 Task: Find connections with filter location Valledupar with filter topic #Mobileapplicationswith filter profile language Spanish with filter current company Norgren with filter school KERALA Jobs with filter industry Freight and Package Transportation with filter service category Property Management with filter keywords title Safety Engineer
Action: Mouse moved to (560, 73)
Screenshot: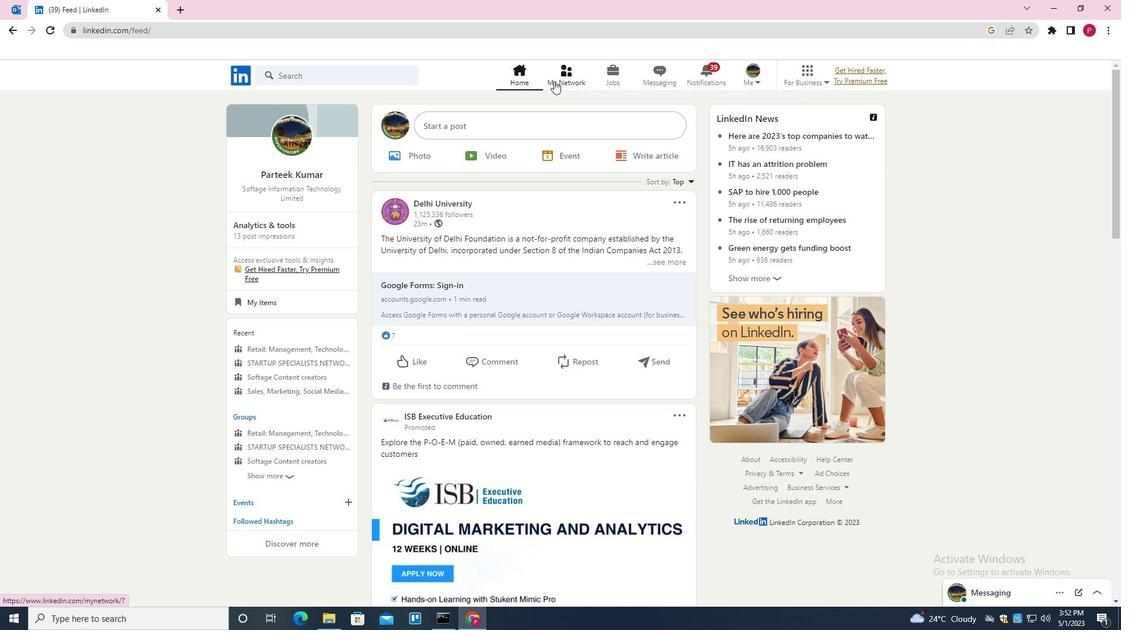 
Action: Mouse pressed left at (560, 73)
Screenshot: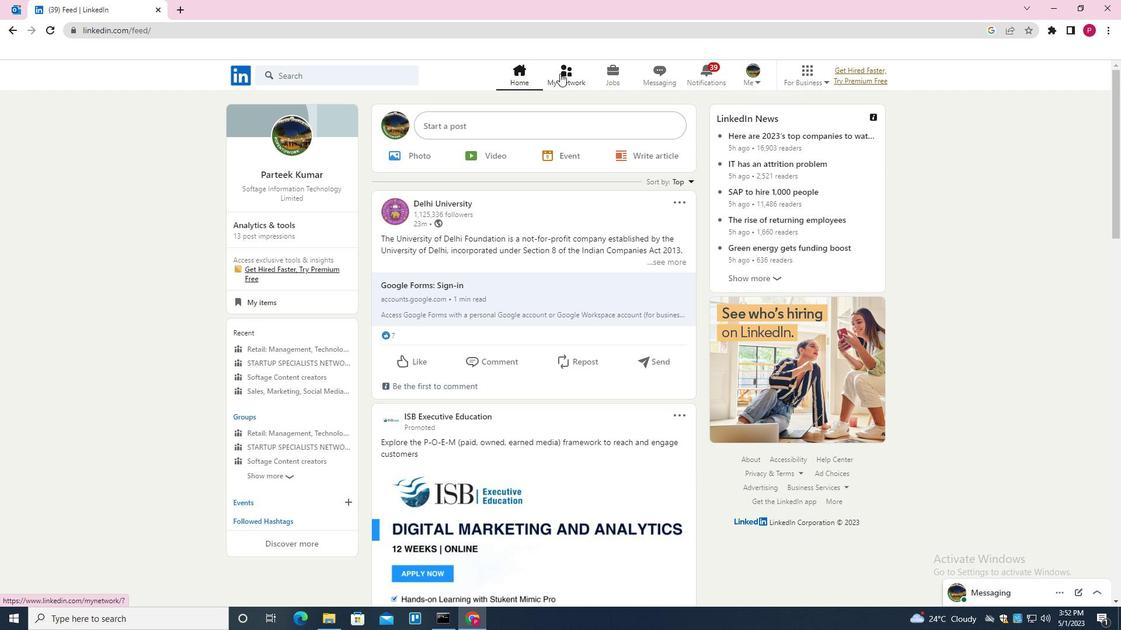 
Action: Mouse moved to (356, 143)
Screenshot: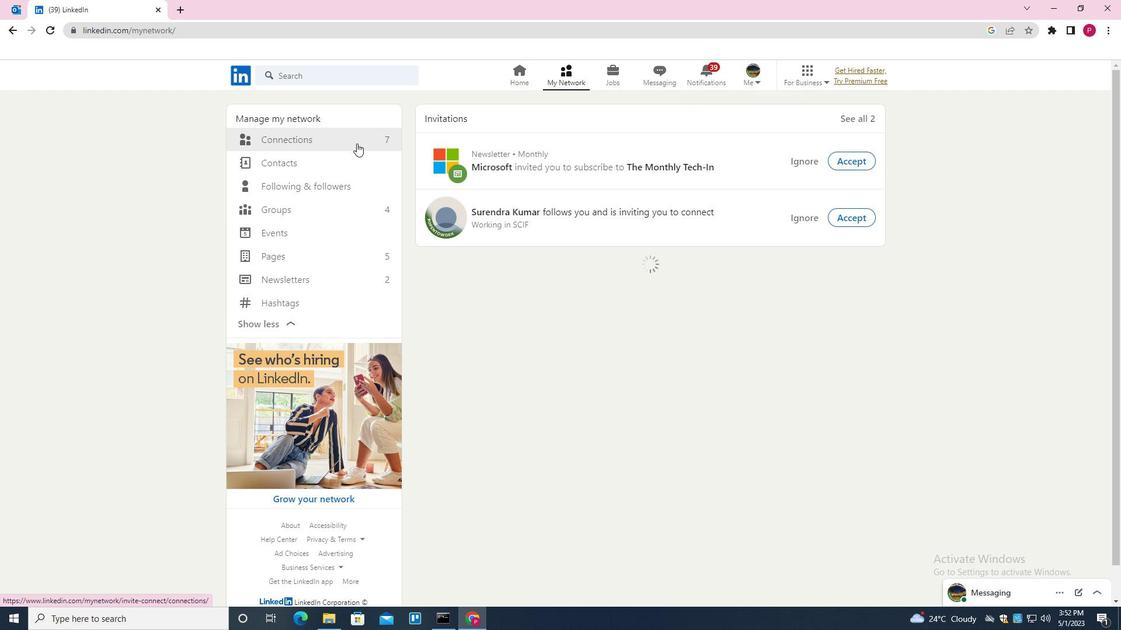
Action: Mouse pressed left at (356, 143)
Screenshot: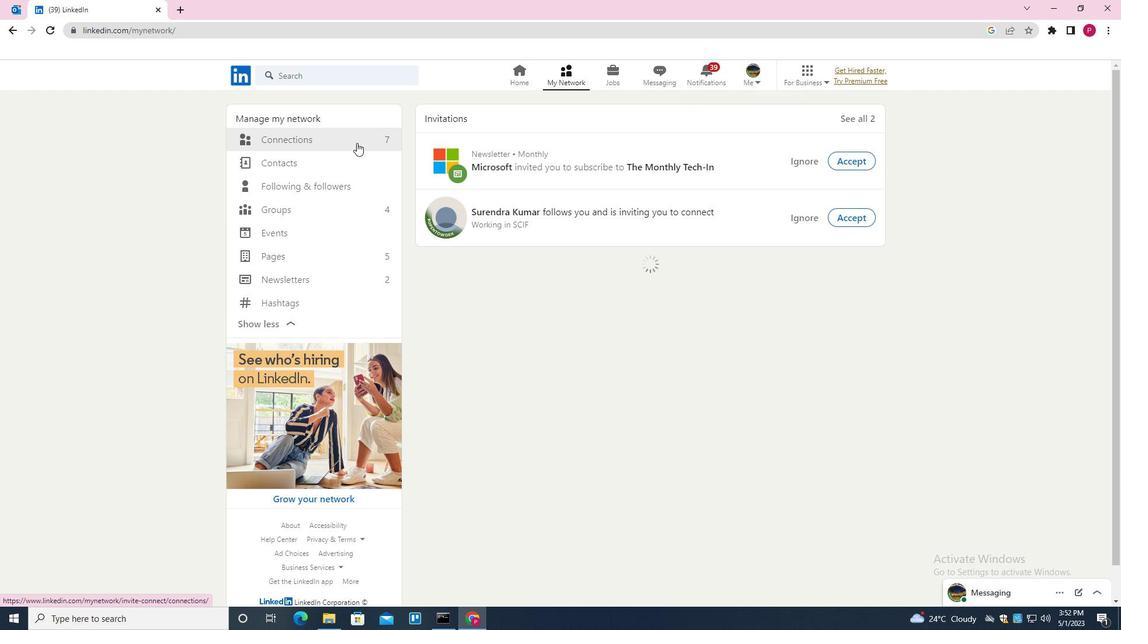 
Action: Mouse moved to (639, 141)
Screenshot: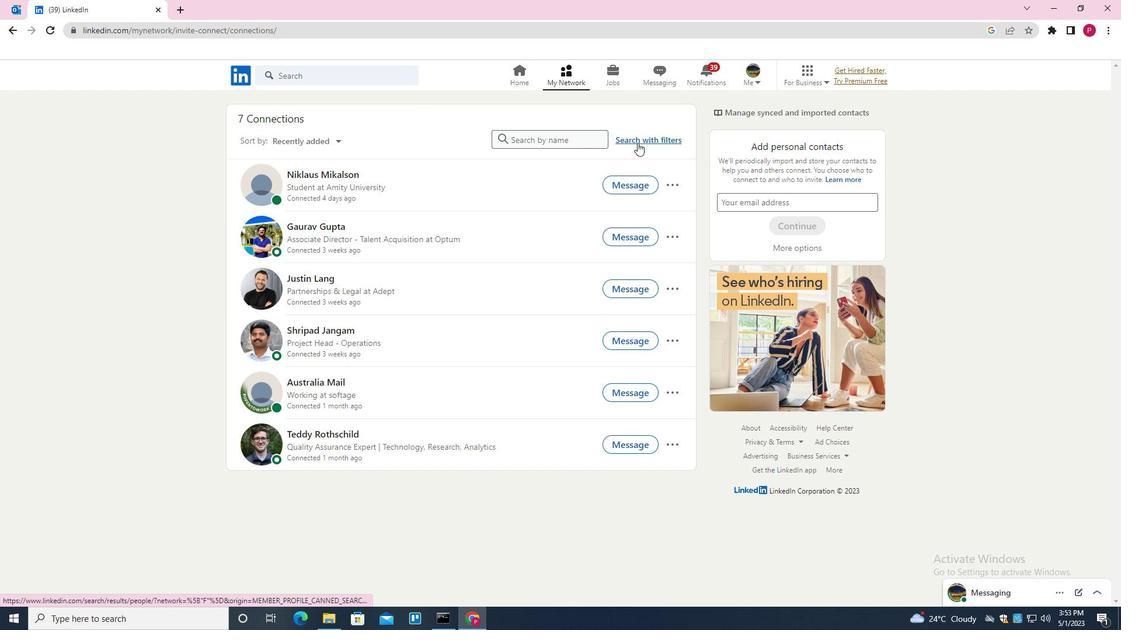 
Action: Mouse pressed left at (639, 141)
Screenshot: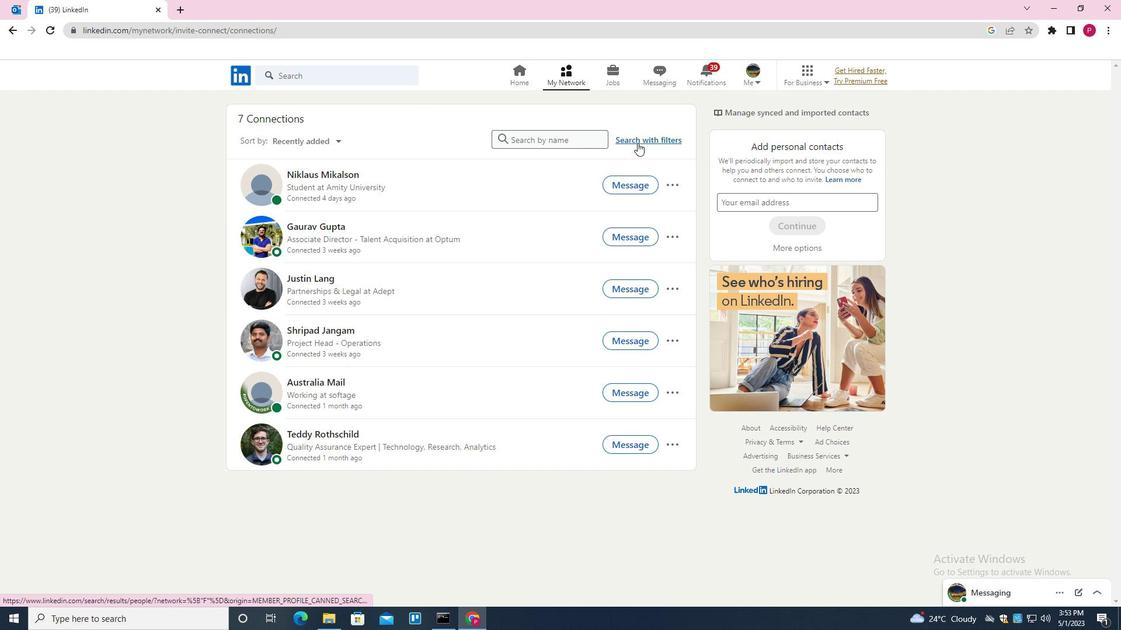 
Action: Mouse moved to (597, 108)
Screenshot: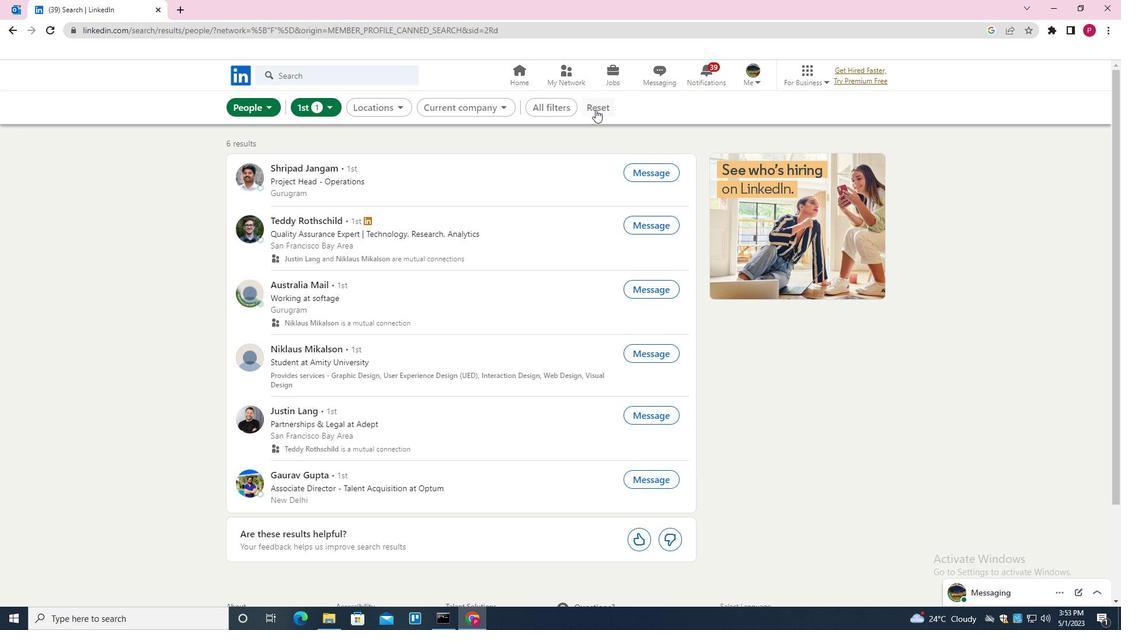 
Action: Mouse pressed left at (597, 108)
Screenshot: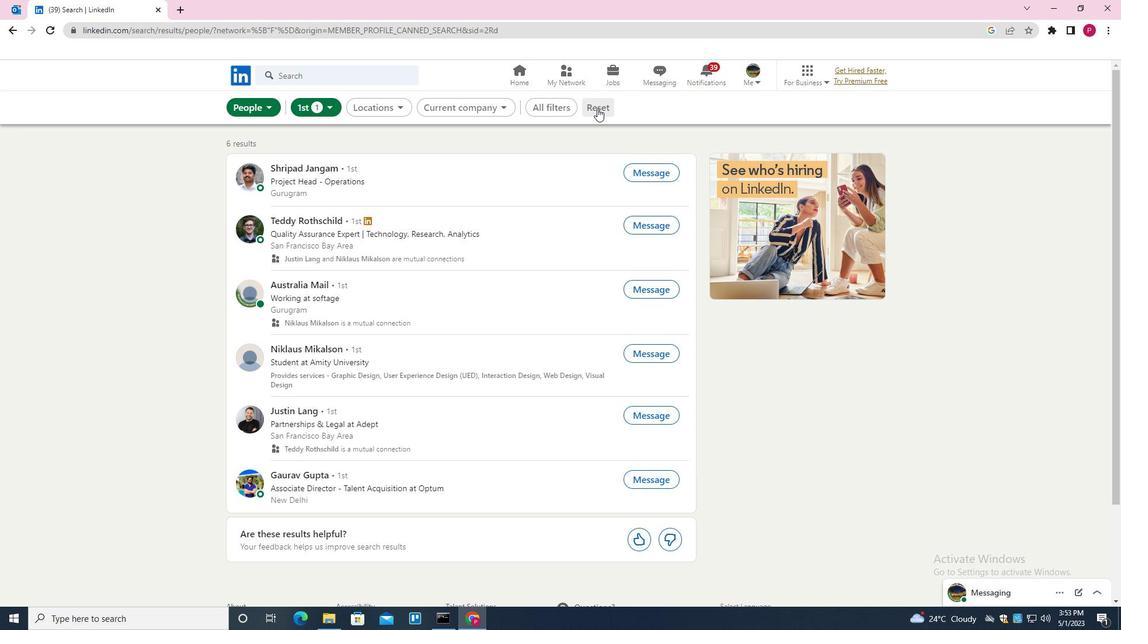 
Action: Mouse moved to (590, 108)
Screenshot: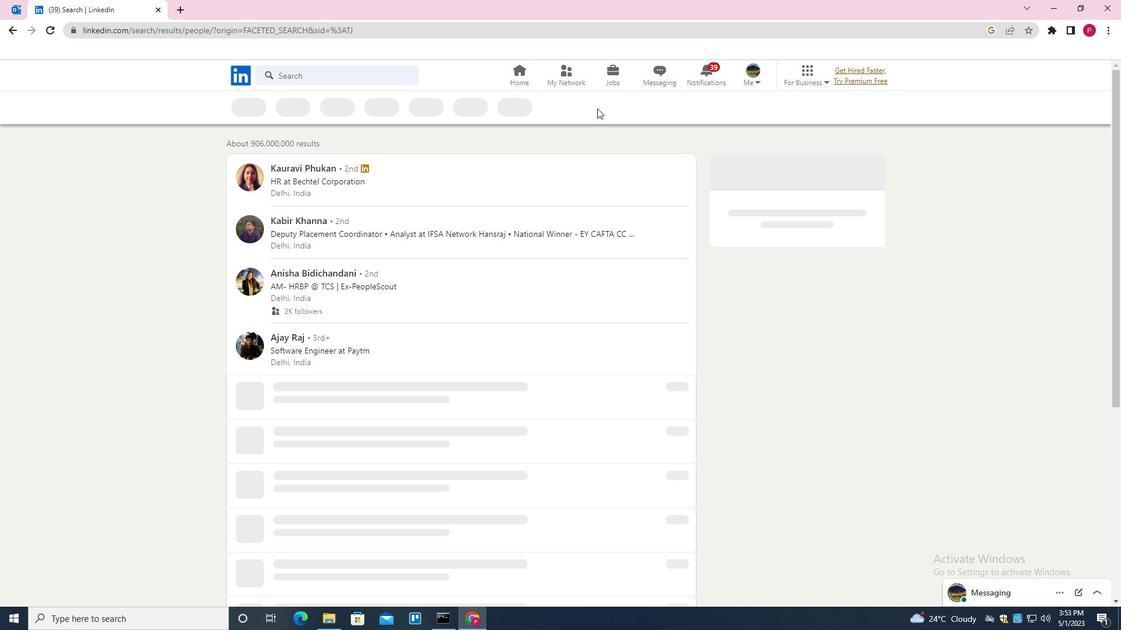 
Action: Mouse pressed left at (590, 108)
Screenshot: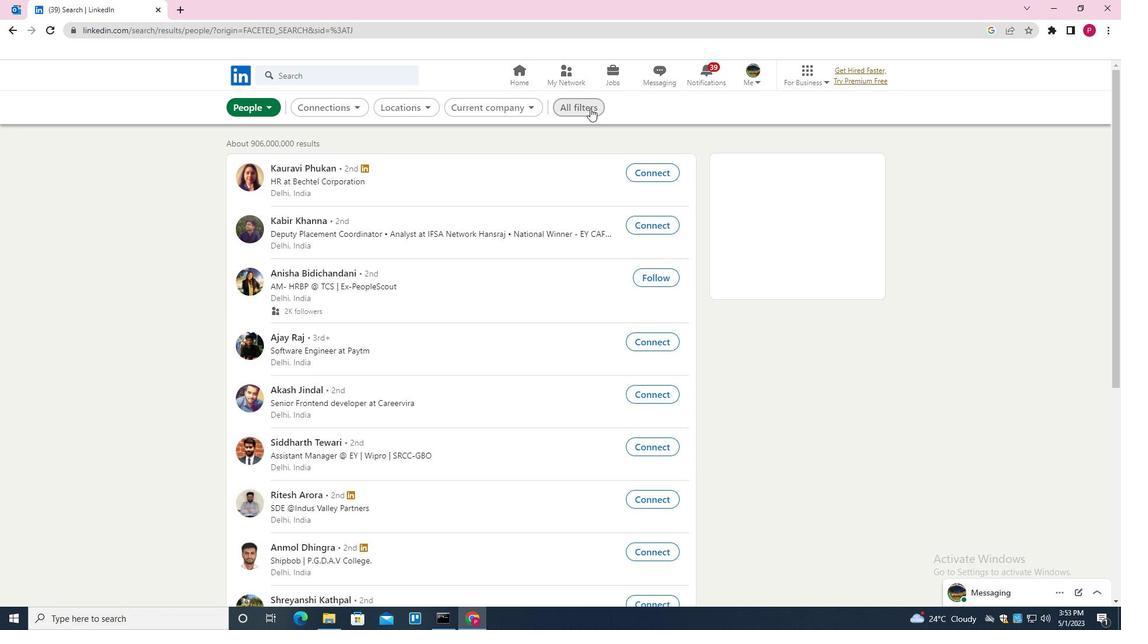 
Action: Mouse moved to (950, 341)
Screenshot: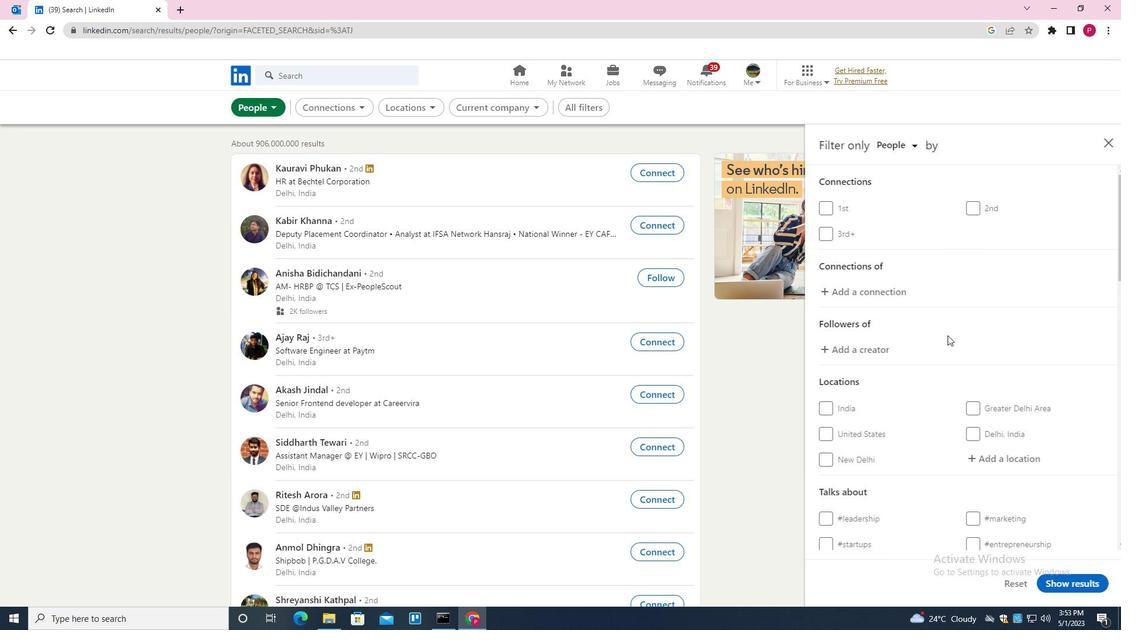 
Action: Mouse scrolled (950, 340) with delta (0, 0)
Screenshot: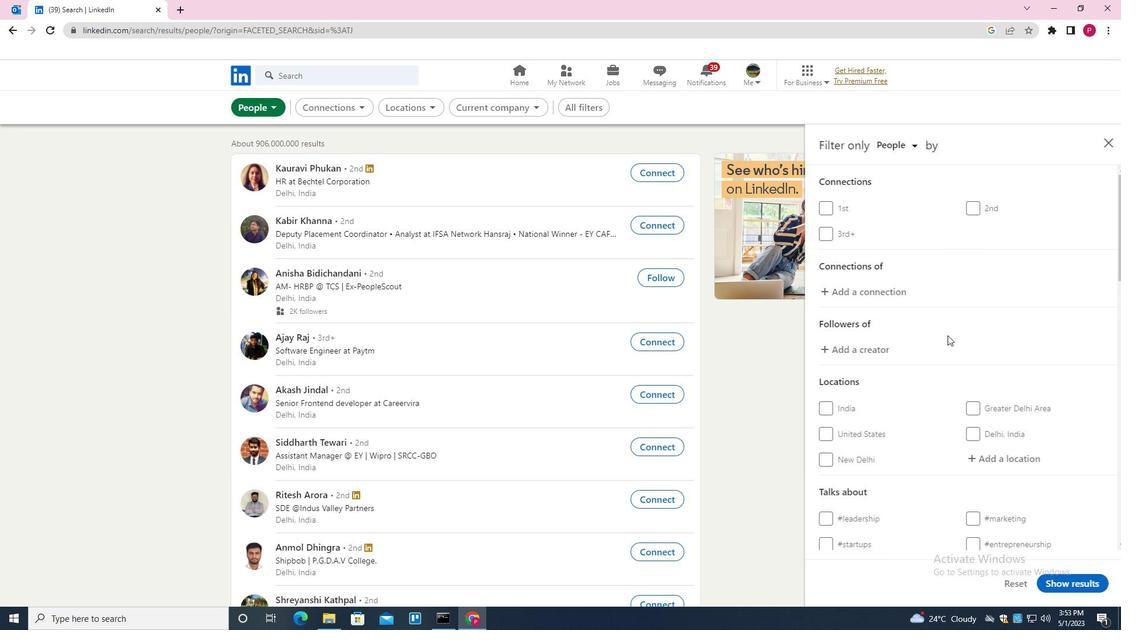 
Action: Mouse moved to (951, 342)
Screenshot: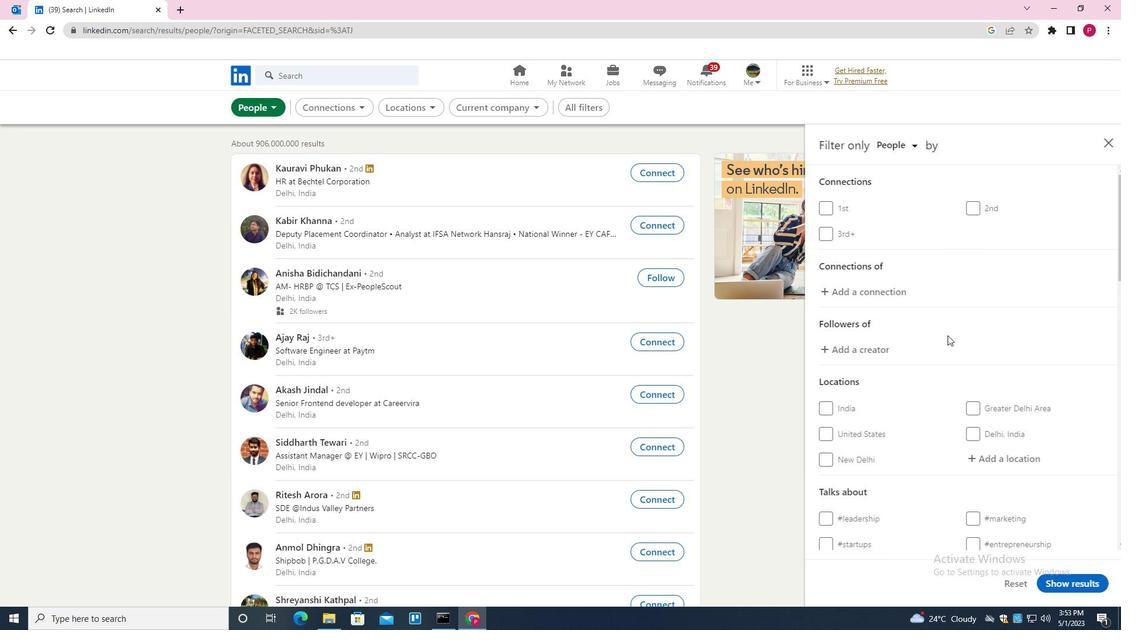 
Action: Mouse scrolled (951, 341) with delta (0, 0)
Screenshot: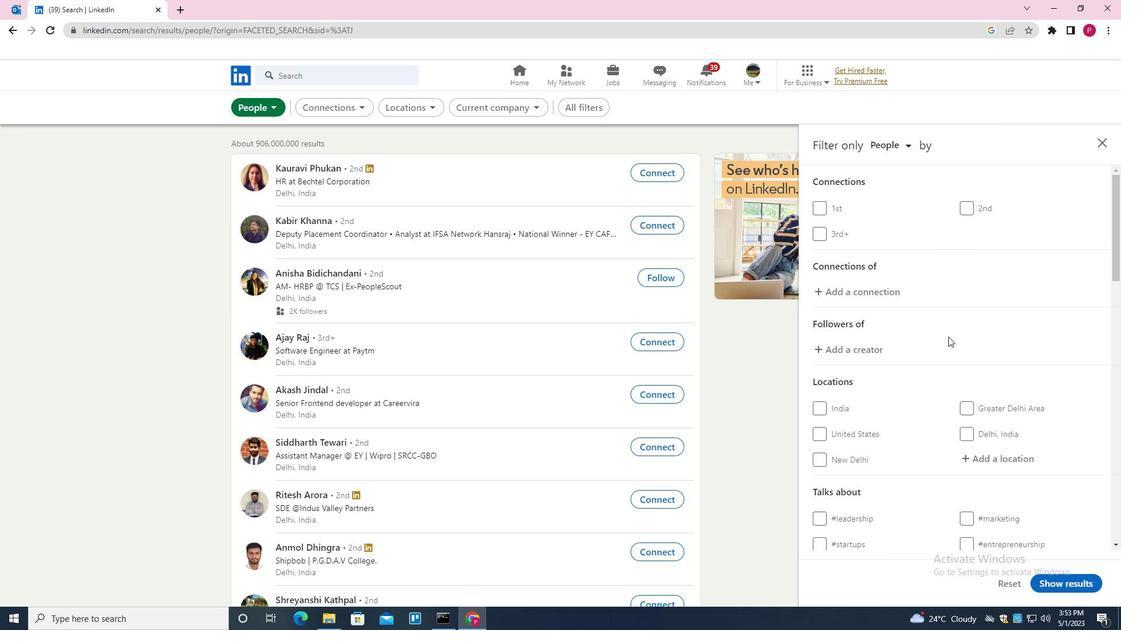 
Action: Mouse moved to (988, 338)
Screenshot: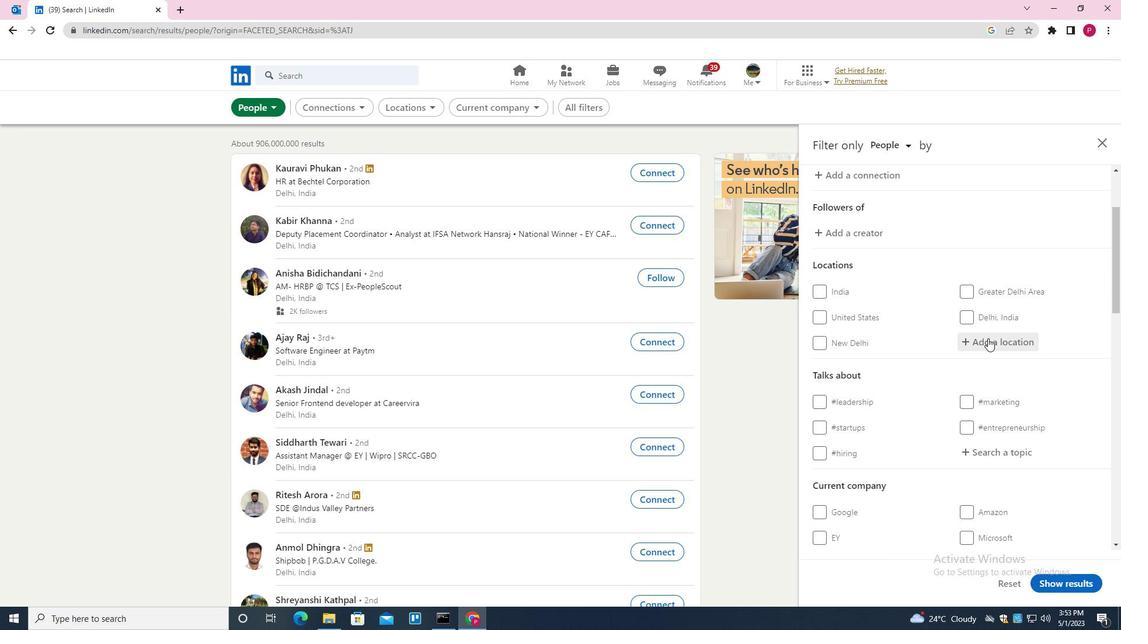
Action: Mouse pressed left at (988, 338)
Screenshot: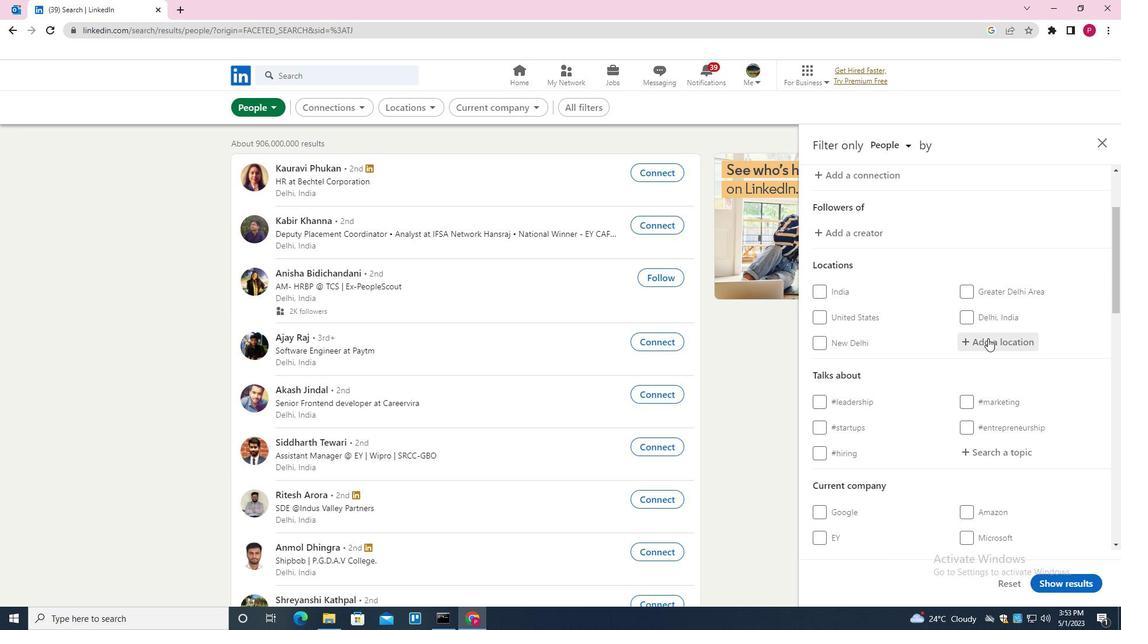 
Action: Mouse moved to (985, 339)
Screenshot: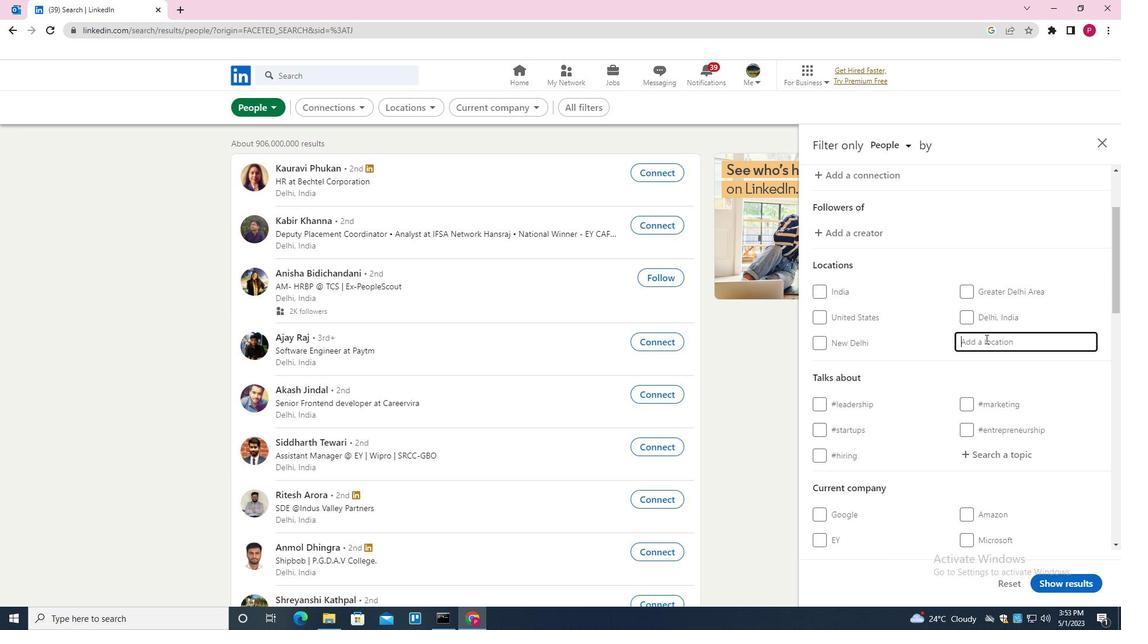 
Action: Key pressed <Key.shift>VALLEDUPAR<Key.down><Key.enter>
Screenshot: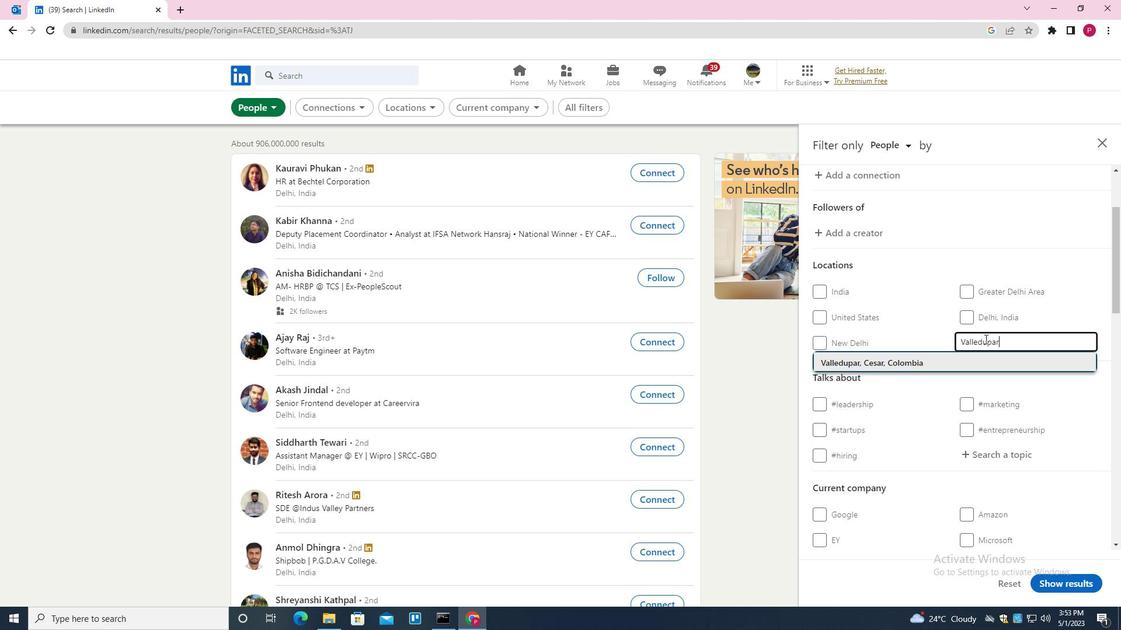 
Action: Mouse moved to (964, 353)
Screenshot: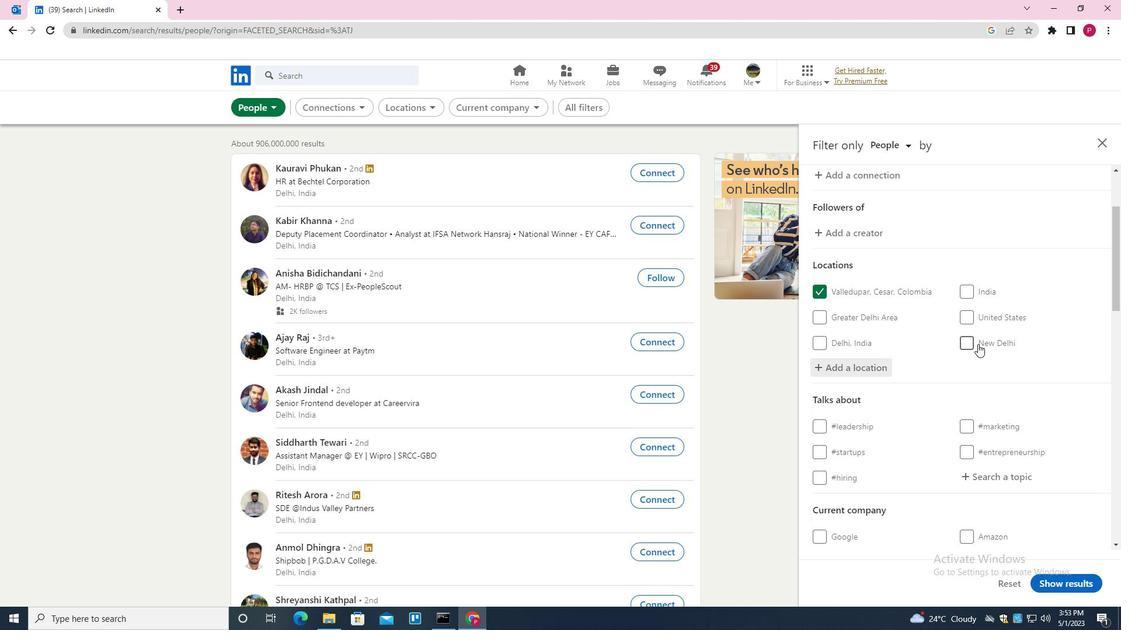 
Action: Mouse scrolled (964, 352) with delta (0, 0)
Screenshot: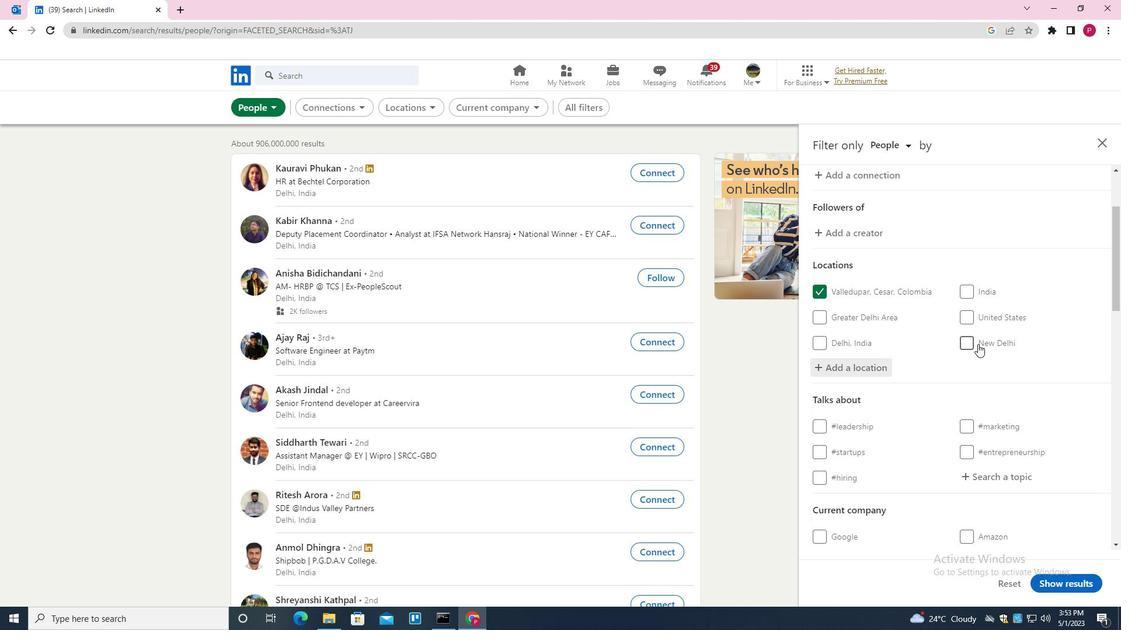 
Action: Mouse moved to (964, 354)
Screenshot: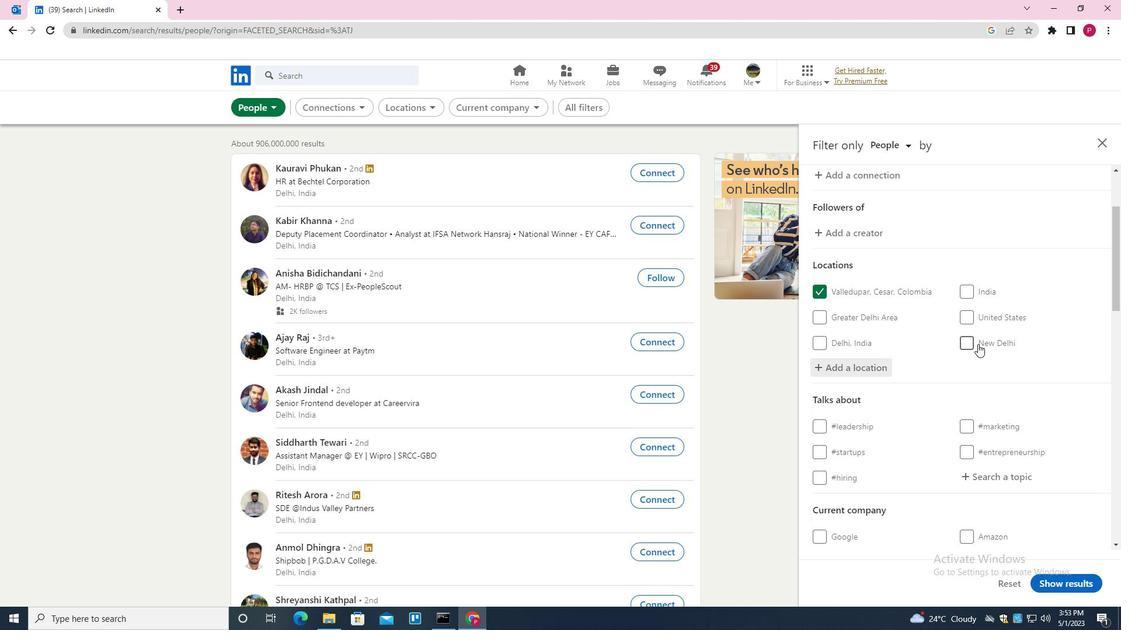 
Action: Mouse scrolled (964, 353) with delta (0, 0)
Screenshot: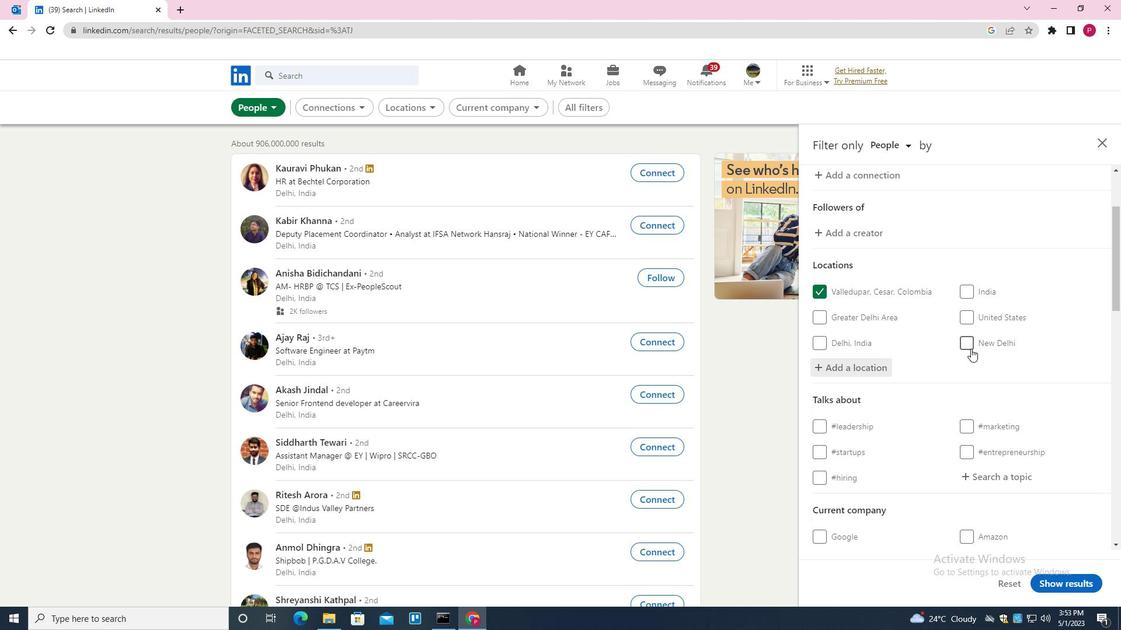 
Action: Mouse moved to (962, 356)
Screenshot: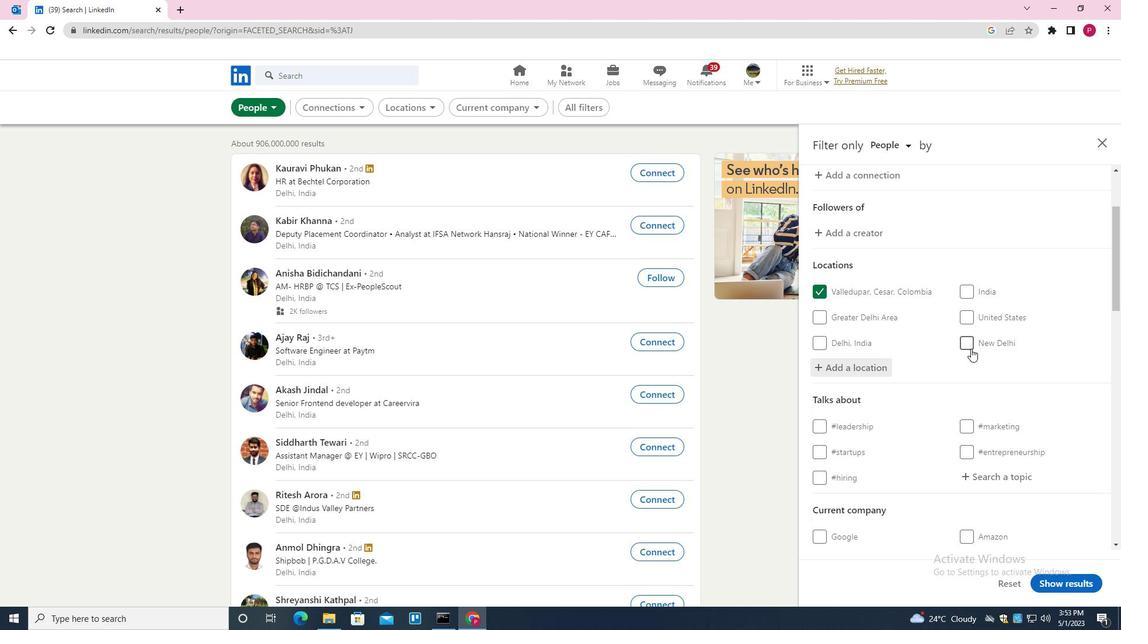 
Action: Mouse scrolled (962, 355) with delta (0, 0)
Screenshot: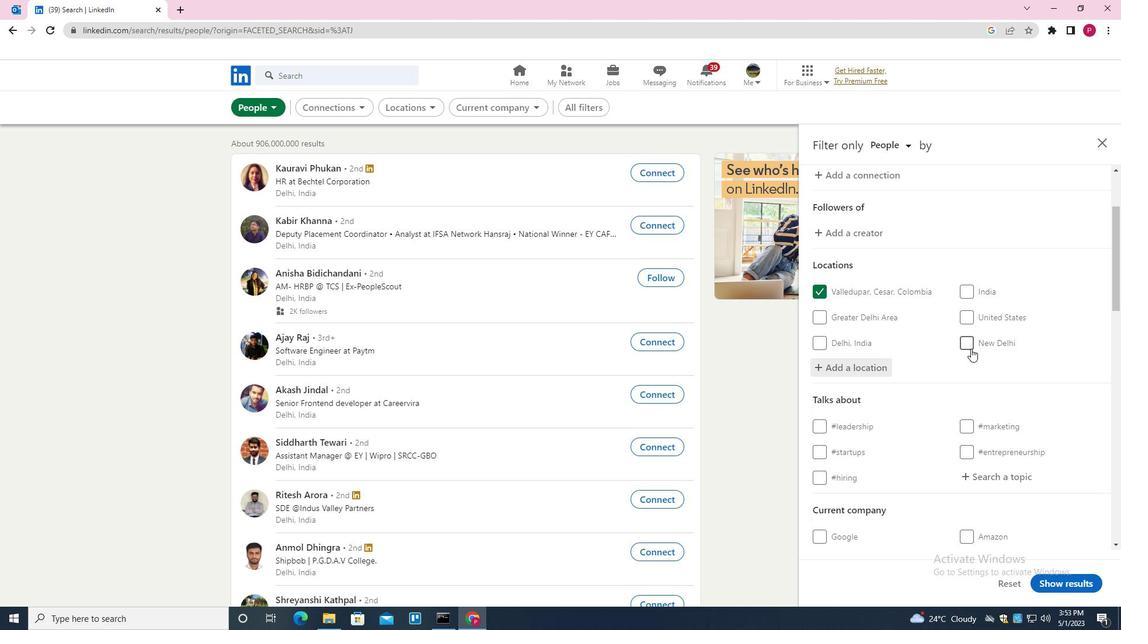 
Action: Mouse moved to (979, 300)
Screenshot: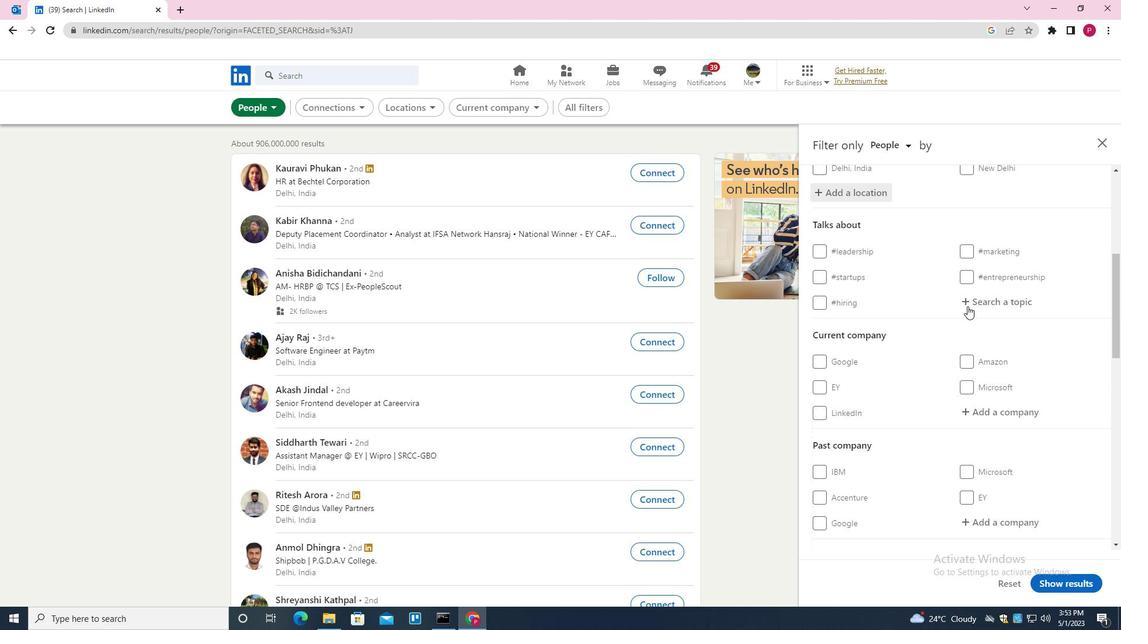 
Action: Mouse pressed left at (979, 300)
Screenshot: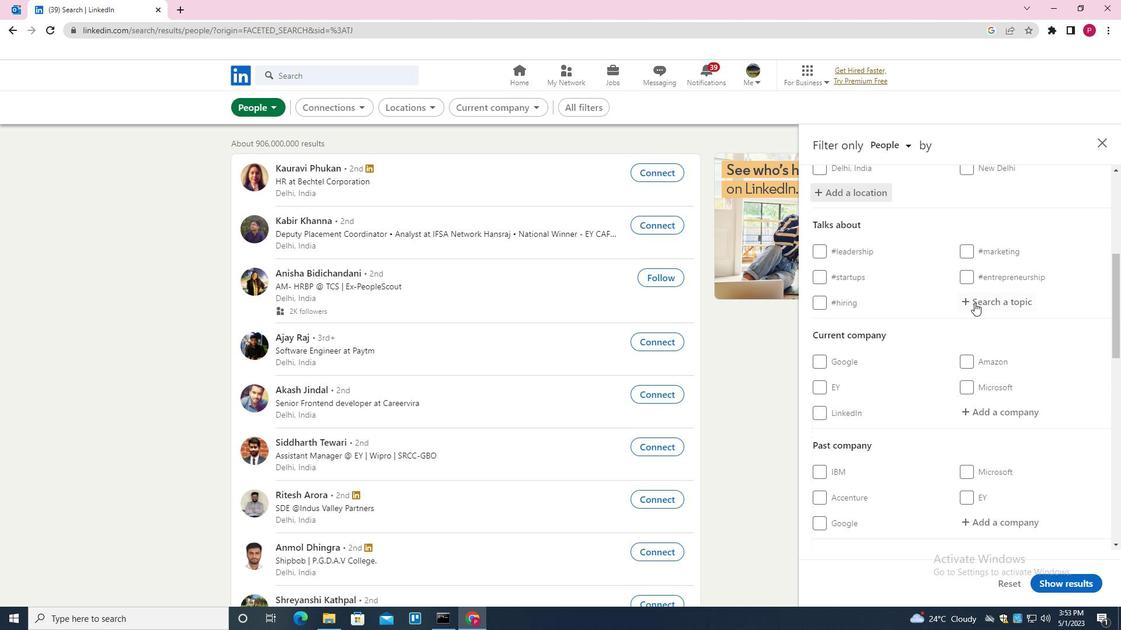 
Action: Mouse moved to (979, 300)
Screenshot: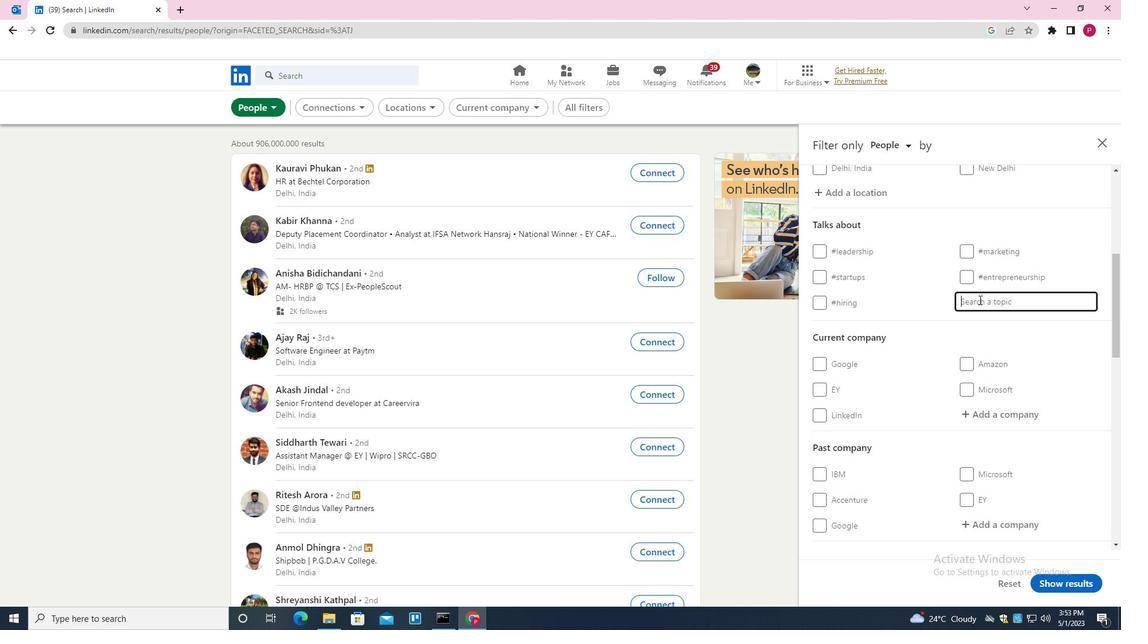 
Action: Key pressed MOBILEAPPLI<Key.down><Key.enter>
Screenshot: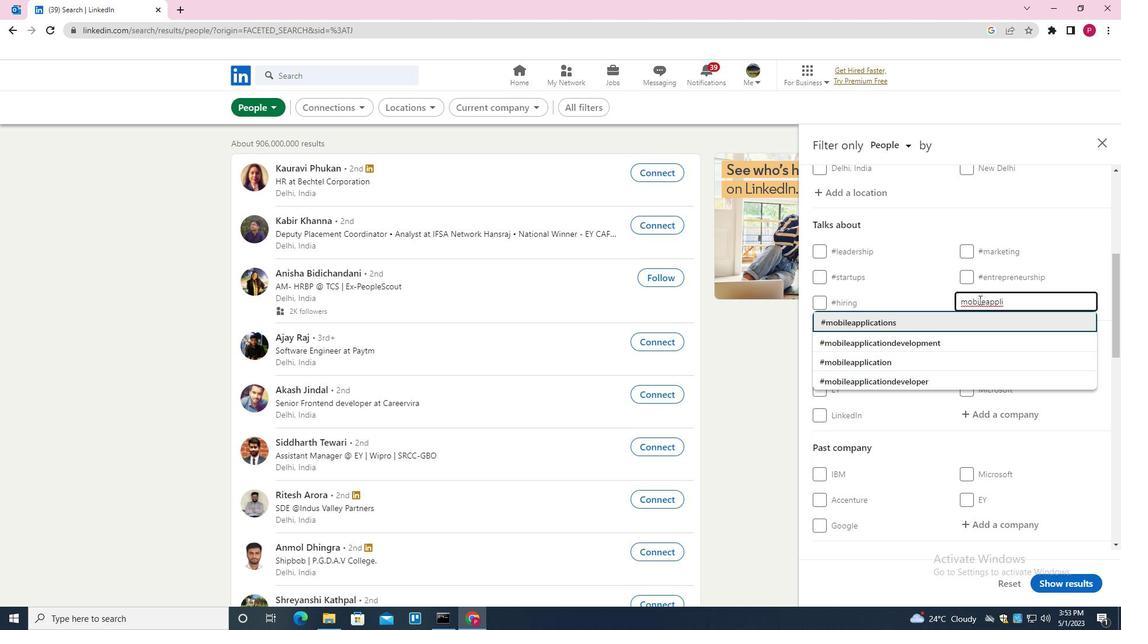 
Action: Mouse moved to (880, 369)
Screenshot: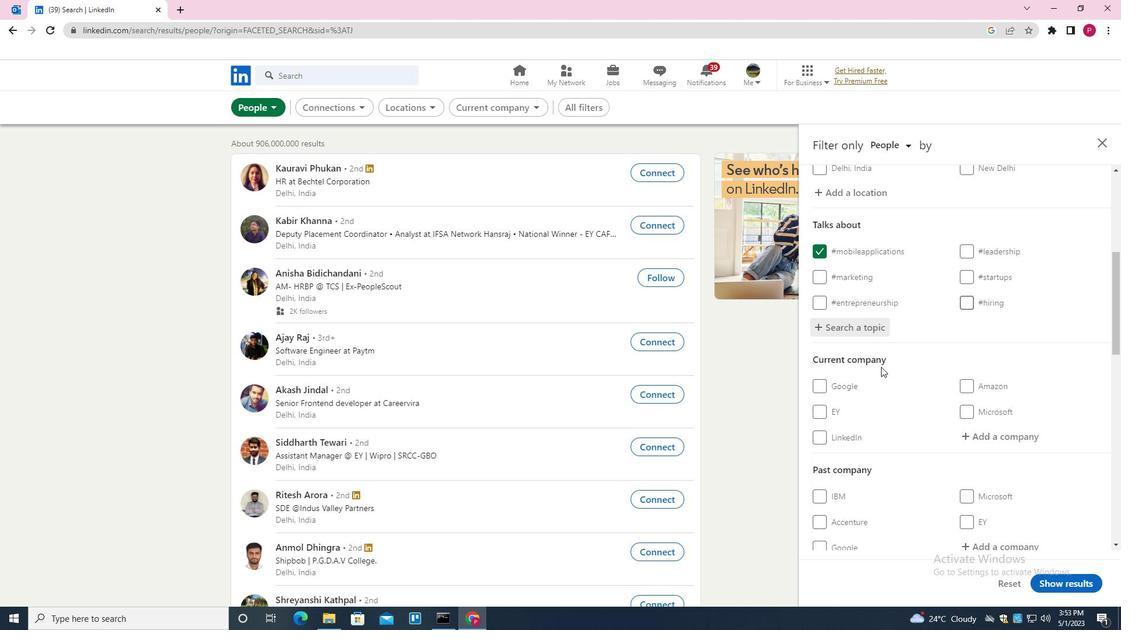 
Action: Mouse scrolled (880, 368) with delta (0, 0)
Screenshot: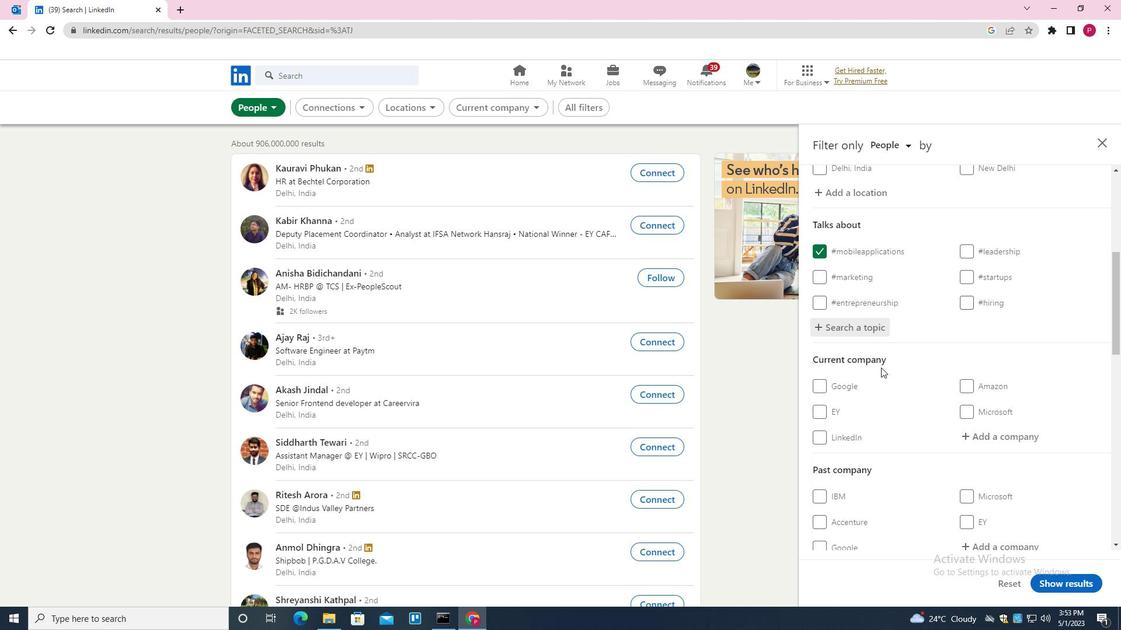 
Action: Mouse scrolled (880, 368) with delta (0, 0)
Screenshot: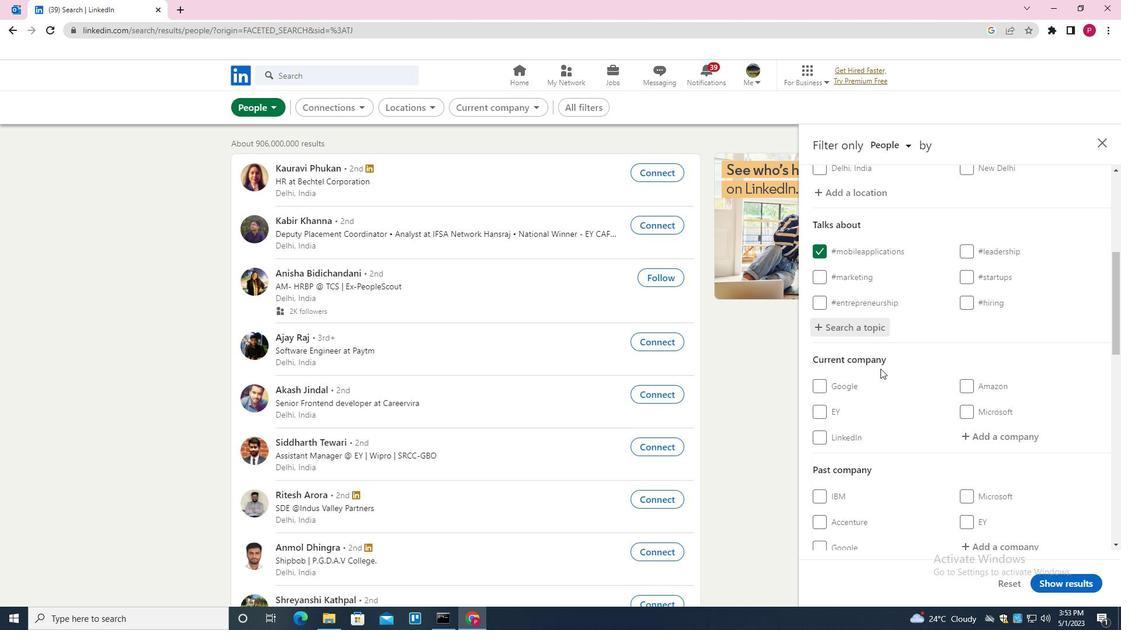 
Action: Mouse scrolled (880, 368) with delta (0, 0)
Screenshot: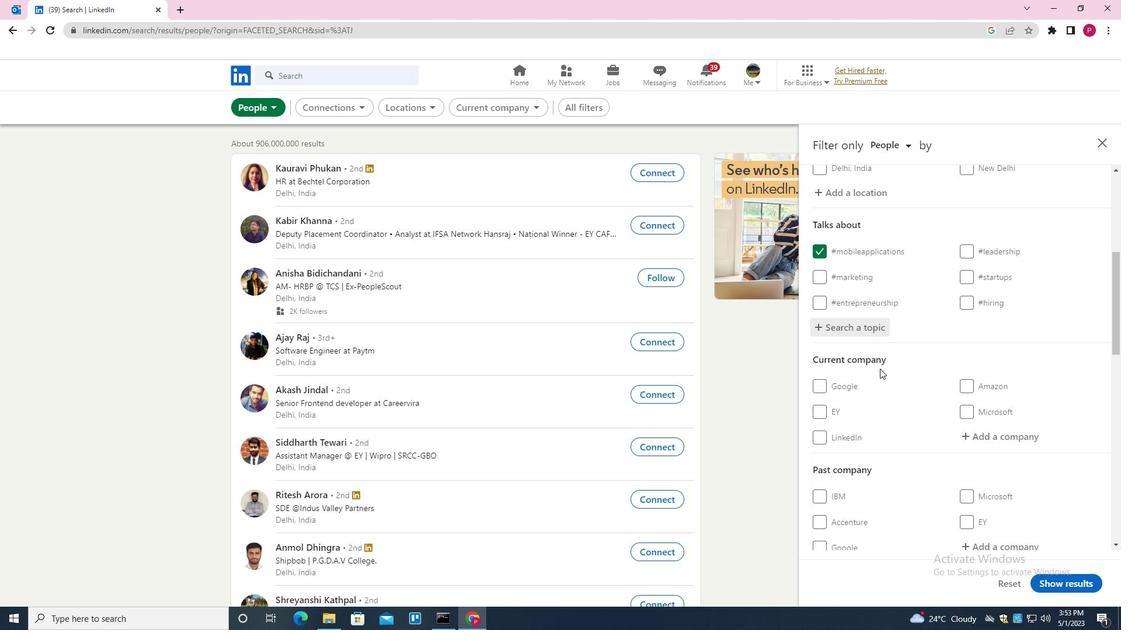
Action: Mouse scrolled (880, 368) with delta (0, 0)
Screenshot: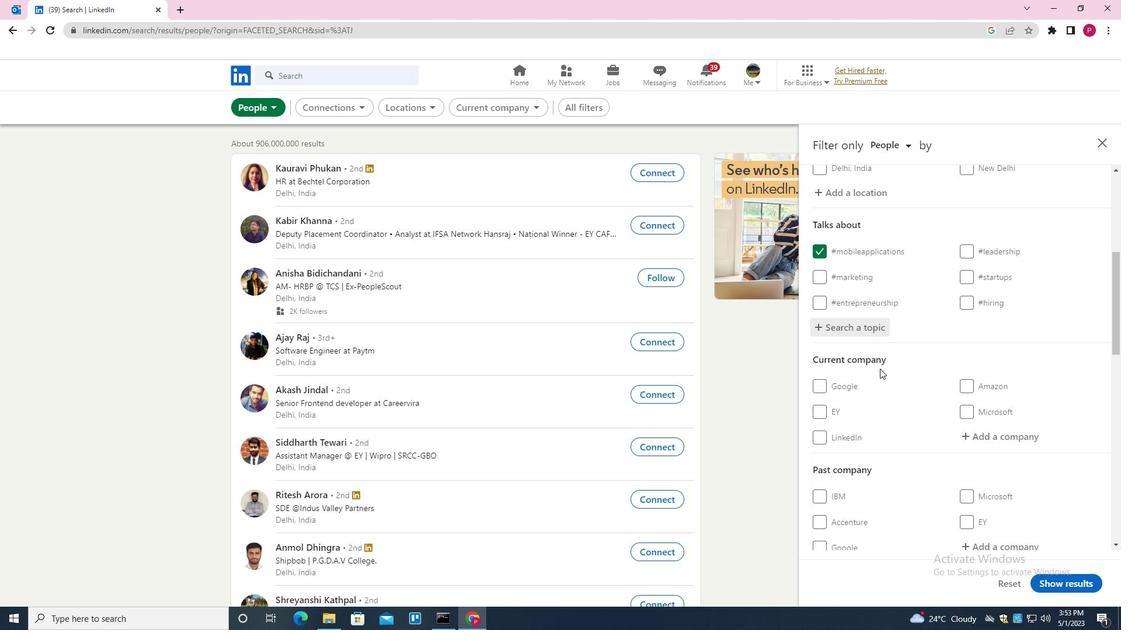 
Action: Mouse moved to (885, 369)
Screenshot: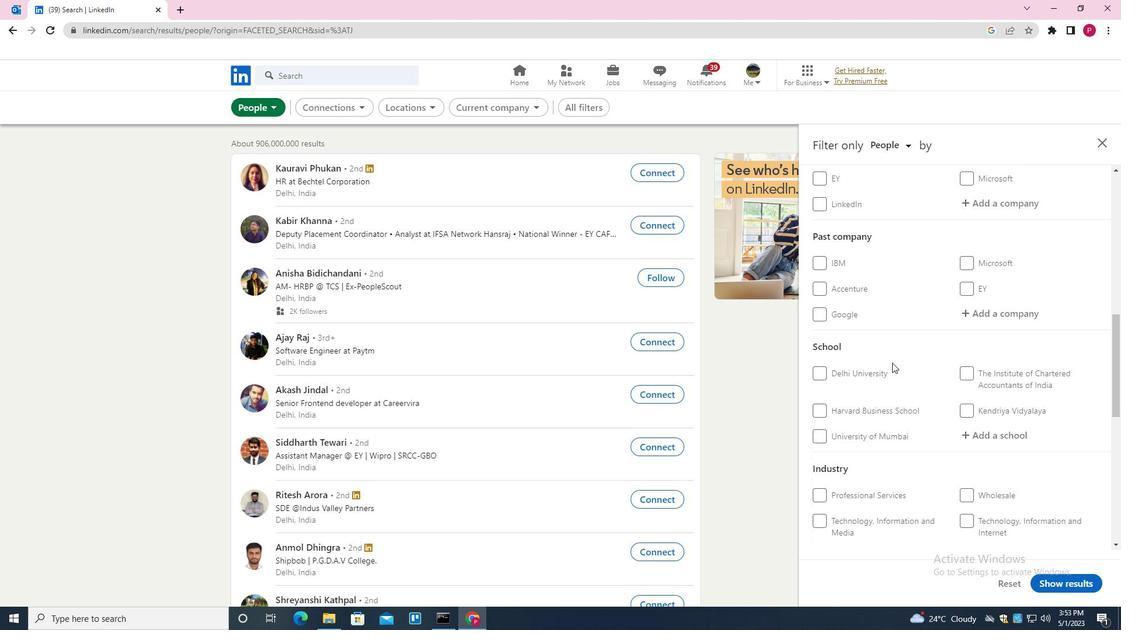 
Action: Mouse scrolled (885, 369) with delta (0, 0)
Screenshot: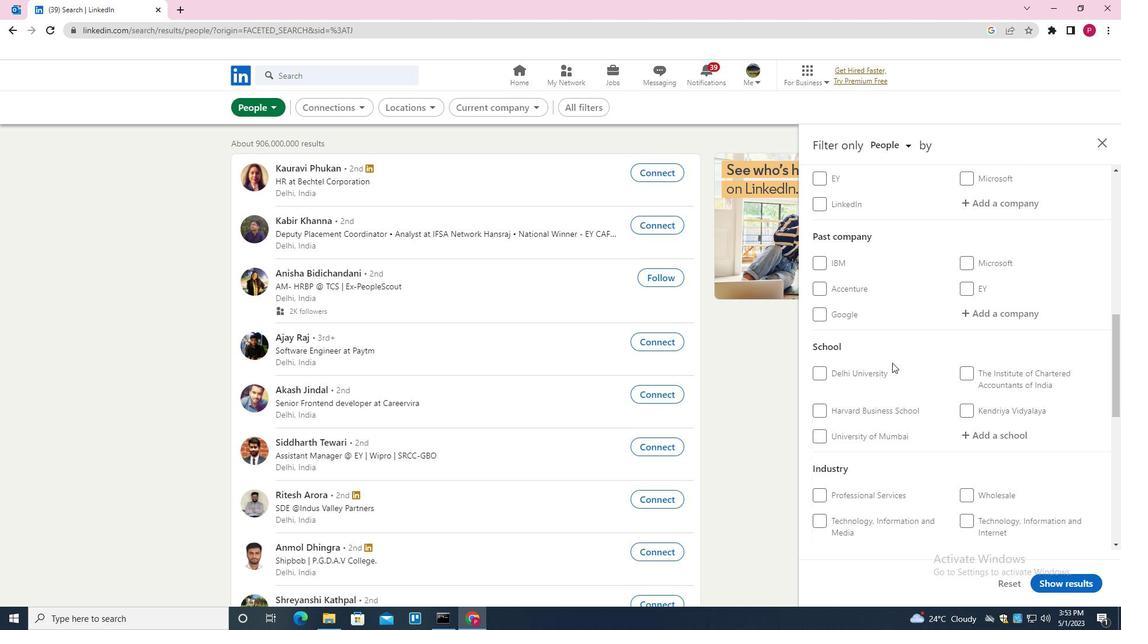 
Action: Mouse scrolled (885, 369) with delta (0, 0)
Screenshot: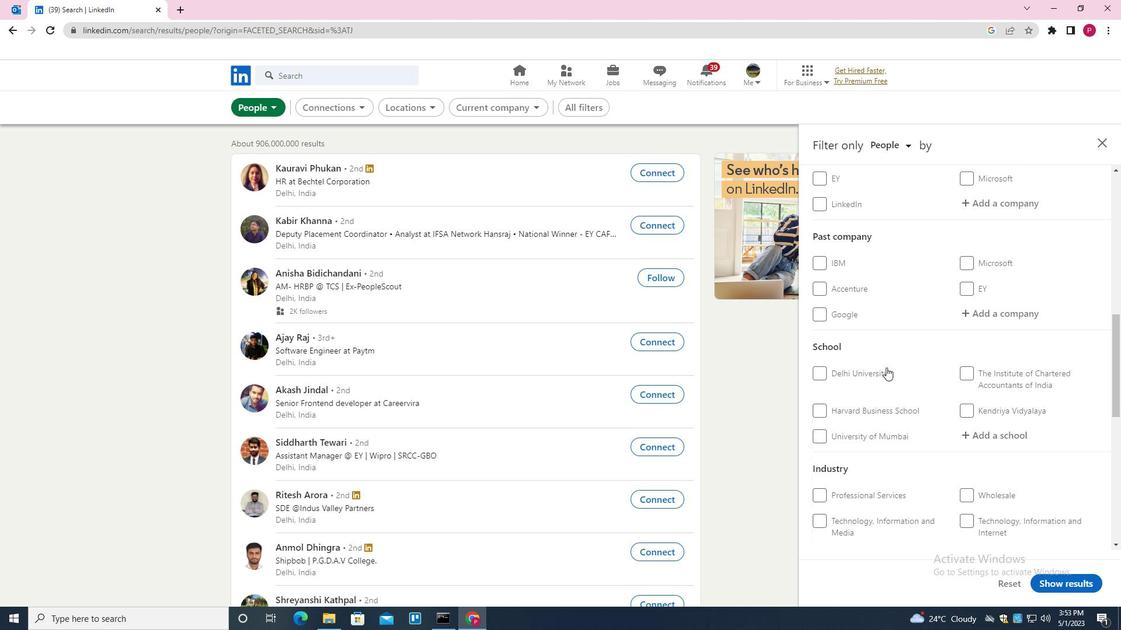 
Action: Mouse scrolled (885, 369) with delta (0, 0)
Screenshot: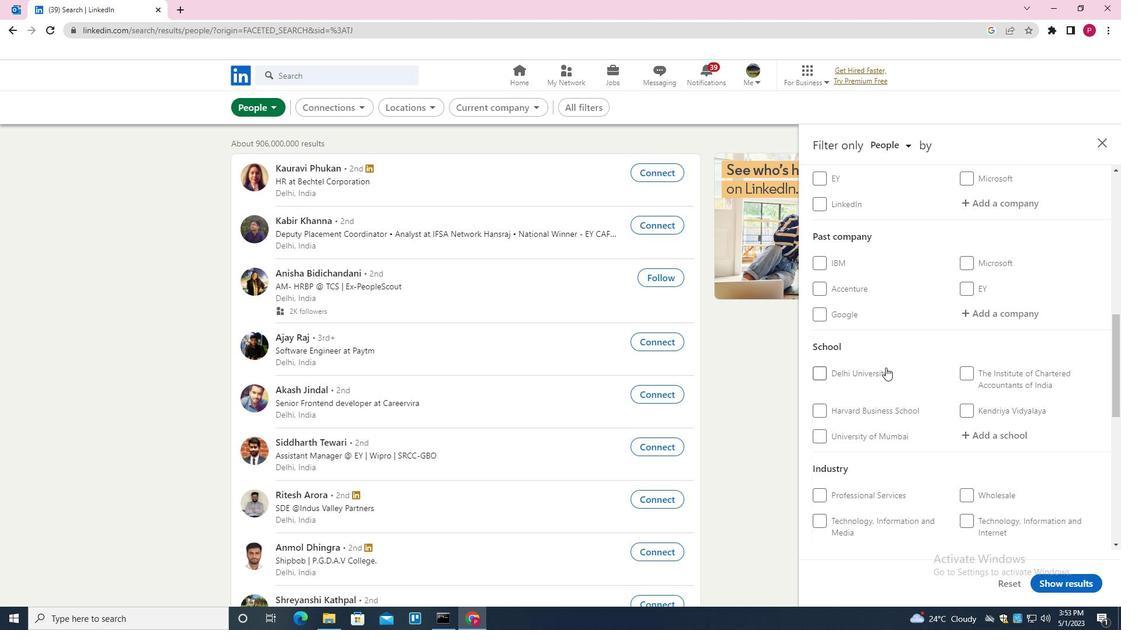 
Action: Mouse moved to (882, 371)
Screenshot: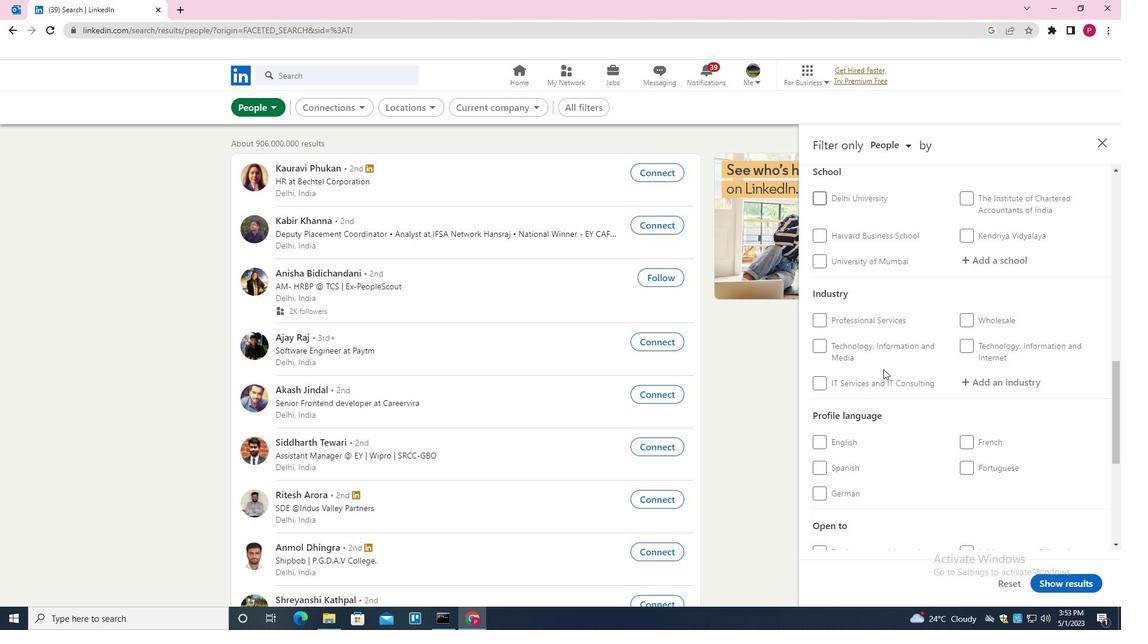
Action: Mouse scrolled (882, 370) with delta (0, 0)
Screenshot: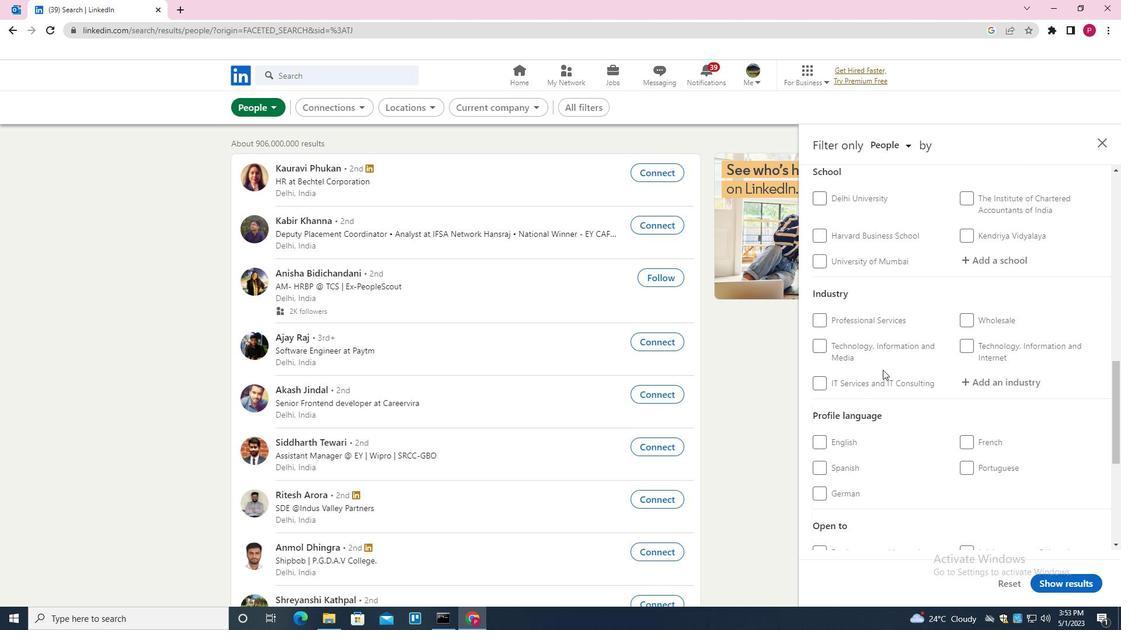 
Action: Mouse moved to (881, 371)
Screenshot: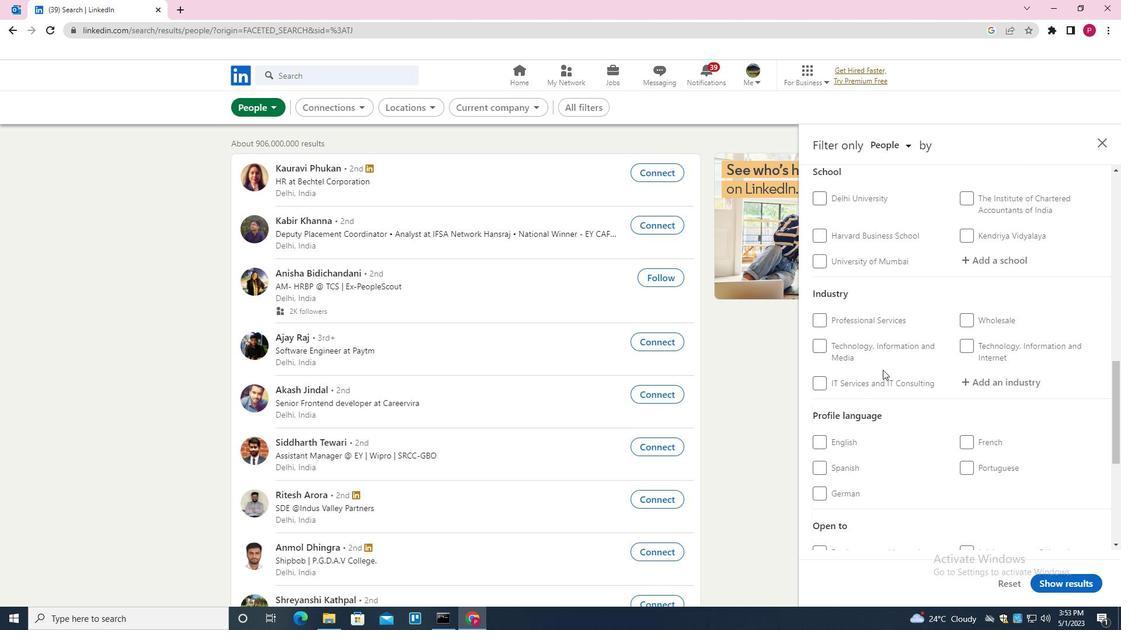 
Action: Mouse scrolled (881, 370) with delta (0, 0)
Screenshot: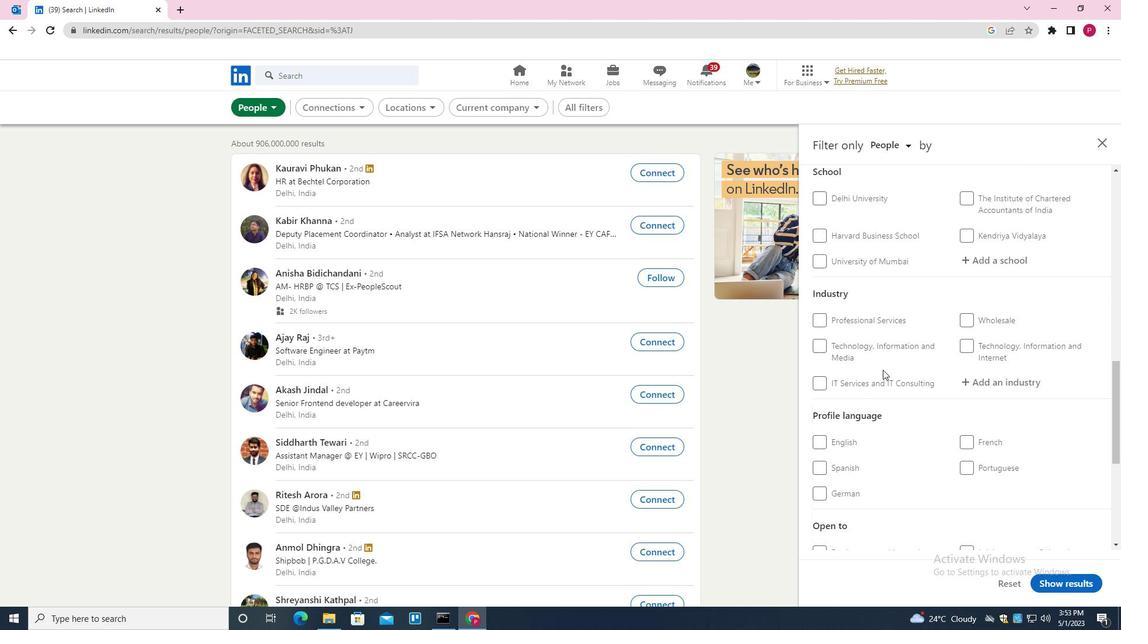 
Action: Mouse scrolled (881, 370) with delta (0, 0)
Screenshot: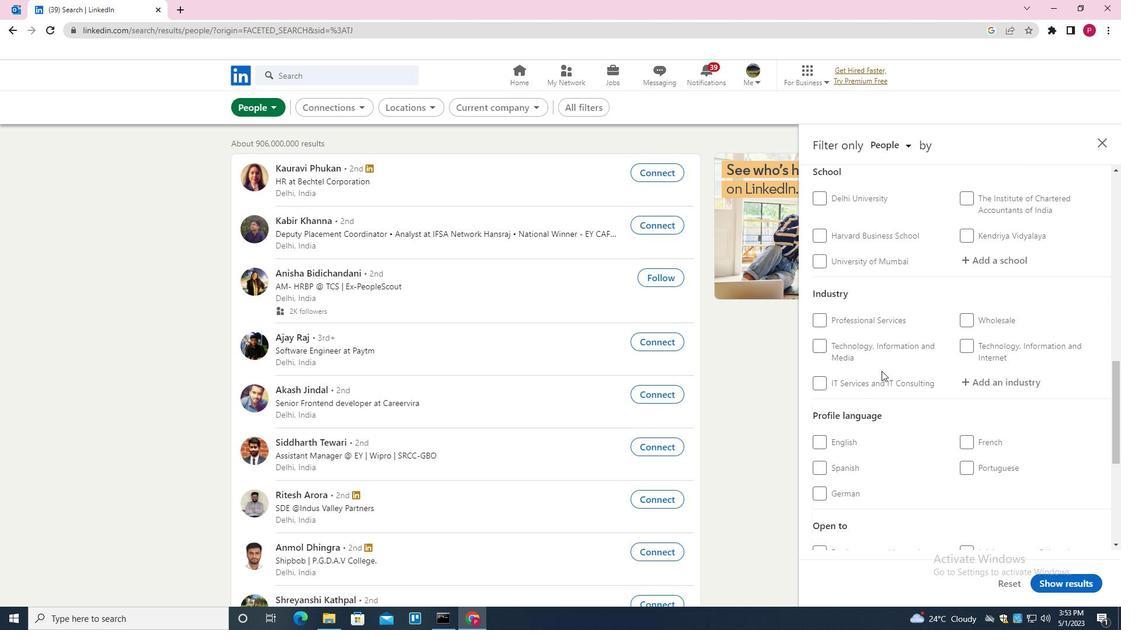 
Action: Mouse scrolled (881, 370) with delta (0, 0)
Screenshot: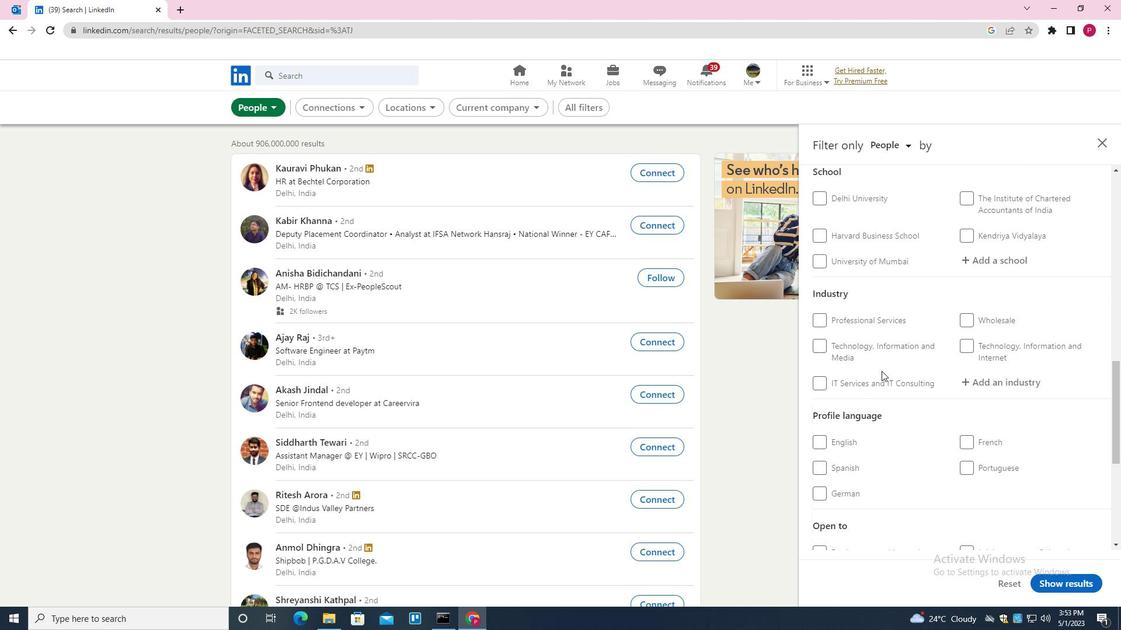 
Action: Mouse moved to (844, 244)
Screenshot: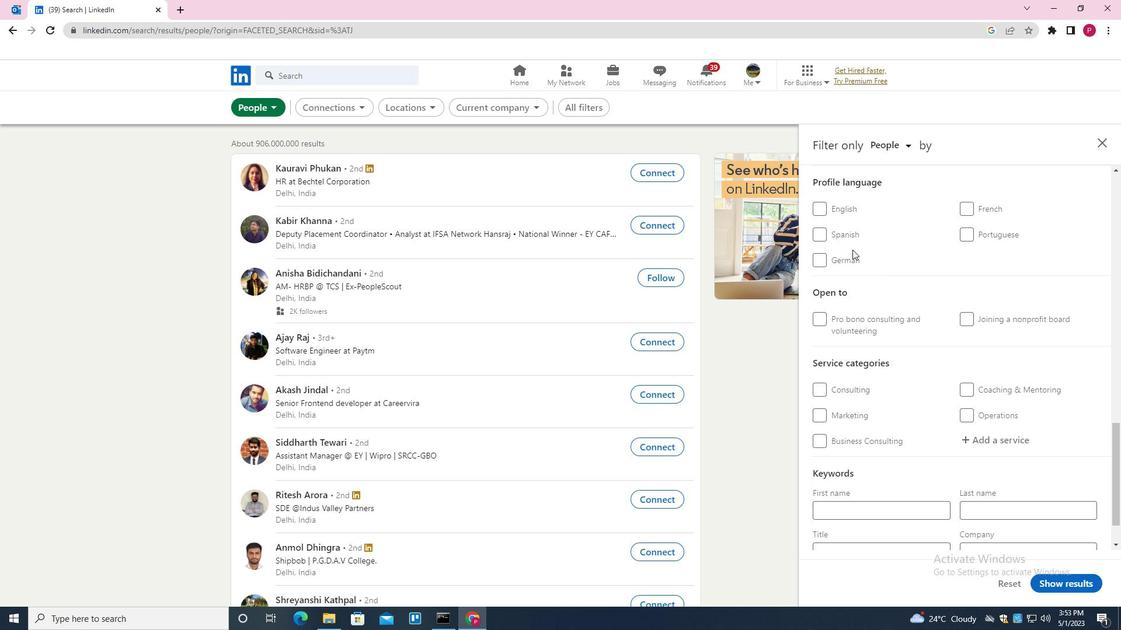 
Action: Mouse pressed left at (844, 244)
Screenshot: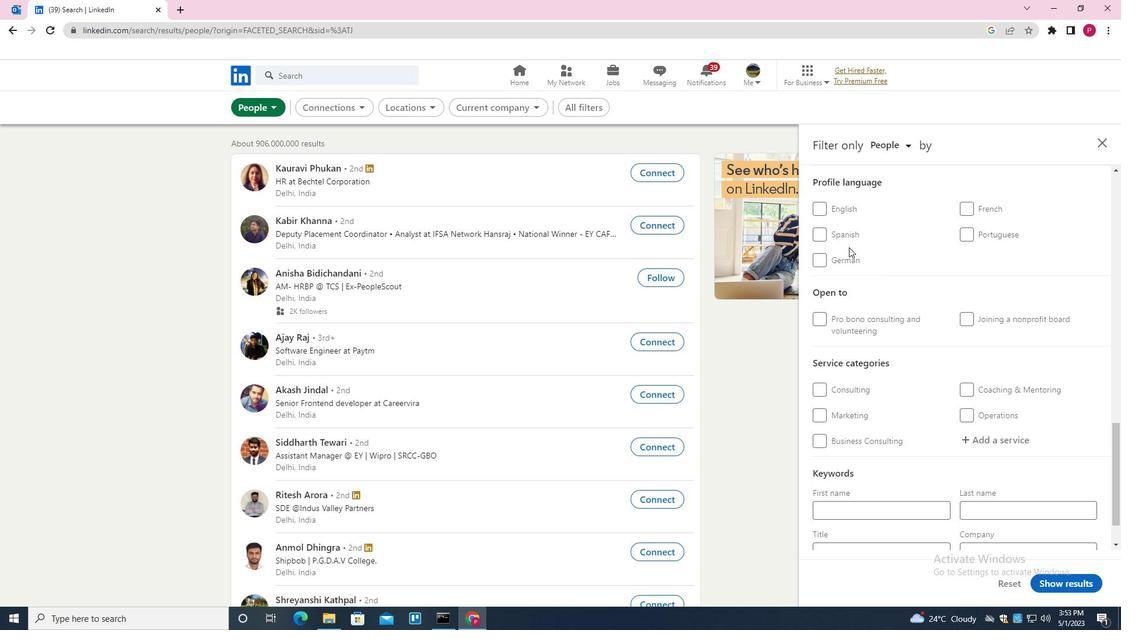 
Action: Mouse moved to (844, 237)
Screenshot: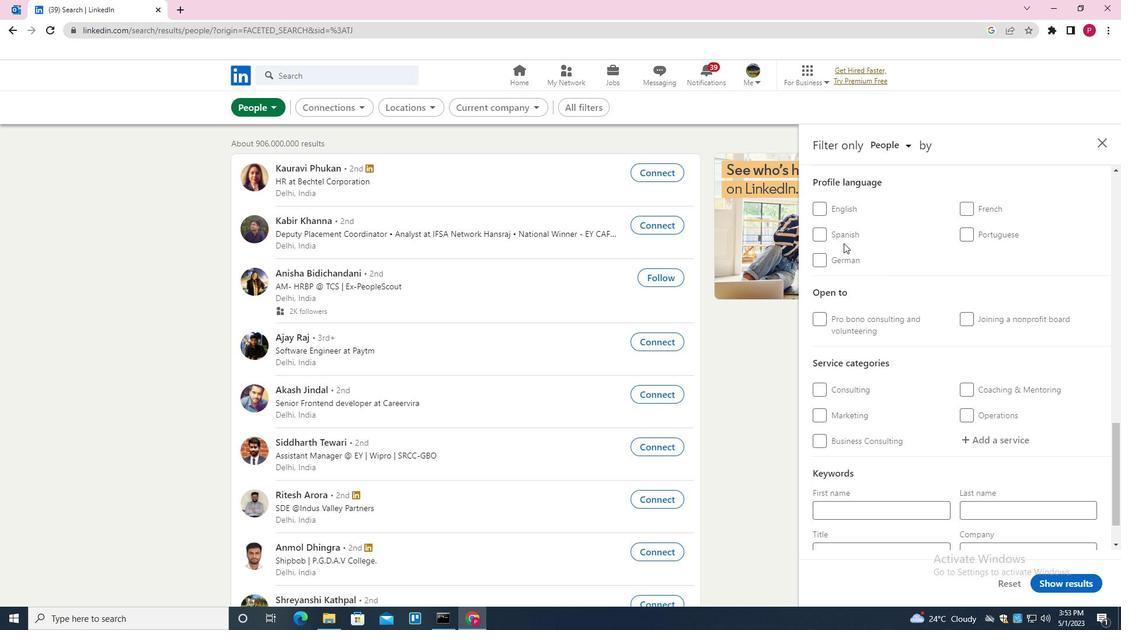 
Action: Mouse pressed left at (844, 237)
Screenshot: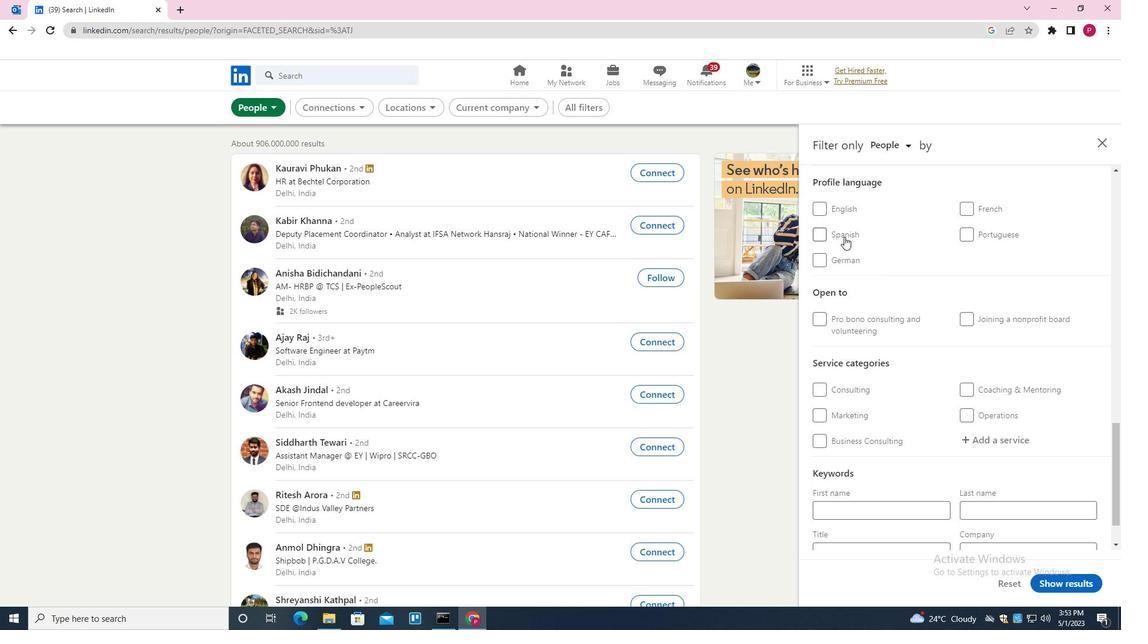 
Action: Mouse moved to (868, 283)
Screenshot: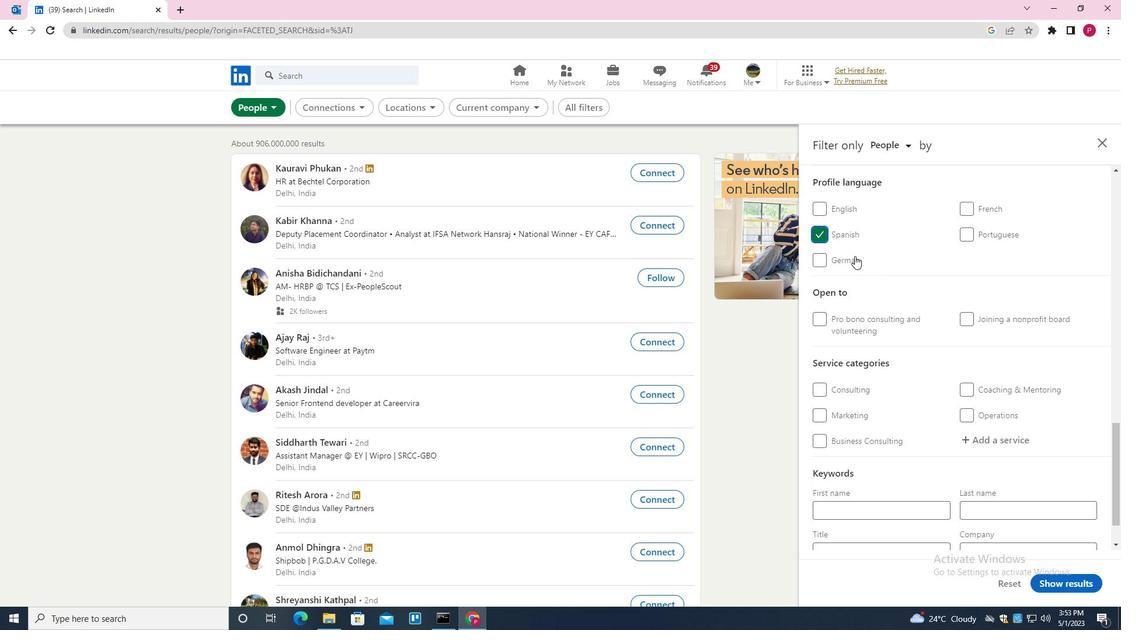 
Action: Mouse scrolled (868, 283) with delta (0, 0)
Screenshot: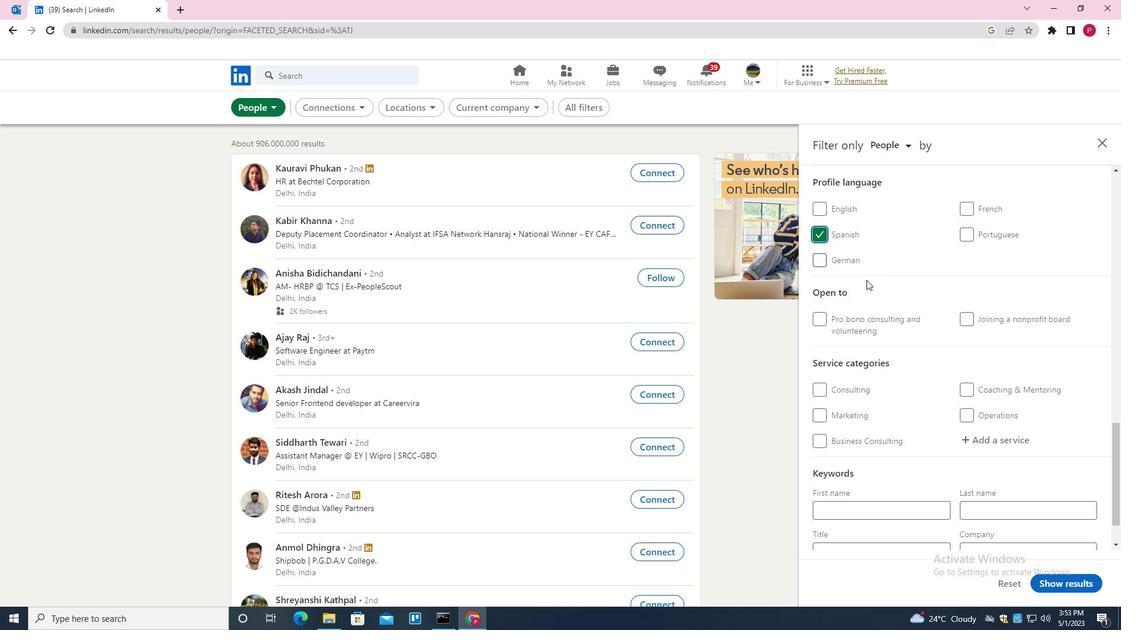 
Action: Mouse scrolled (868, 283) with delta (0, 0)
Screenshot: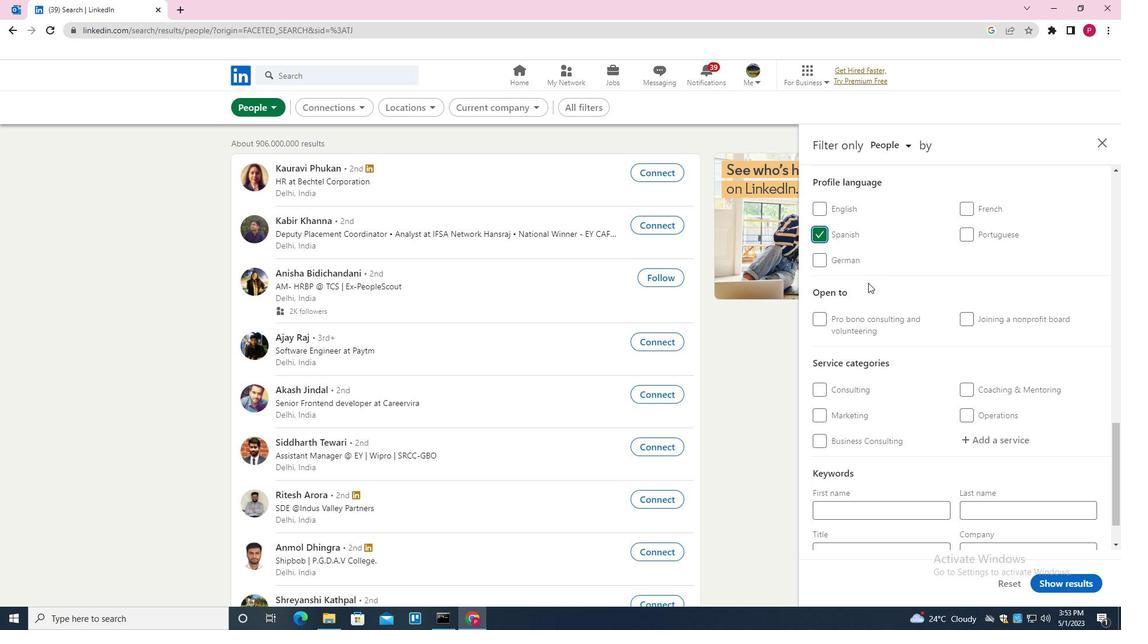 
Action: Mouse scrolled (868, 283) with delta (0, 0)
Screenshot: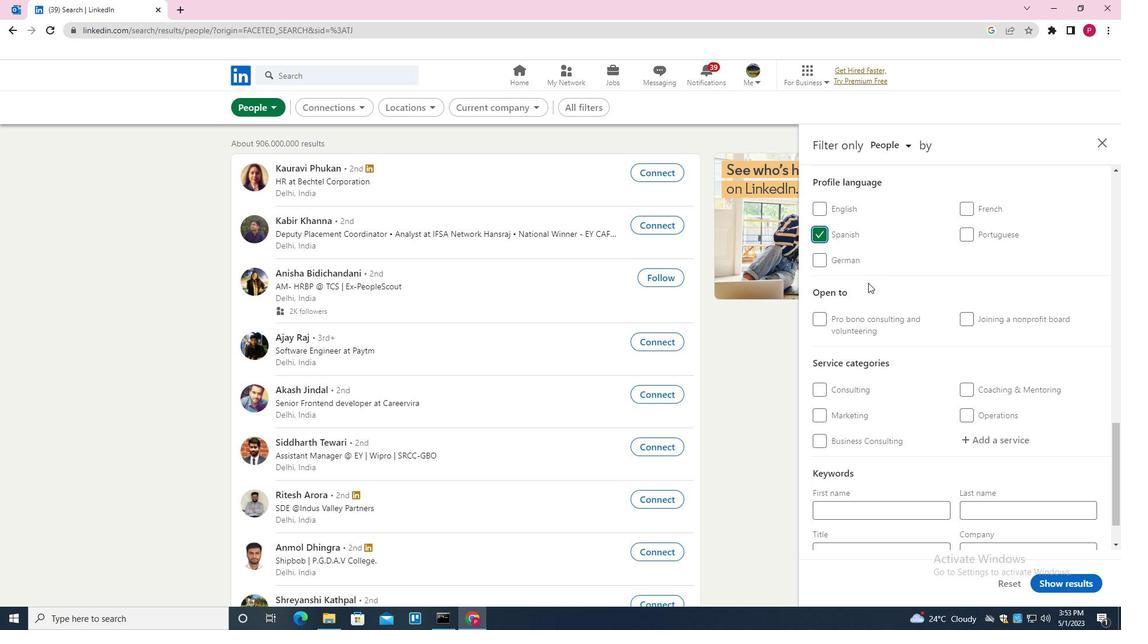 
Action: Mouse scrolled (868, 283) with delta (0, 0)
Screenshot: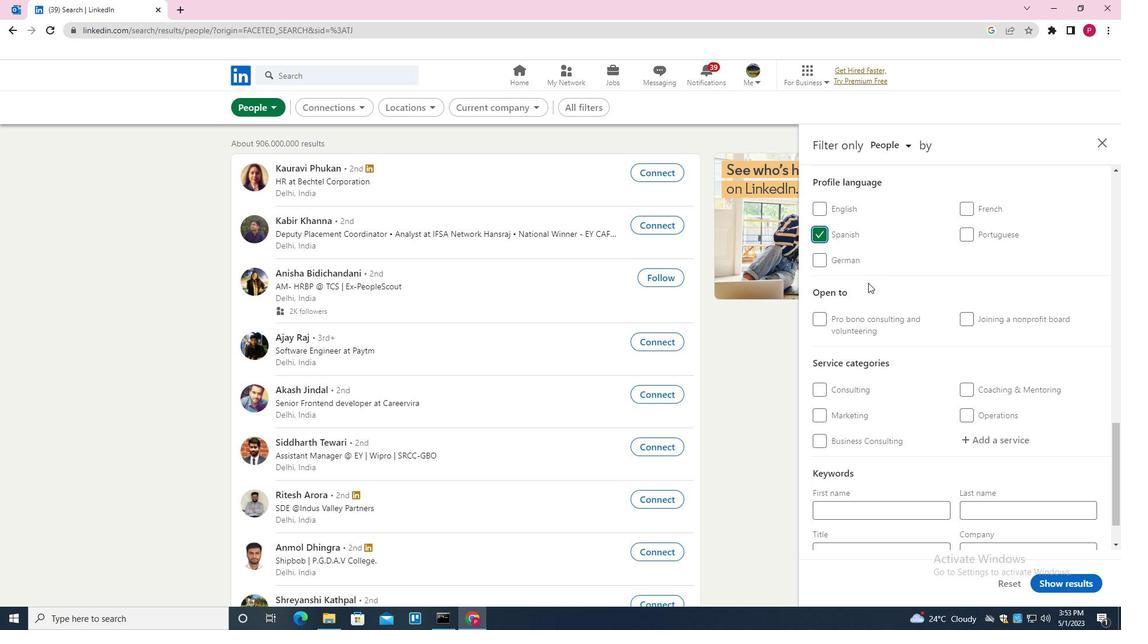 
Action: Mouse moved to (868, 283)
Screenshot: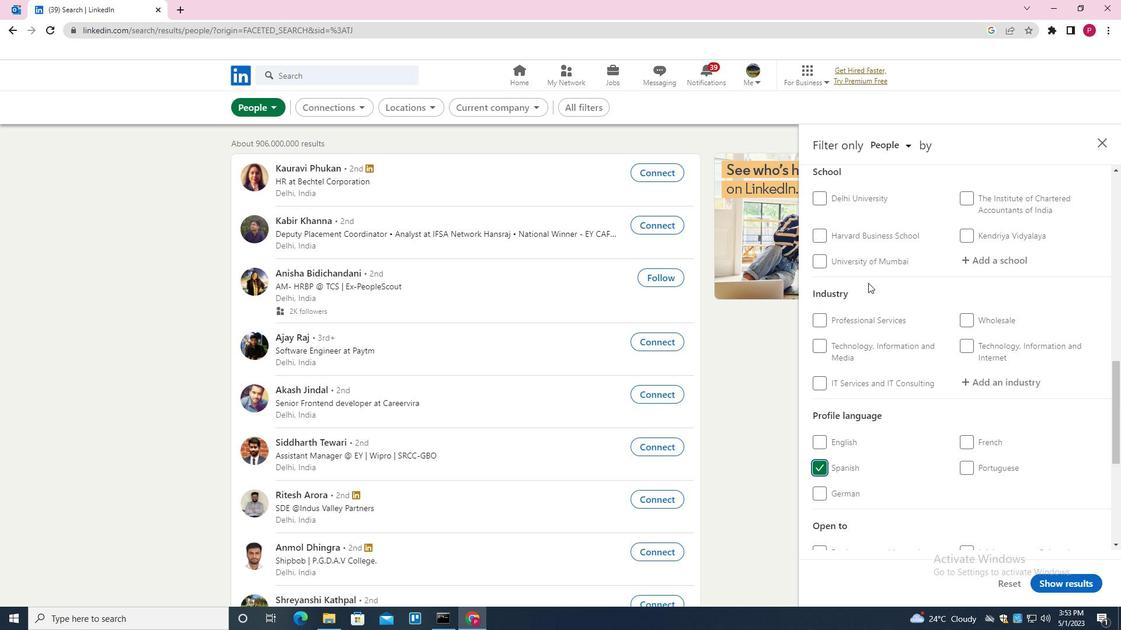 
Action: Mouse scrolled (868, 283) with delta (0, 0)
Screenshot: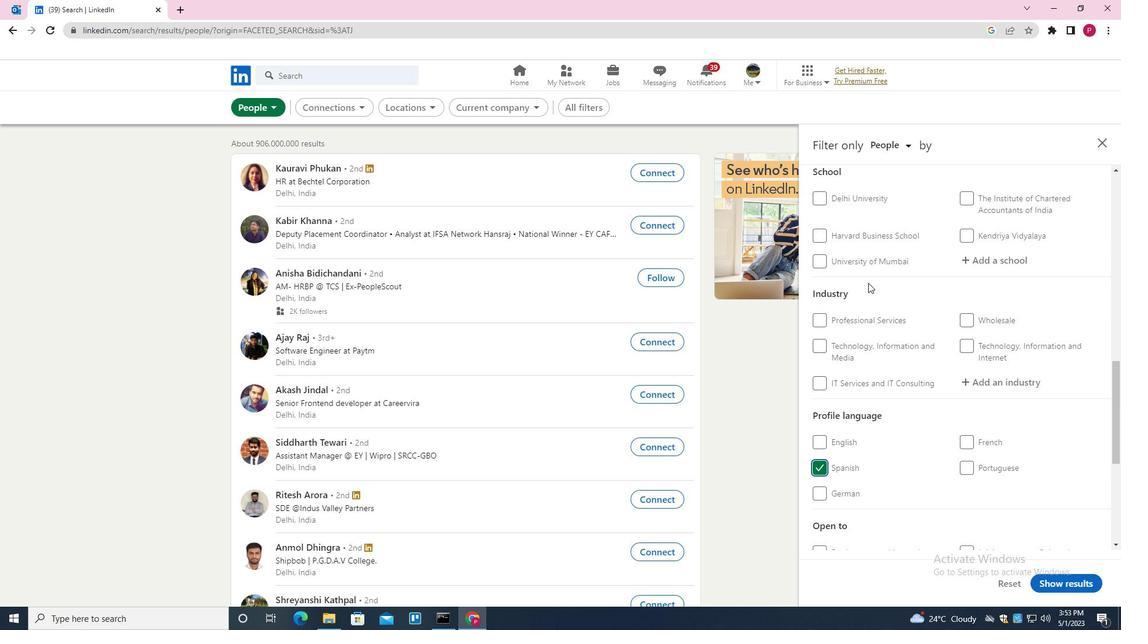 
Action: Mouse scrolled (868, 283) with delta (0, 0)
Screenshot: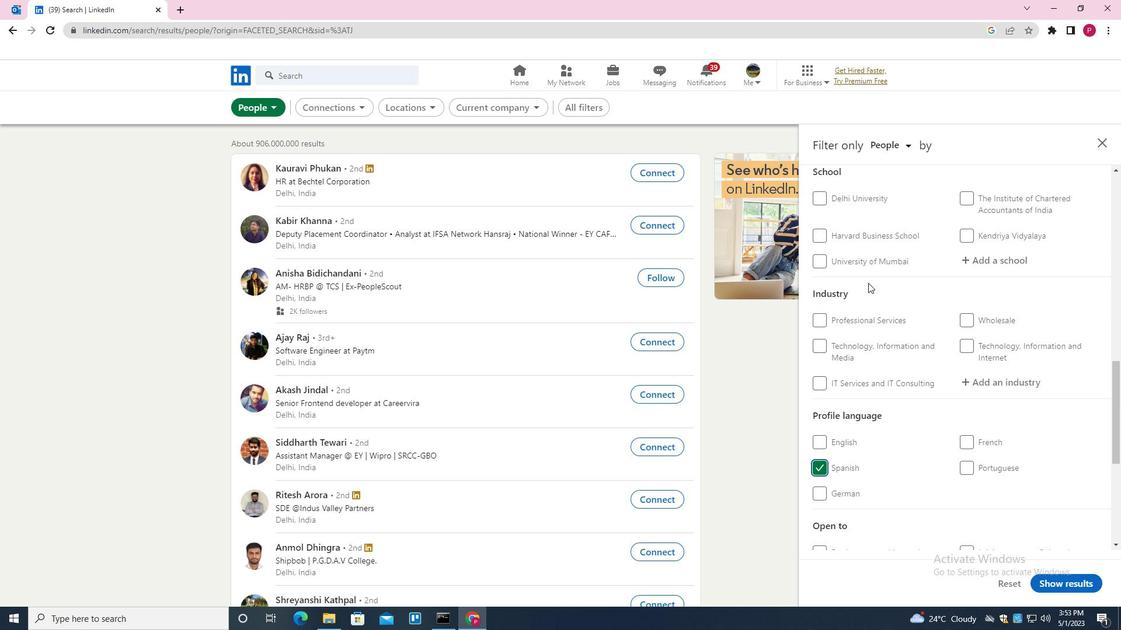 
Action: Mouse moved to (868, 283)
Screenshot: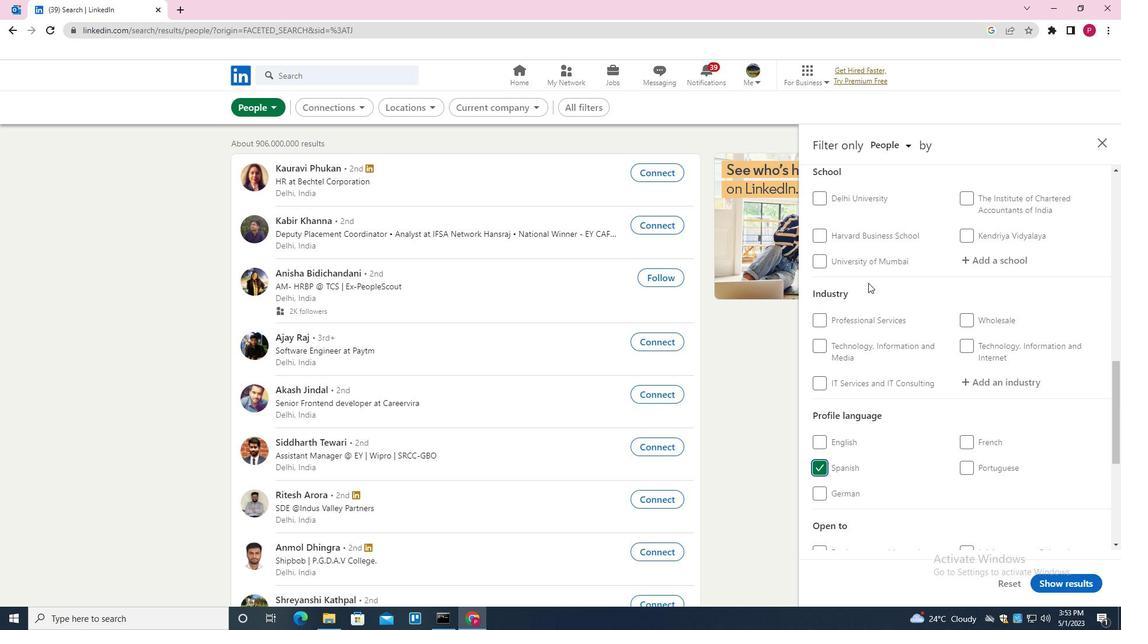 
Action: Mouse scrolled (868, 284) with delta (0, 0)
Screenshot: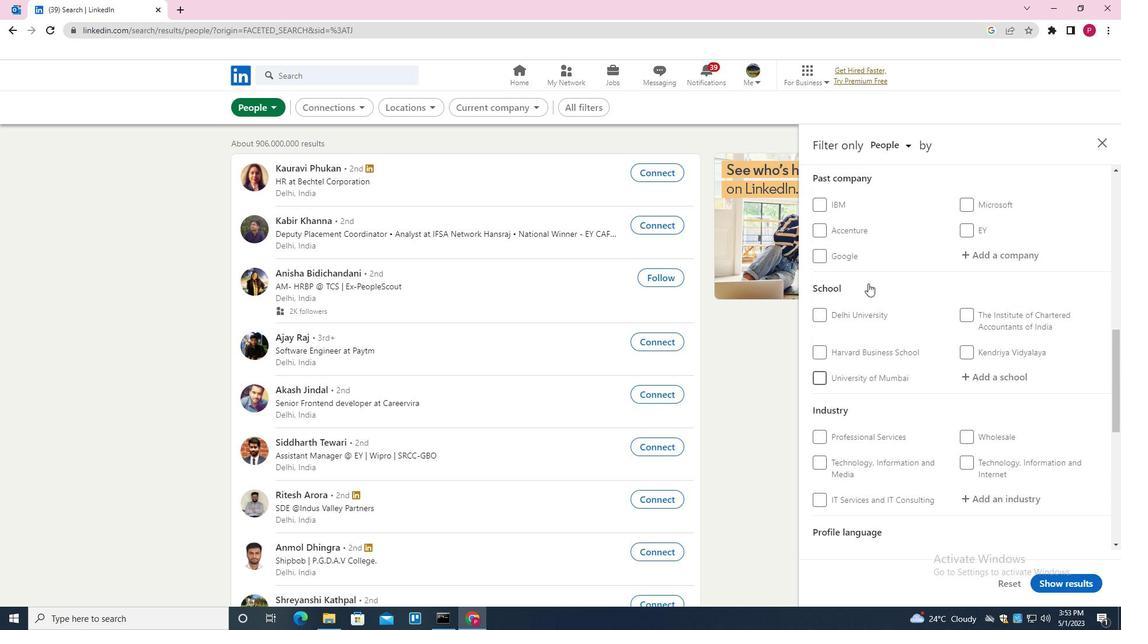 
Action: Mouse moved to (877, 281)
Screenshot: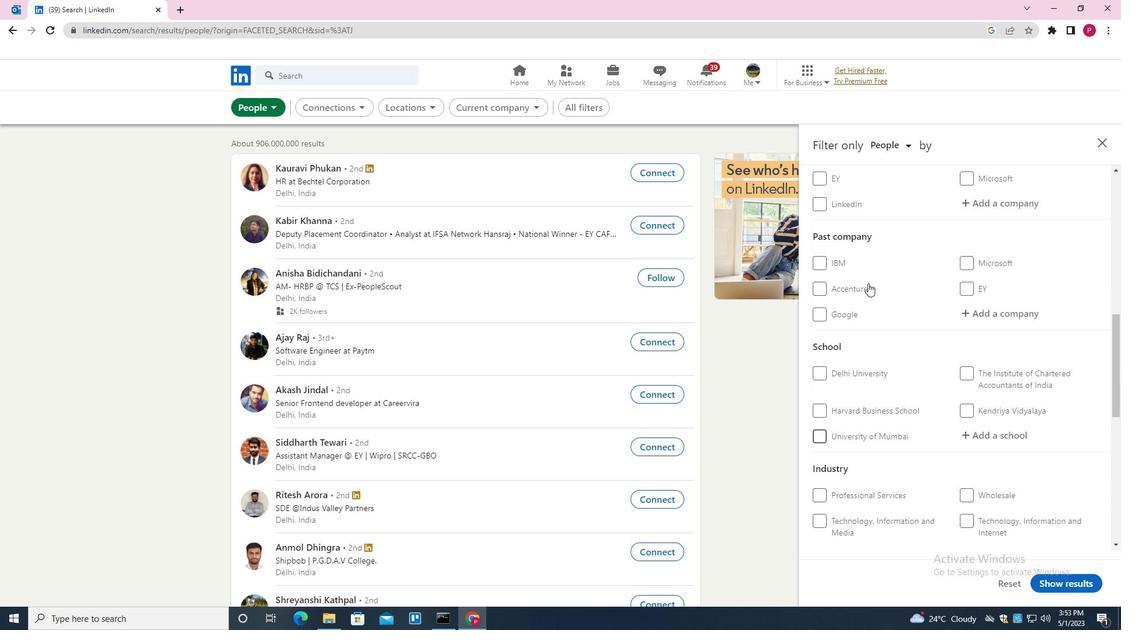 
Action: Mouse scrolled (877, 282) with delta (0, 0)
Screenshot: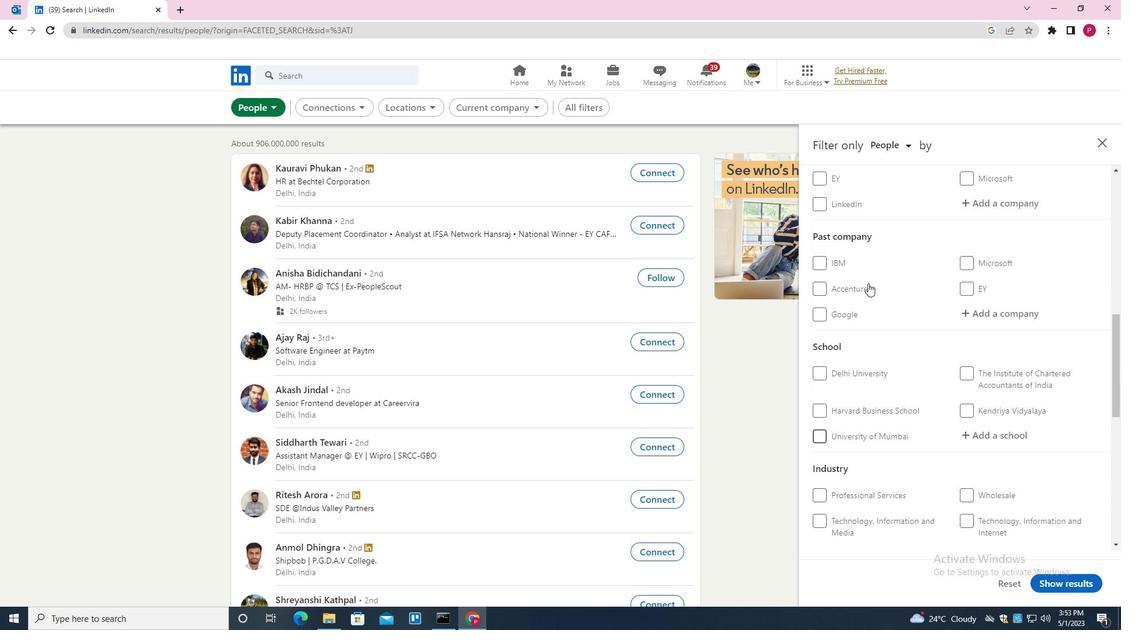 
Action: Mouse moved to (984, 262)
Screenshot: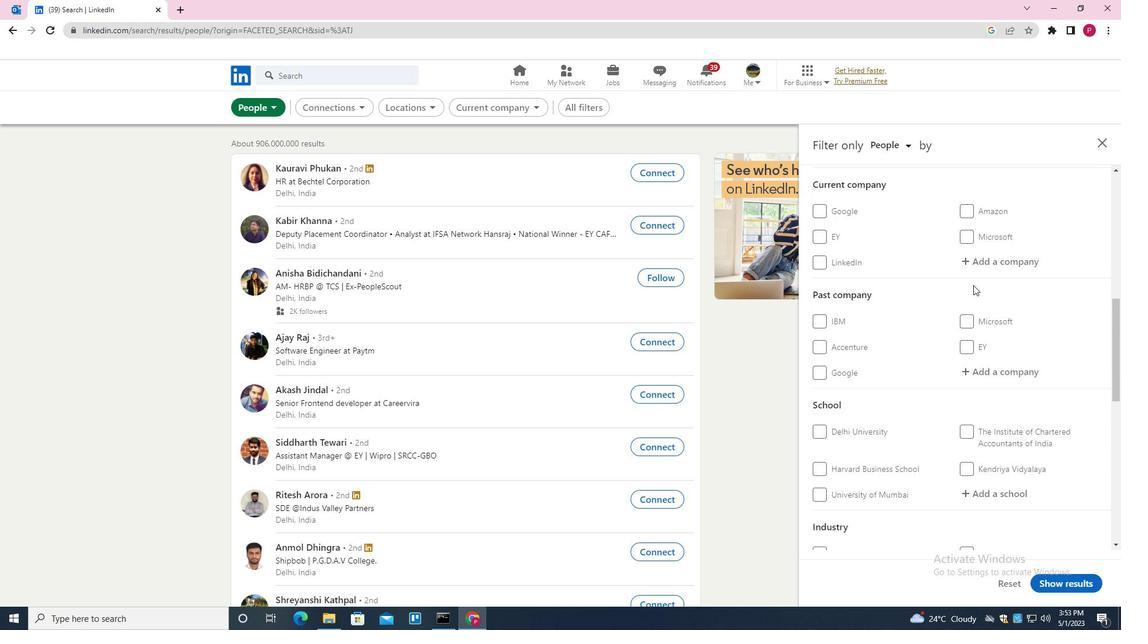 
Action: Mouse pressed left at (984, 262)
Screenshot: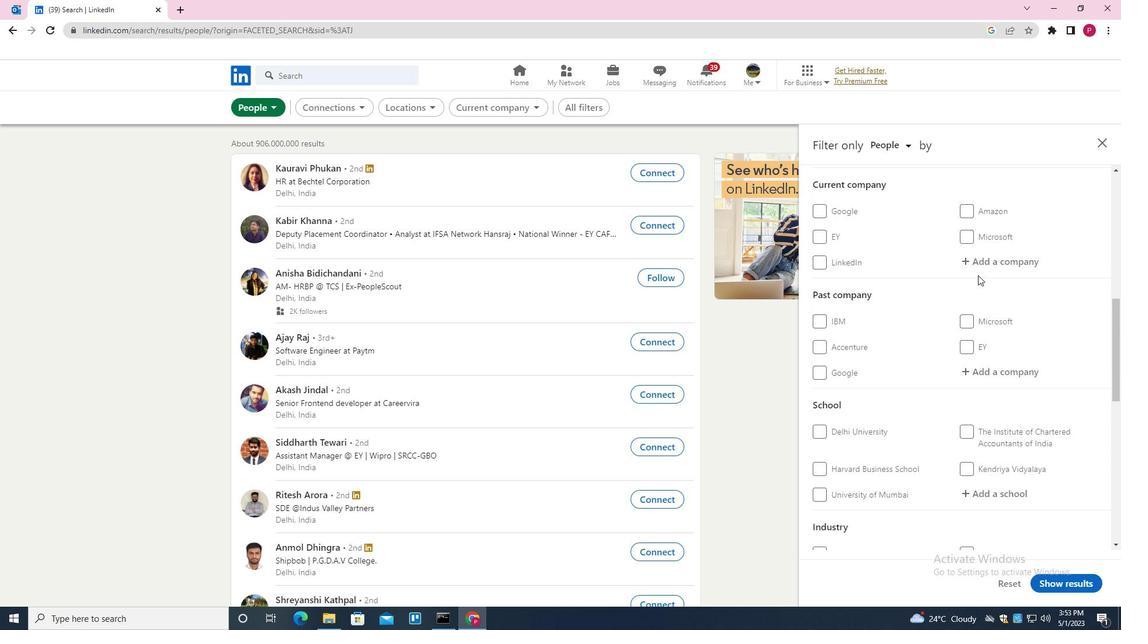 
Action: Mouse moved to (982, 262)
Screenshot: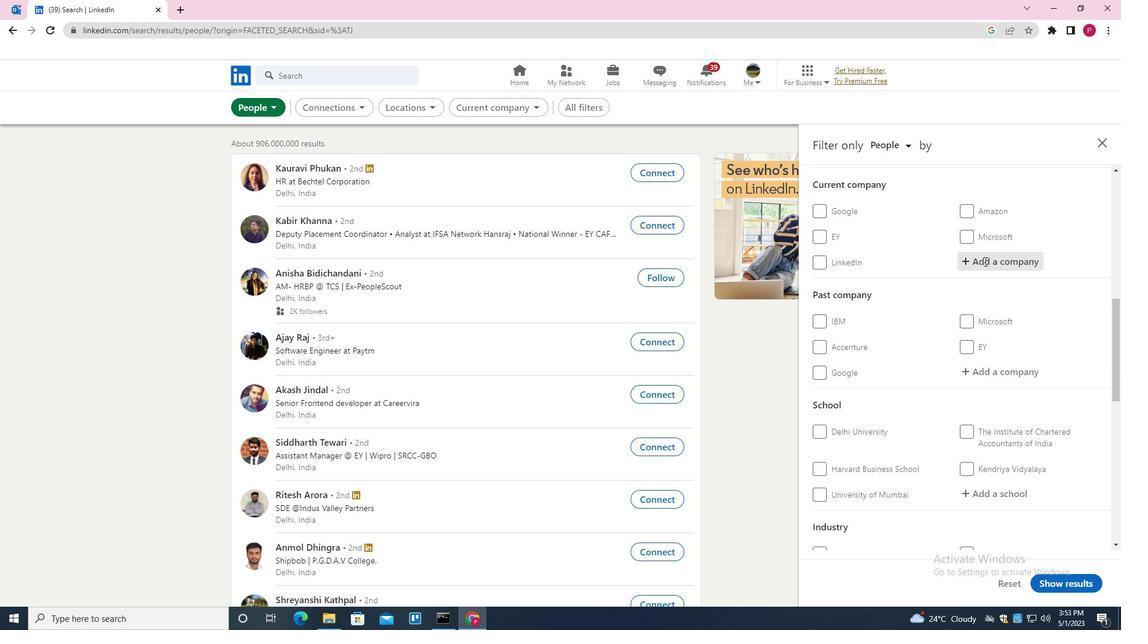 
Action: Key pressed <Key.shift><Key.shift><Key.shift><Key.shift><Key.shift><Key.shift><Key.shift><Key.shift><Key.shift><Key.shift><Key.shift><Key.shift><Key.shift><Key.shift><Key.shift><Key.shift><Key.shift><Key.shift><Key.shift><Key.shift><Key.shift><Key.shift><Key.shift><Key.shift><Key.shift><Key.shift><Key.shift>NORGREM<Key.backspace>N<Key.down><Key.enter>
Screenshot: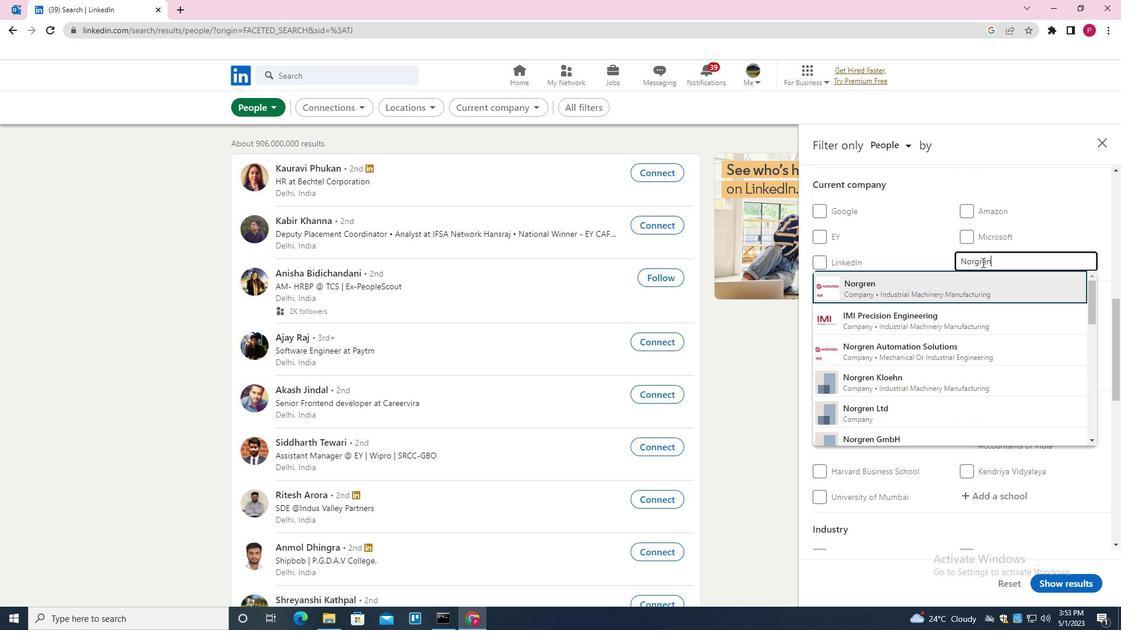 
Action: Mouse moved to (950, 283)
Screenshot: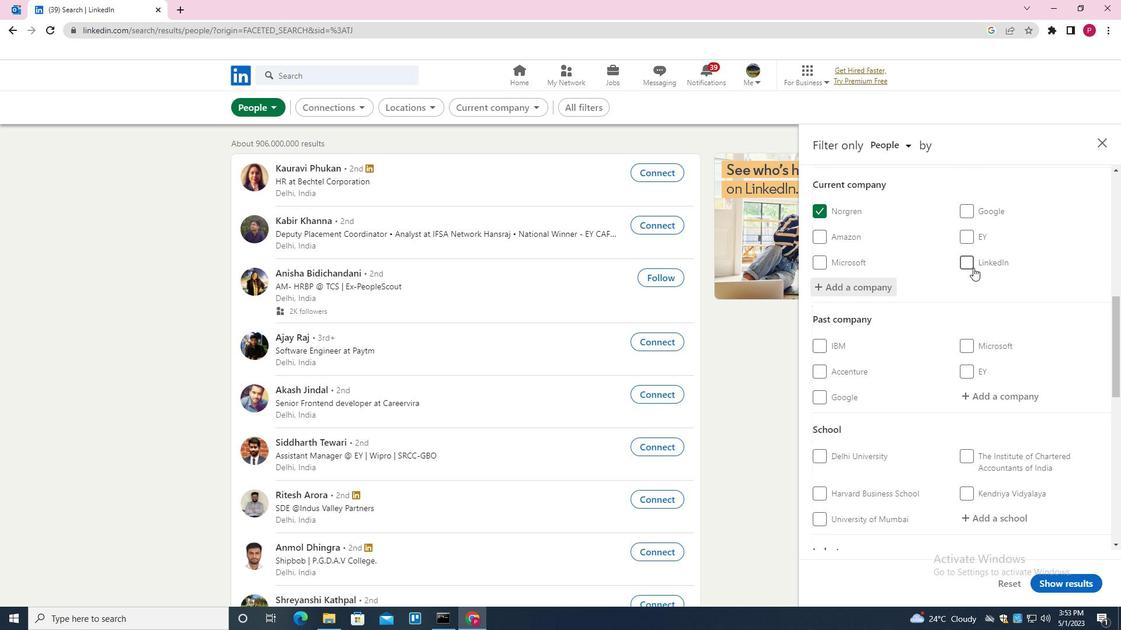 
Action: Mouse scrolled (950, 283) with delta (0, 0)
Screenshot: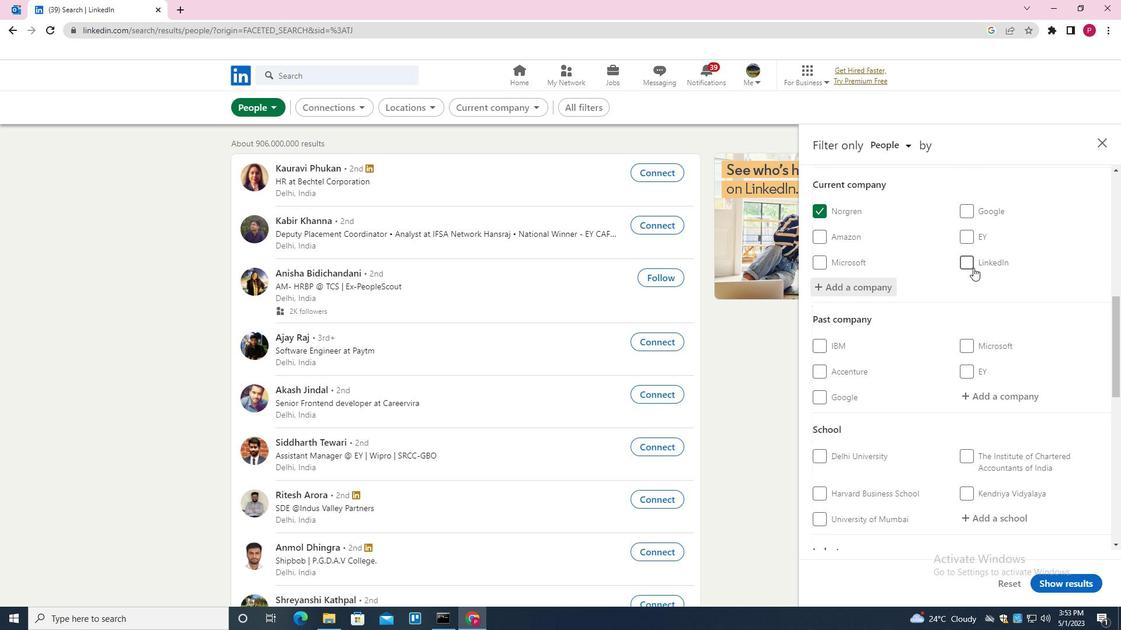 
Action: Mouse moved to (941, 290)
Screenshot: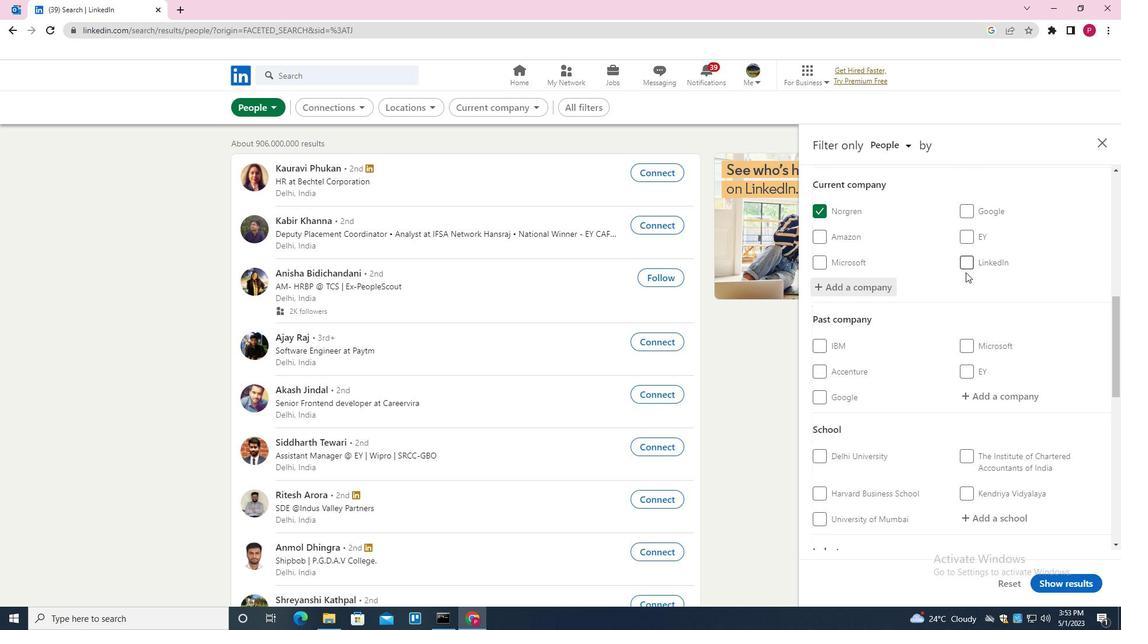 
Action: Mouse scrolled (941, 290) with delta (0, 0)
Screenshot: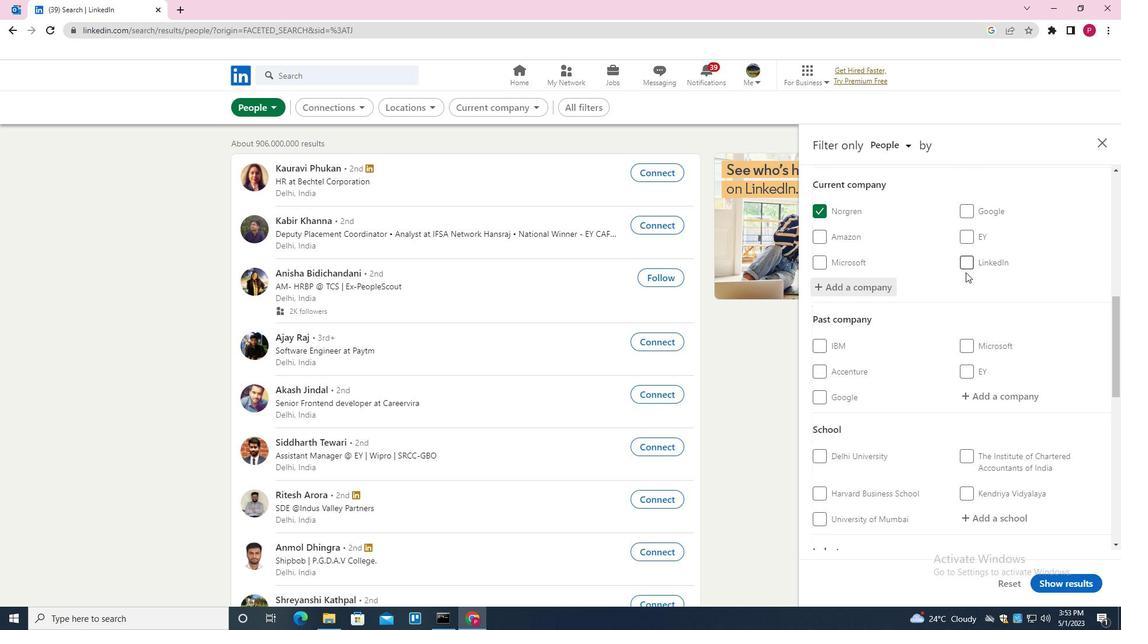 
Action: Mouse moved to (904, 331)
Screenshot: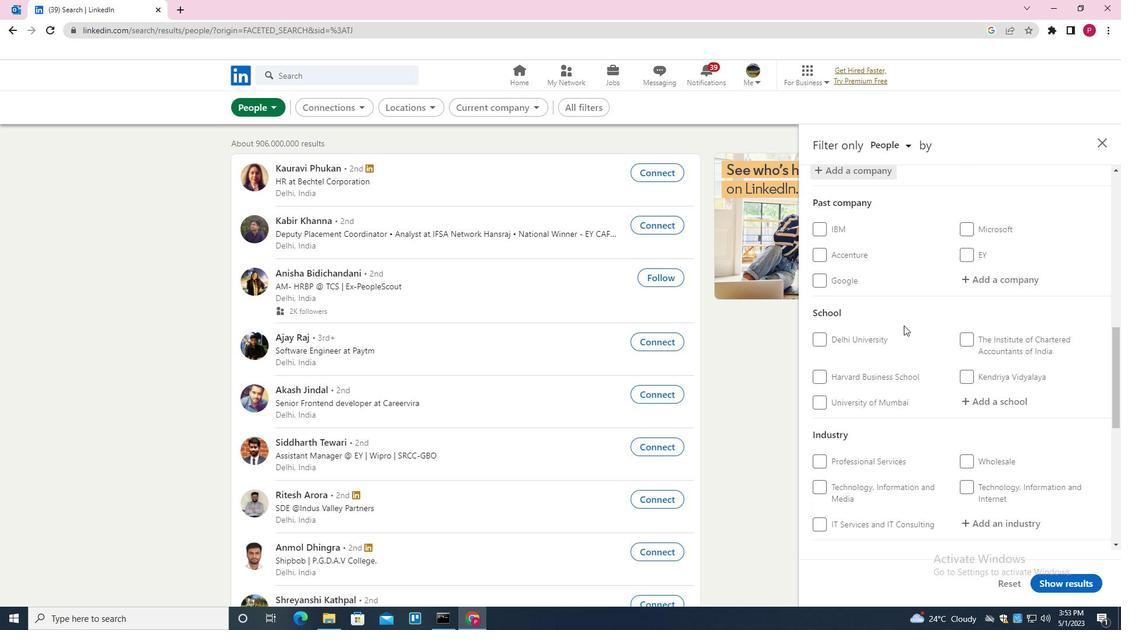
Action: Mouse scrolled (904, 330) with delta (0, 0)
Screenshot: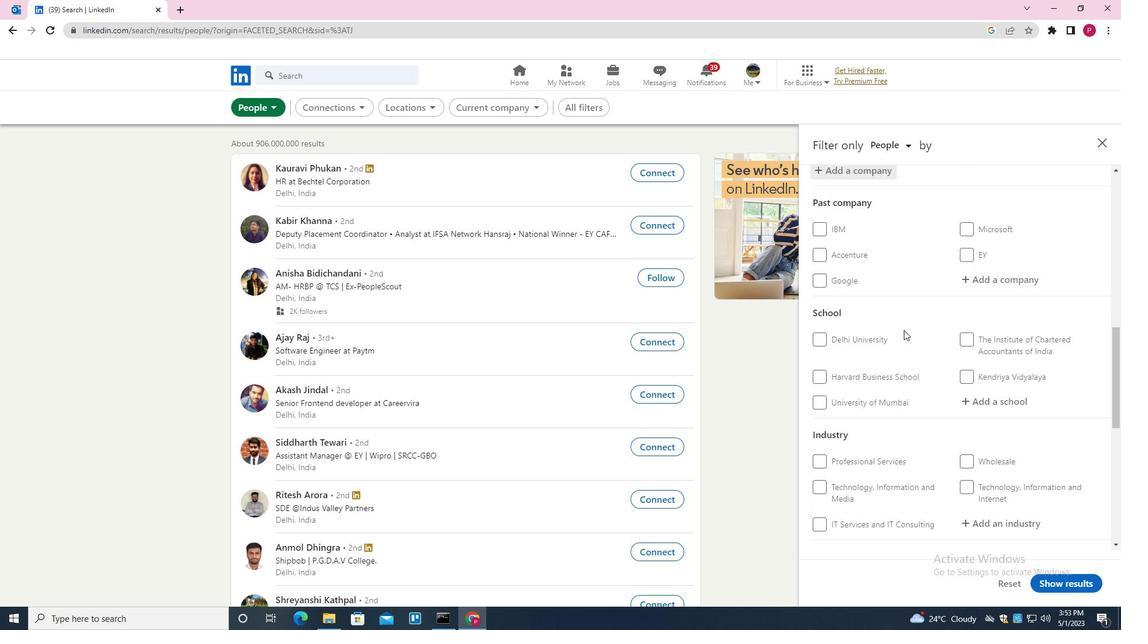 
Action: Mouse moved to (905, 331)
Screenshot: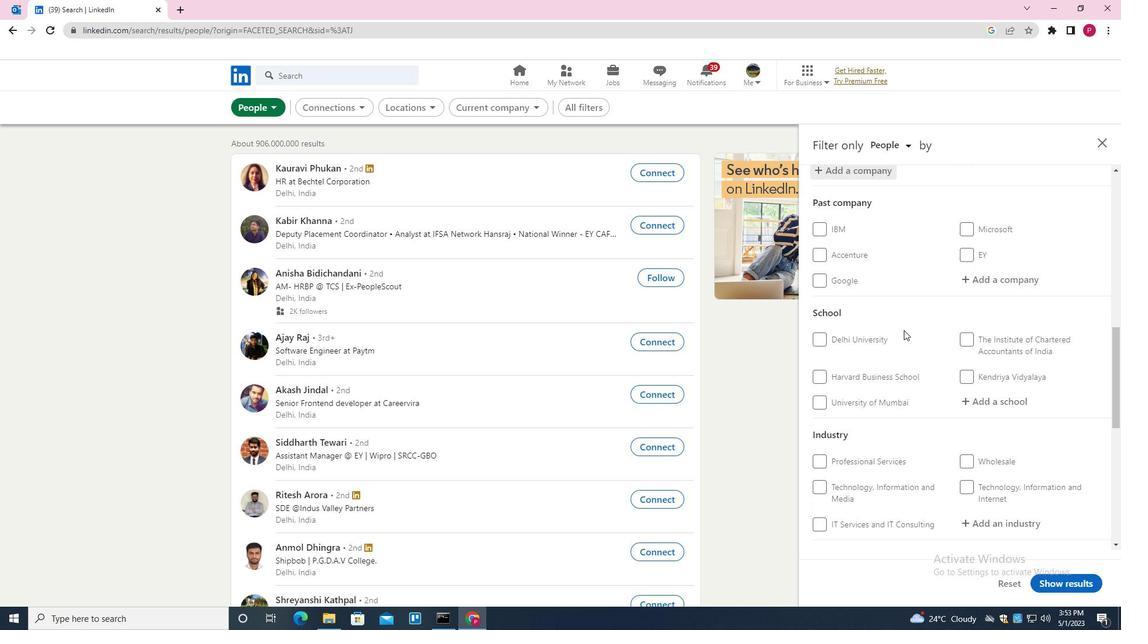 
Action: Mouse scrolled (905, 330) with delta (0, 0)
Screenshot: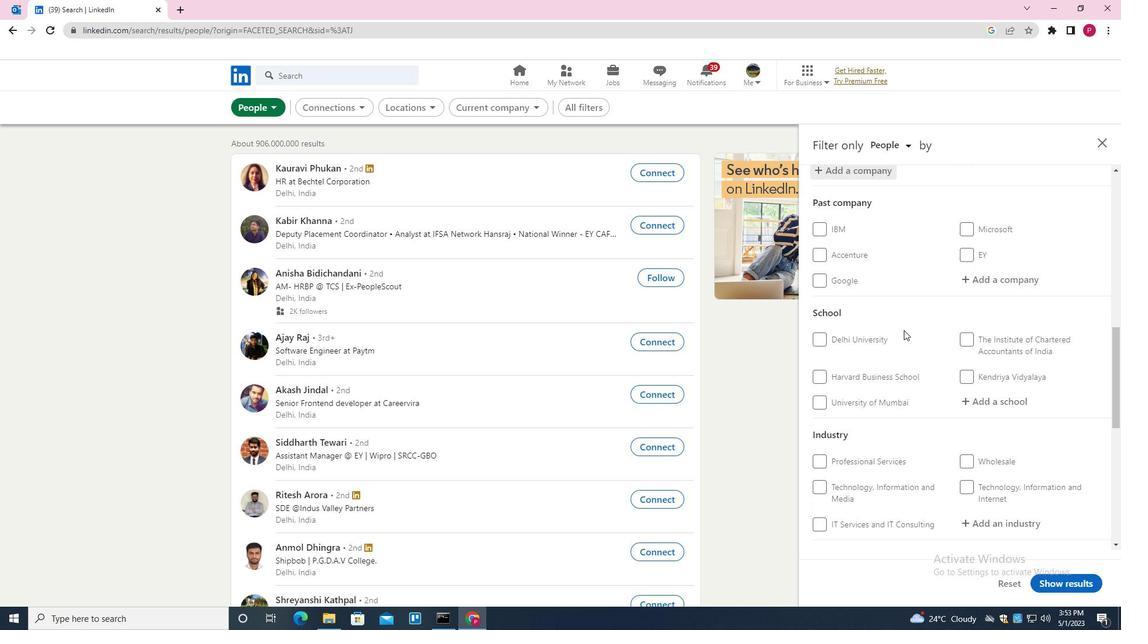
Action: Mouse moved to (912, 331)
Screenshot: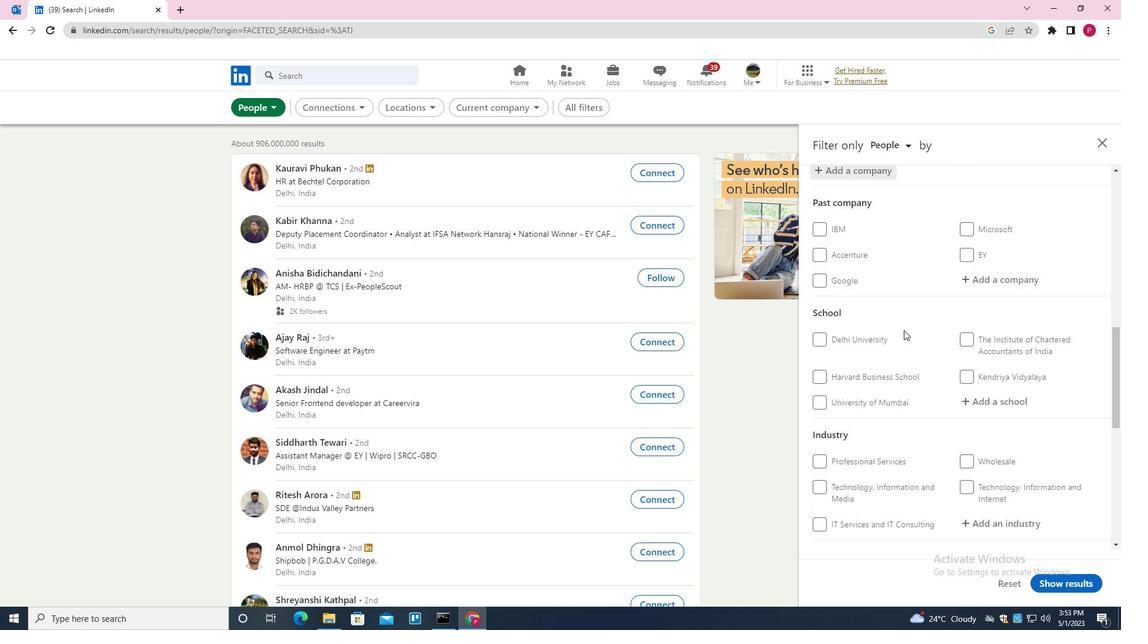 
Action: Mouse scrolled (912, 330) with delta (0, 0)
Screenshot: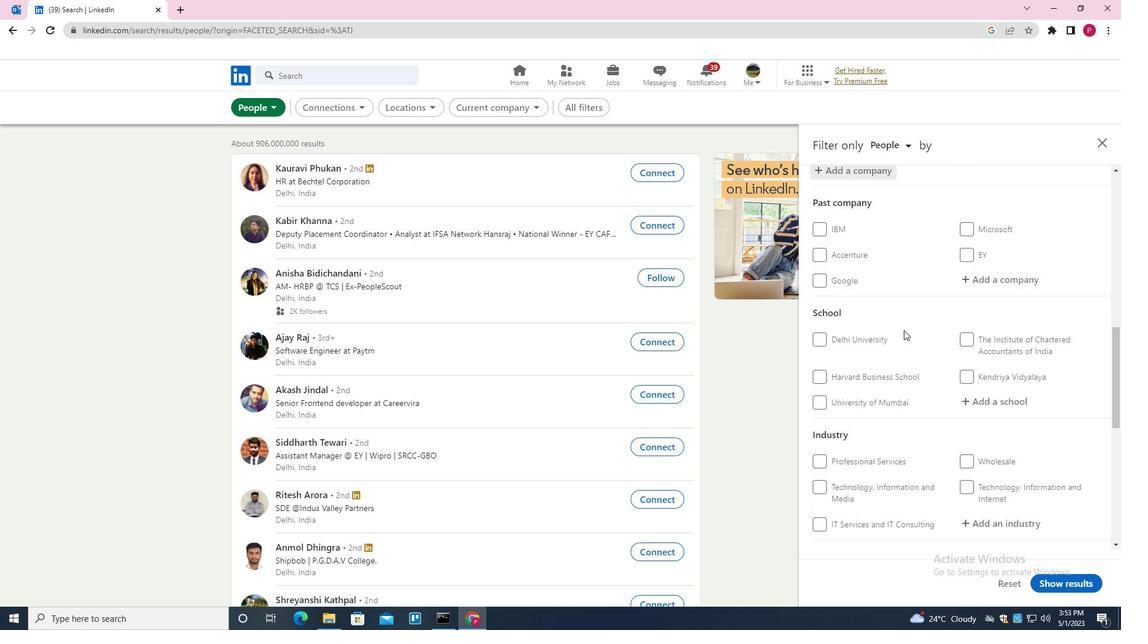 
Action: Mouse moved to (1006, 225)
Screenshot: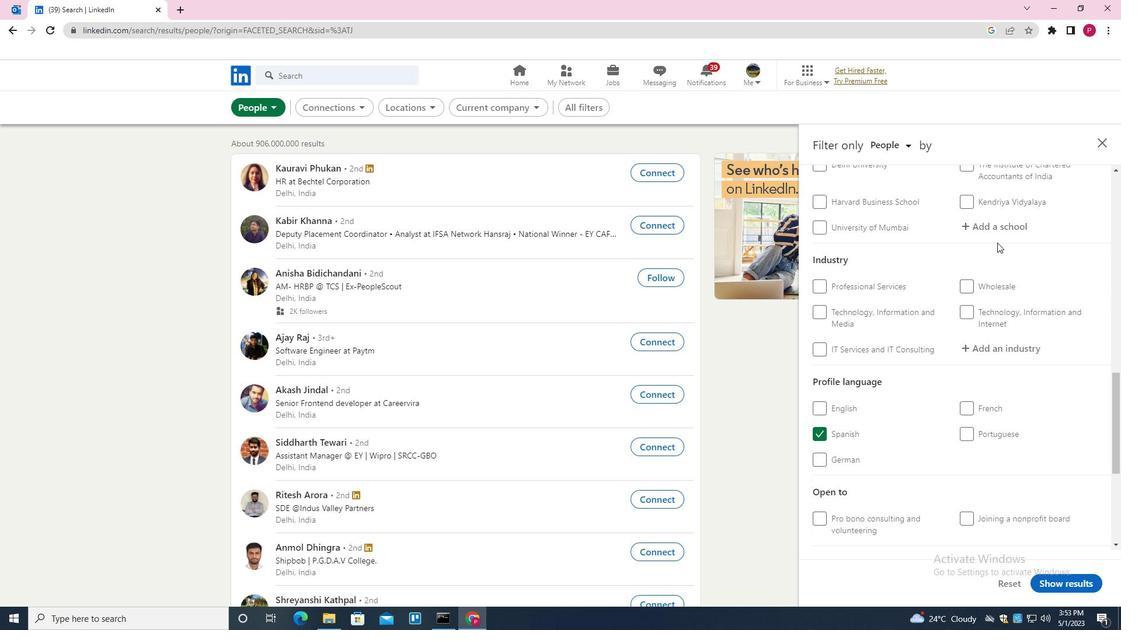 
Action: Mouse pressed left at (1006, 225)
Screenshot: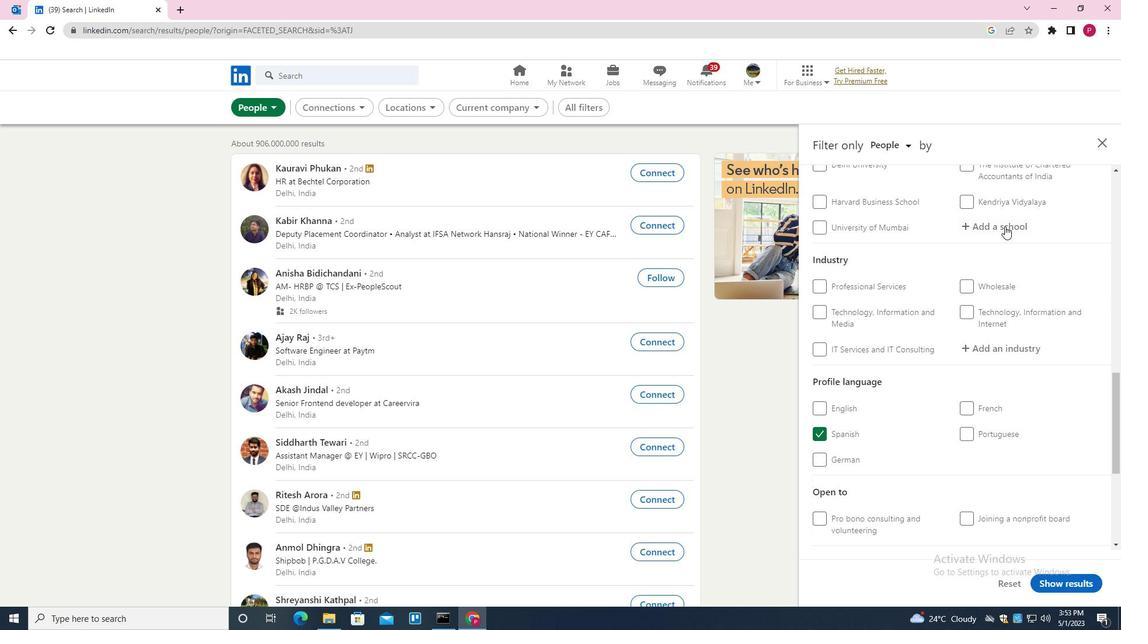 
Action: Key pressed <Key.shift><Key.shift><Key.shift><Key.shift><Key.shift><Key.shift>KERELA<Key.backspace><Key.backspace><Key.backspace><Key.backspace><Key.backspace><Key.shift><Key.shift><Key.shift><Key.shift><Key.shift><Key.shift><Key.shift><Key.shift><Key.shift><Key.shift><Key.shift><Key.shift>ERALA<Key.space><Key.shift>JOBS<Key.down><Key.enter>
Screenshot: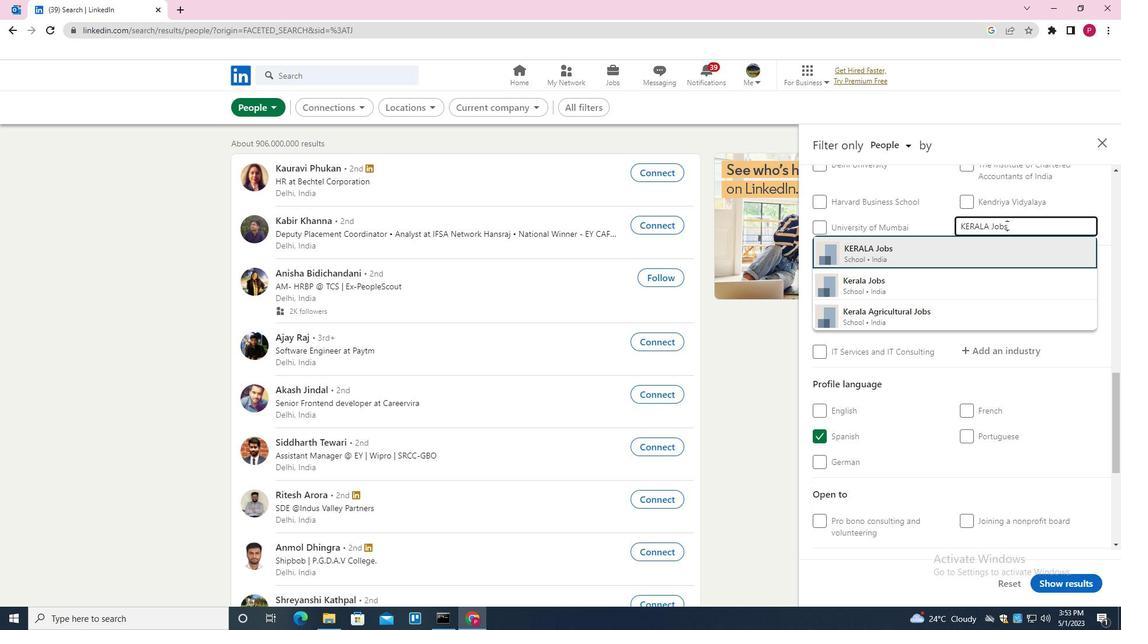 
Action: Mouse moved to (875, 330)
Screenshot: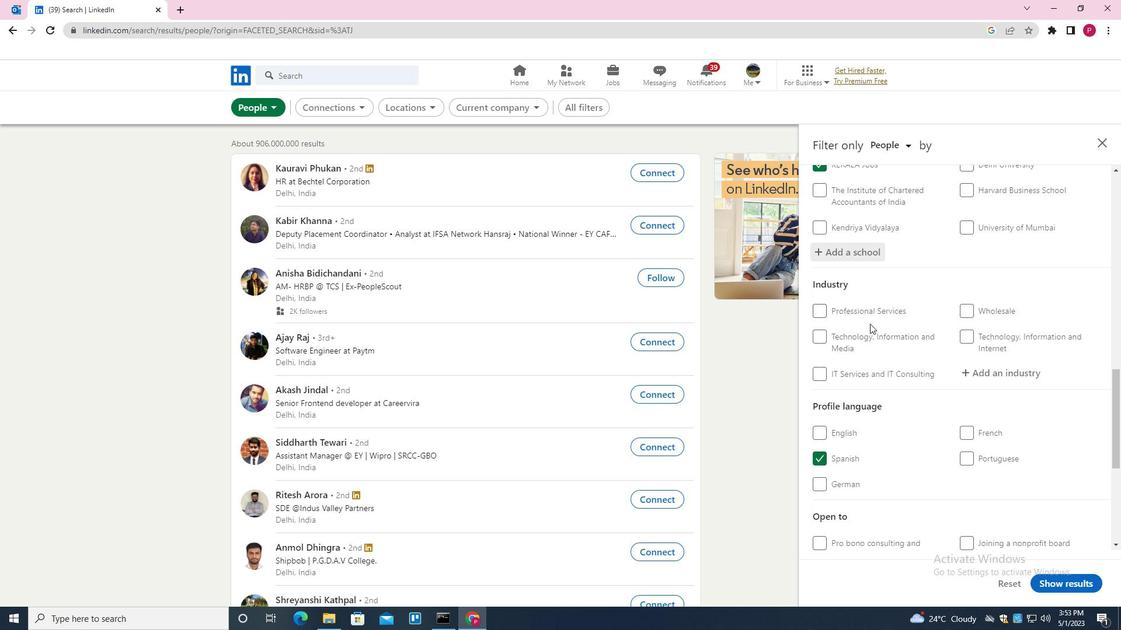 
Action: Mouse scrolled (875, 330) with delta (0, 0)
Screenshot: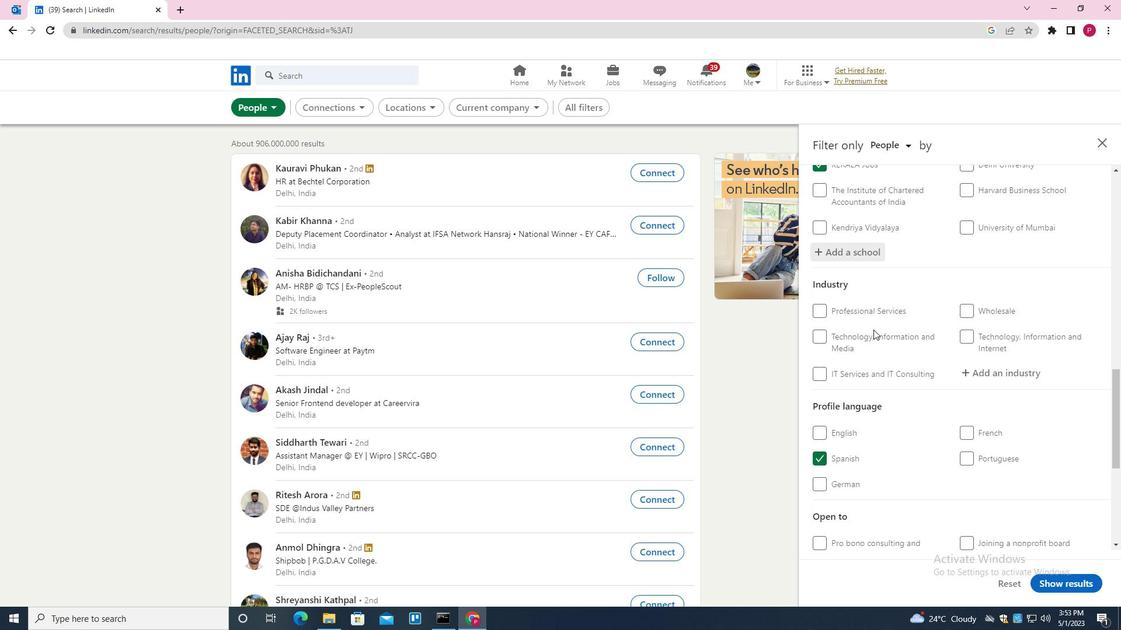 
Action: Mouse moved to (882, 332)
Screenshot: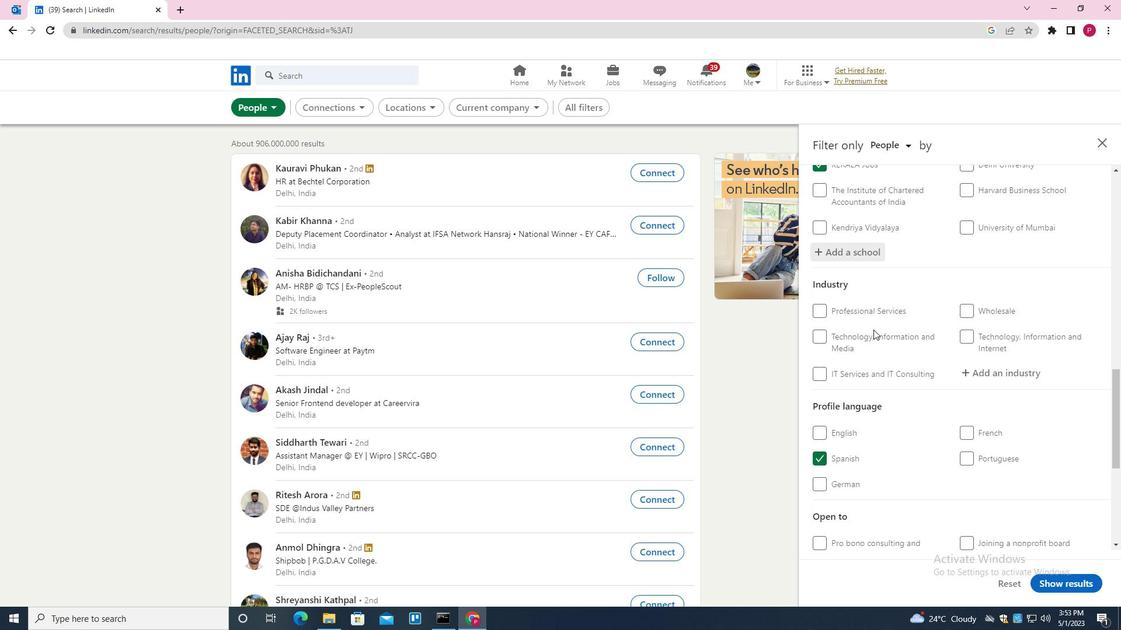 
Action: Mouse scrolled (882, 331) with delta (0, 0)
Screenshot: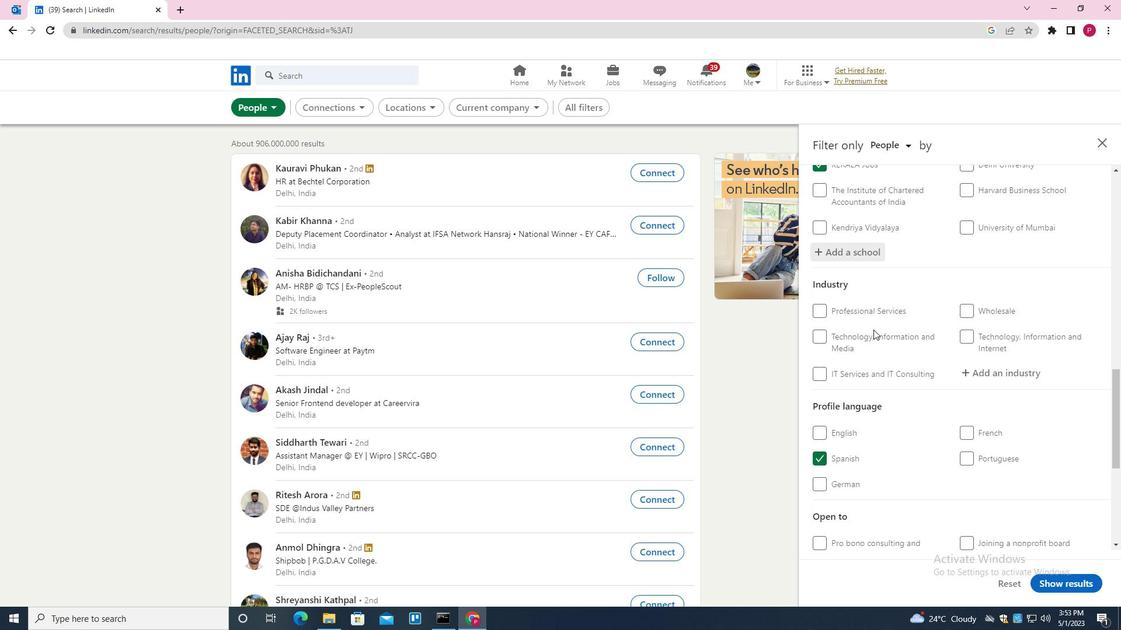 
Action: Mouse moved to (892, 331)
Screenshot: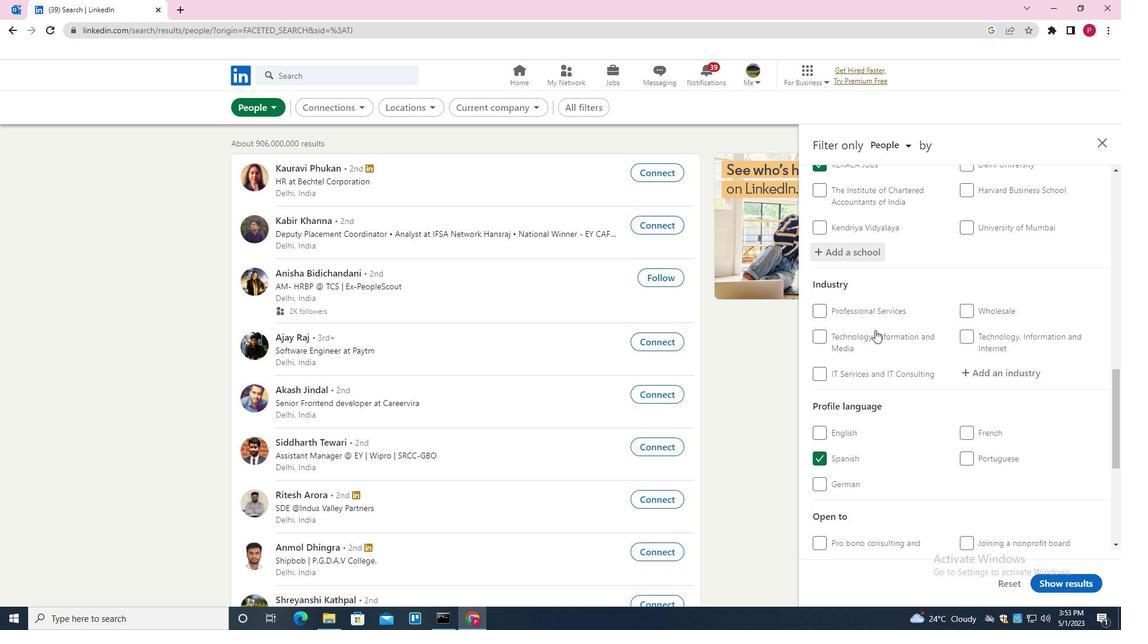 
Action: Mouse scrolled (892, 331) with delta (0, 0)
Screenshot: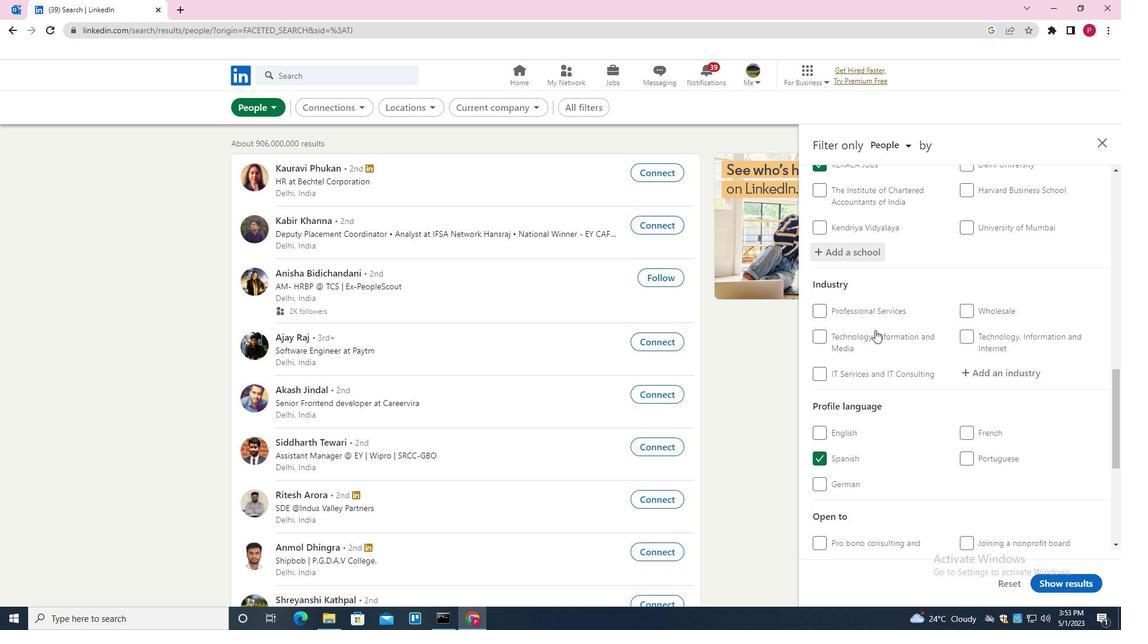
Action: Mouse moved to (988, 195)
Screenshot: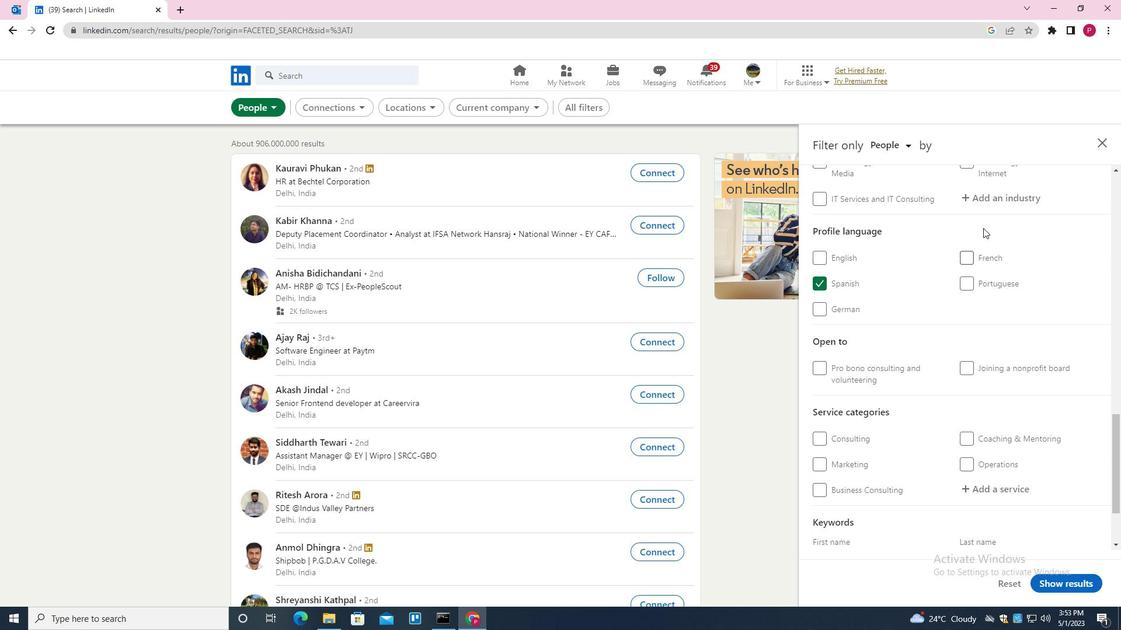 
Action: Mouse pressed left at (988, 195)
Screenshot: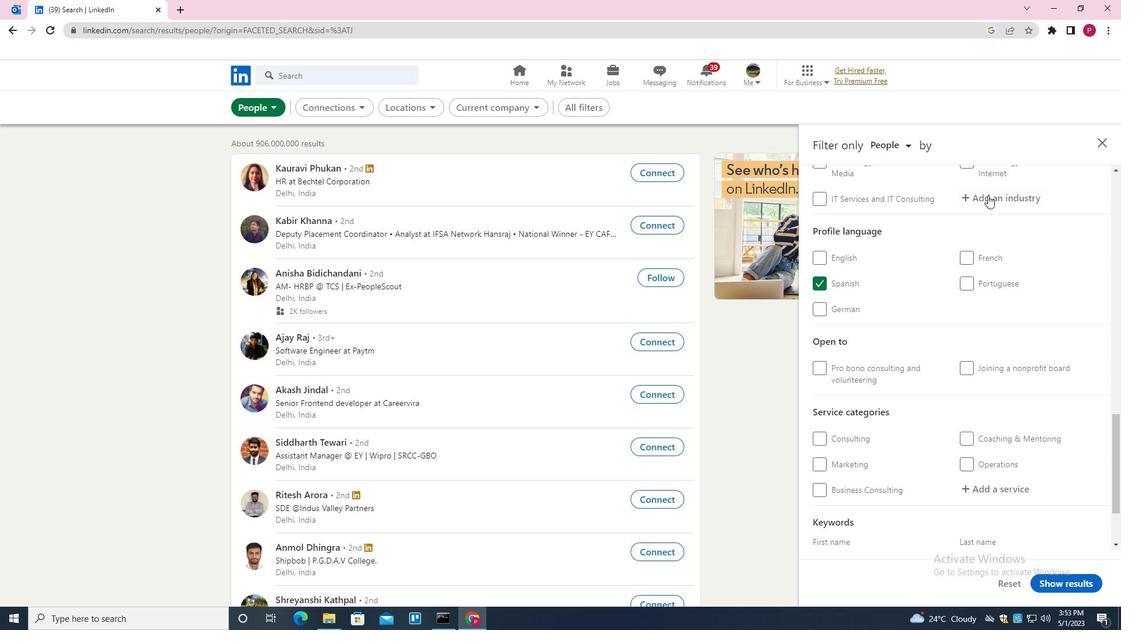 
Action: Key pressed <Key.shift><Key.shift><Key.shift><Key.shift><Key.shift><Key.shift><Key.shift><Key.shift><Key.shift><Key.shift><Key.shift>R<Key.backspace>FERIGHT<Key.backspace><Key.backspace><Key.backspace><Key.backspace><Key.backspace><Key.backspace>REIGHT<Key.down><Key.enter>
Screenshot: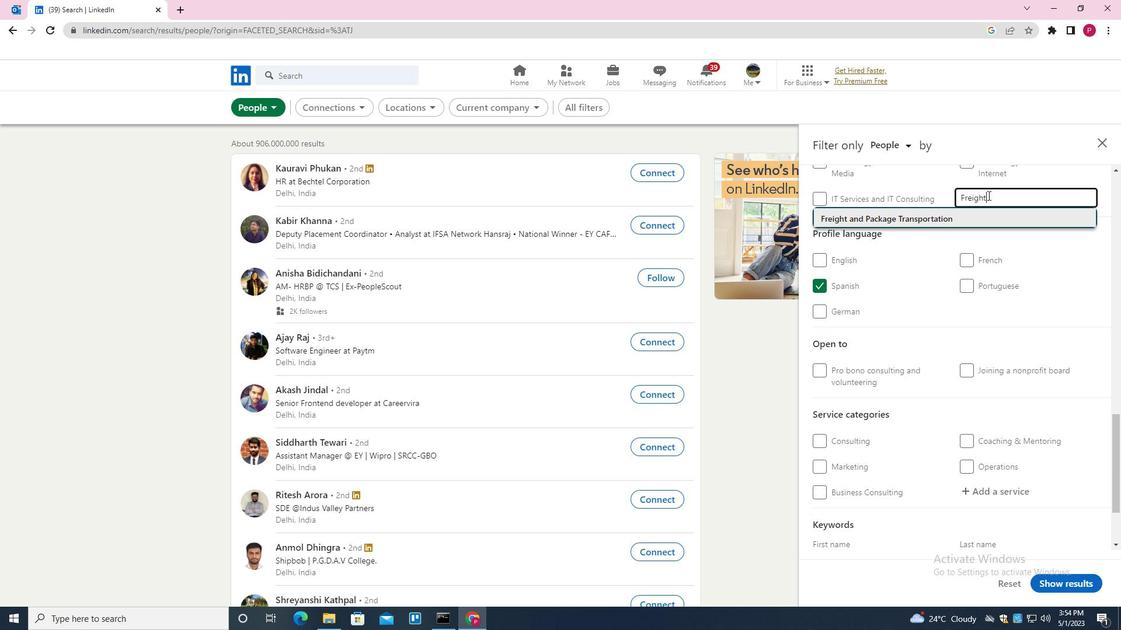 
Action: Mouse moved to (885, 300)
Screenshot: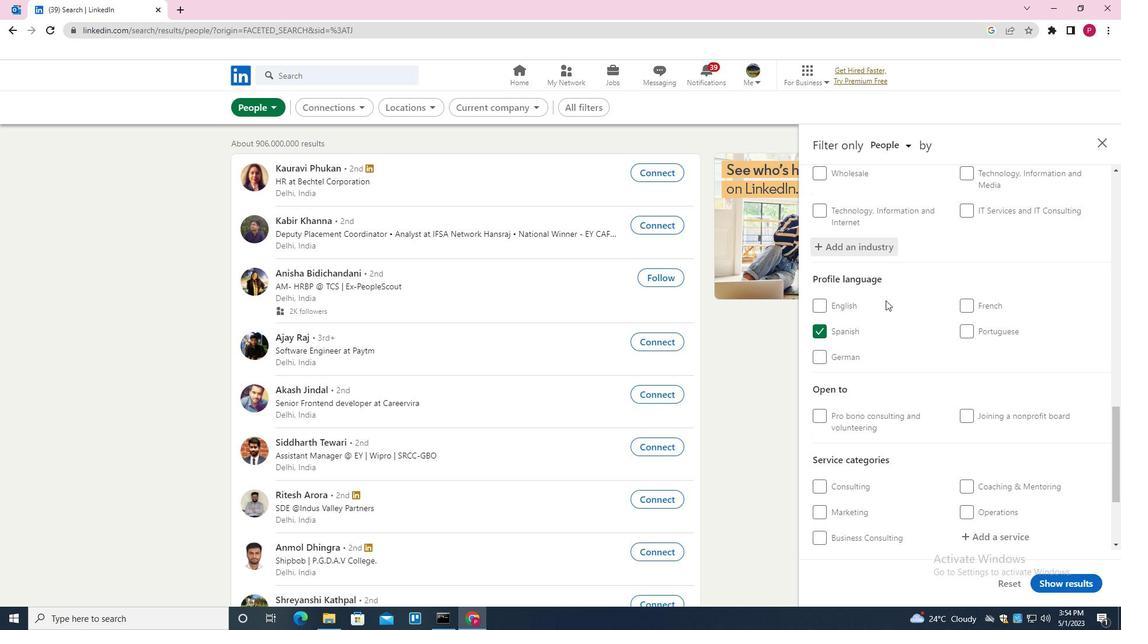 
Action: Mouse scrolled (885, 300) with delta (0, 0)
Screenshot: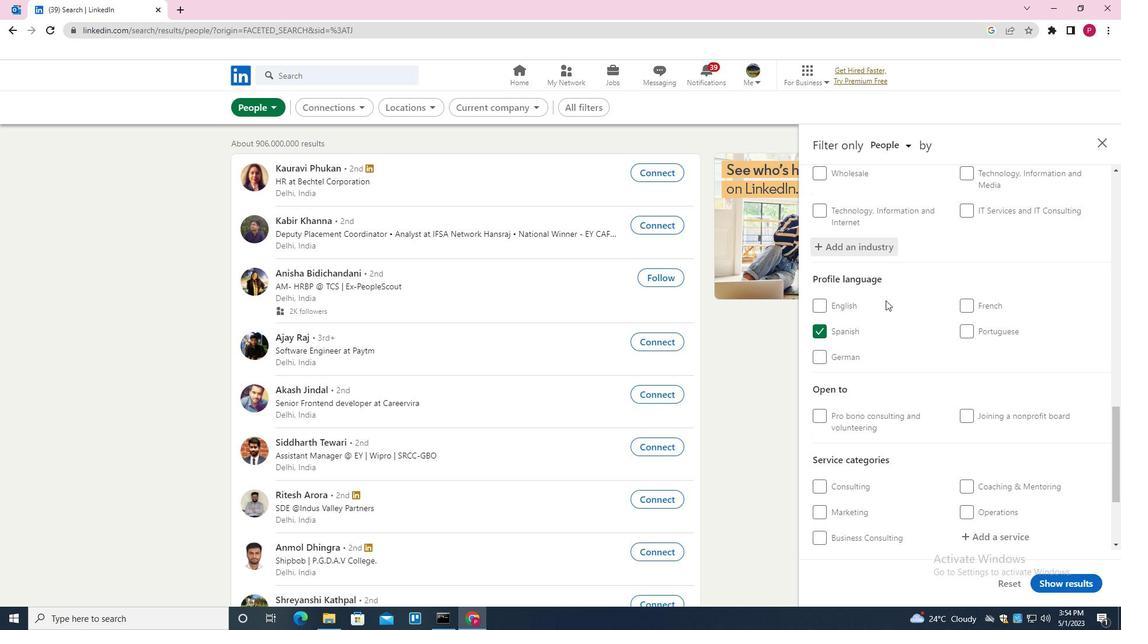 
Action: Mouse scrolled (885, 300) with delta (0, 0)
Screenshot: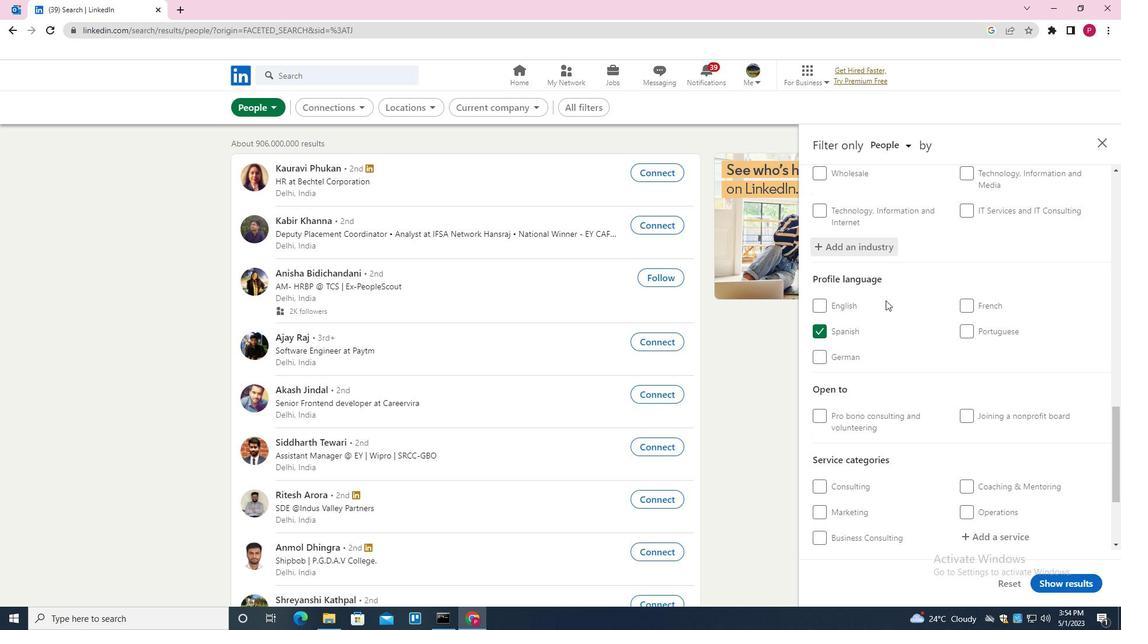
Action: Mouse scrolled (885, 300) with delta (0, 0)
Screenshot: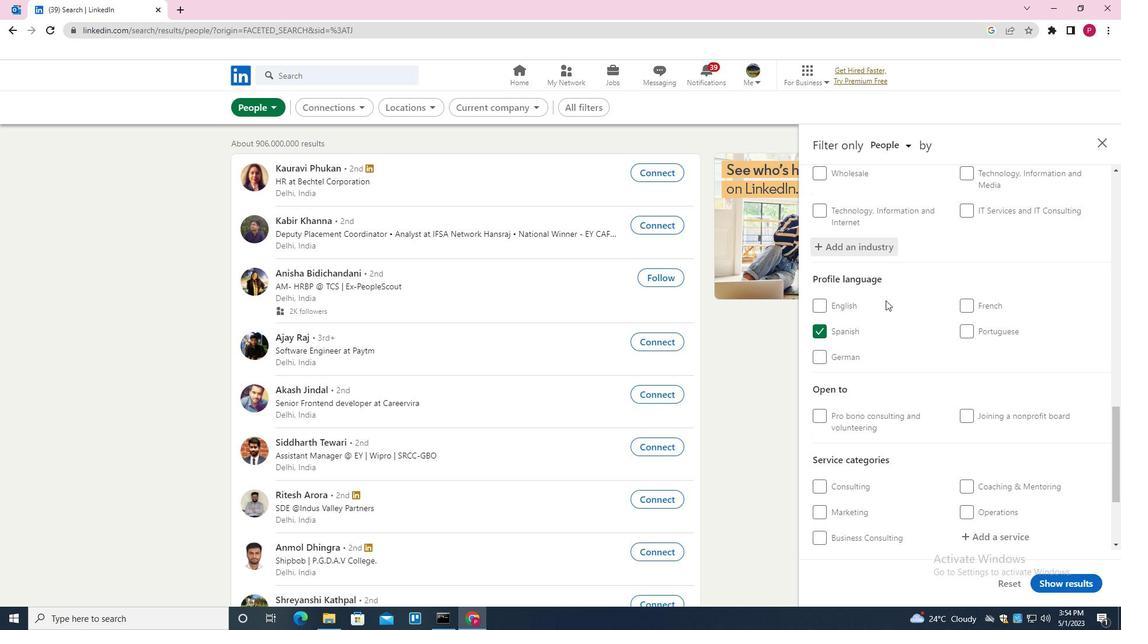 
Action: Mouse moved to (886, 312)
Screenshot: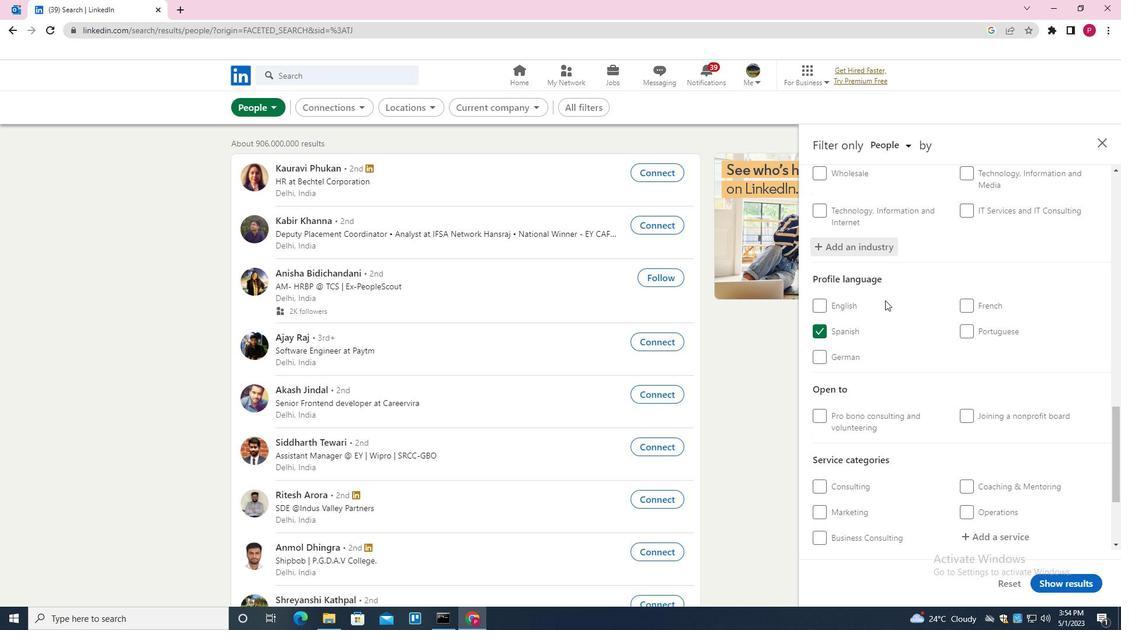 
Action: Mouse scrolled (886, 311) with delta (0, 0)
Screenshot: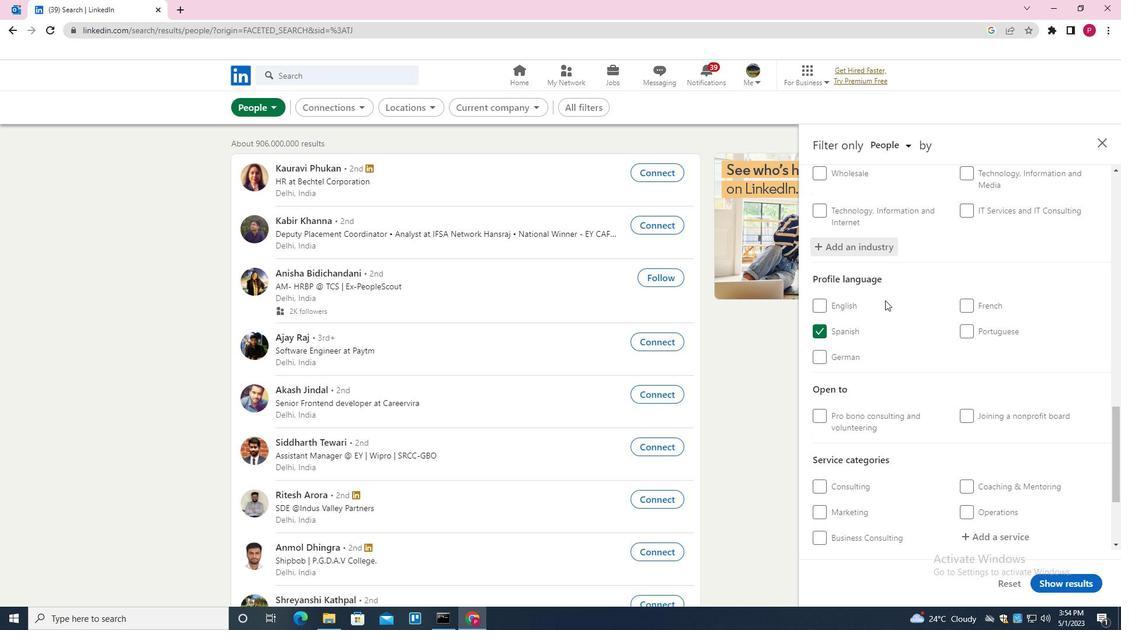 
Action: Mouse moved to (993, 387)
Screenshot: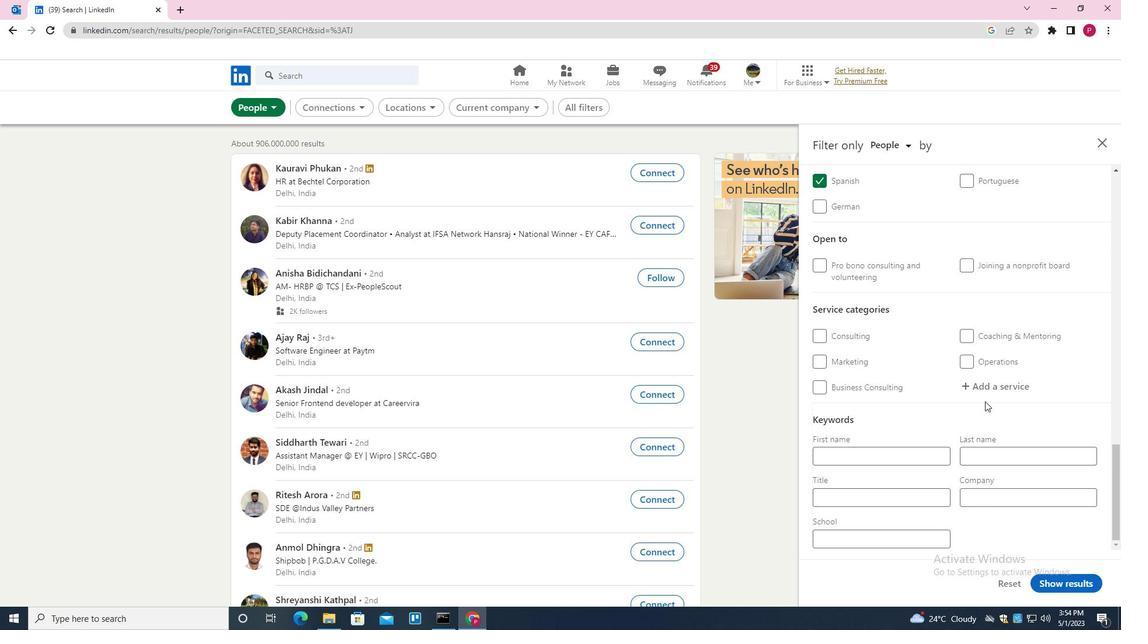
Action: Mouse pressed left at (993, 387)
Screenshot: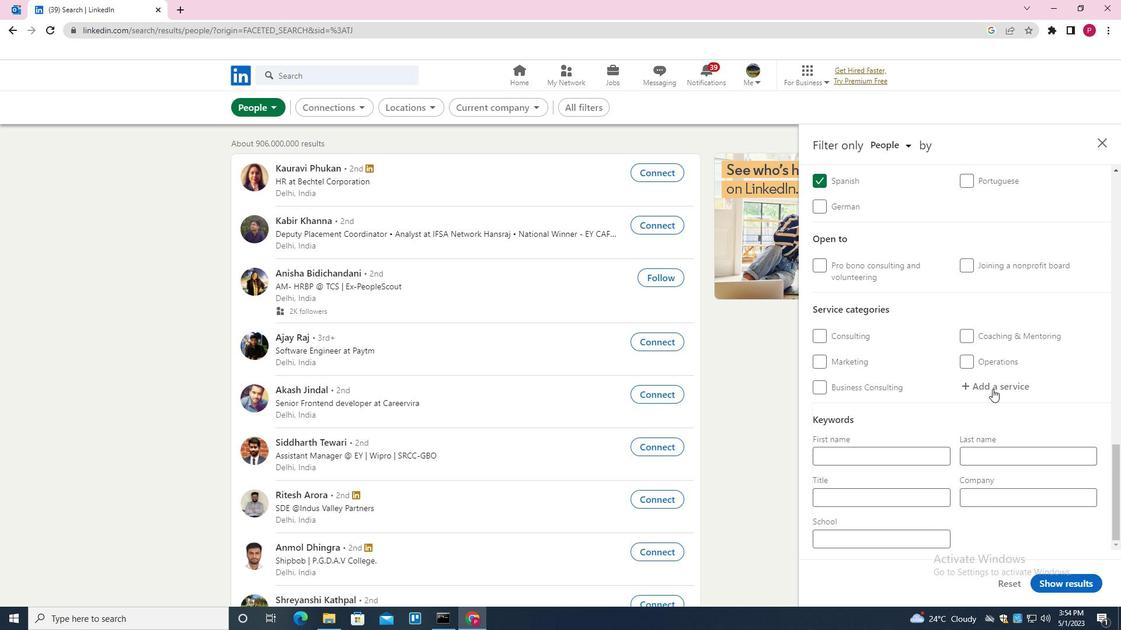 
Action: Mouse moved to (993, 387)
Screenshot: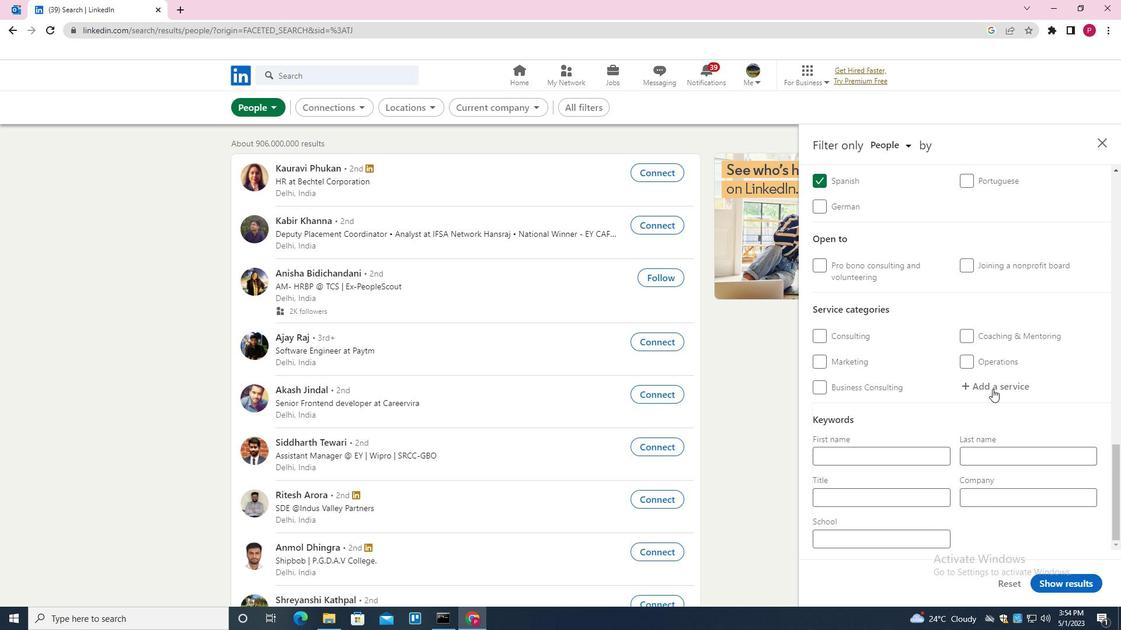 
Action: Key pressed <Key.shift><Key.shift><Key.shift><Key.shift>PROPERTY<Key.down><Key.enter>
Screenshot: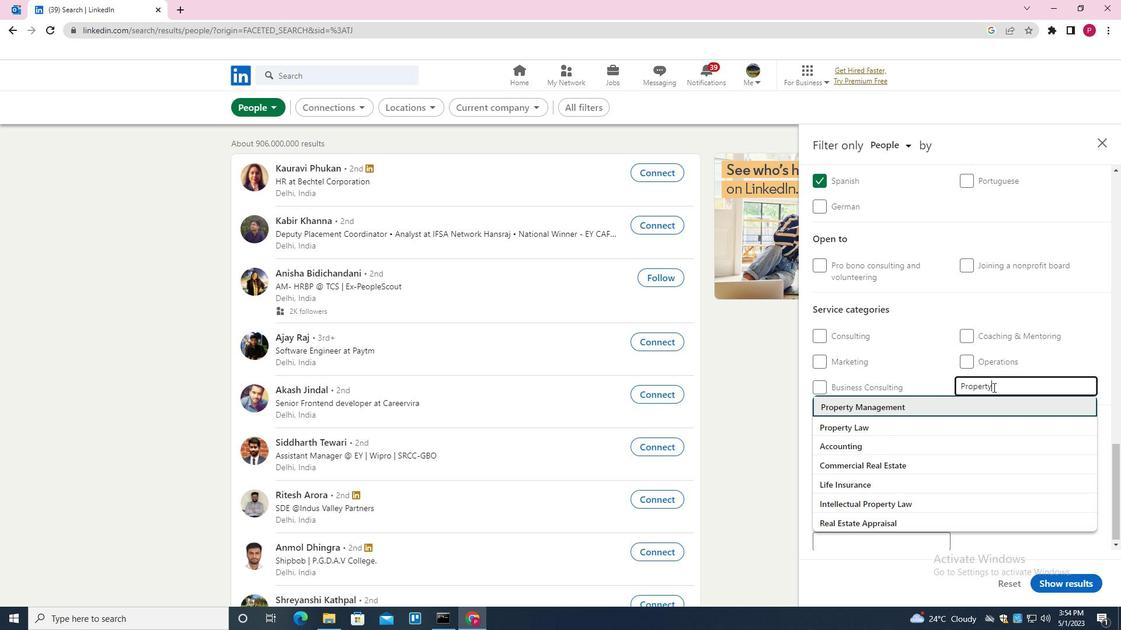 
Action: Mouse moved to (939, 424)
Screenshot: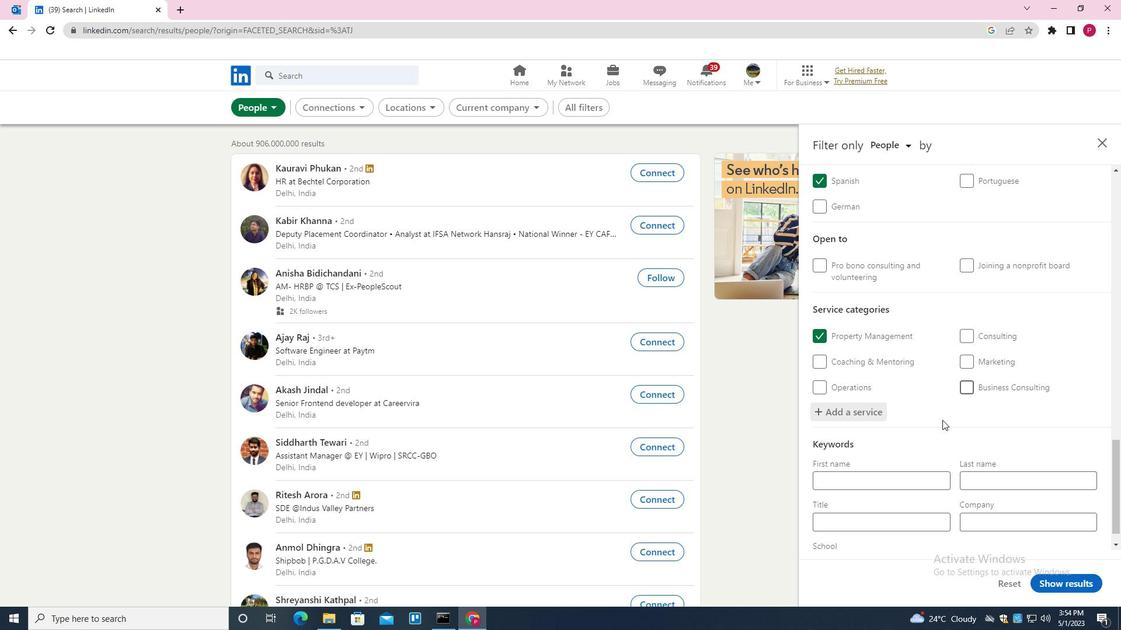 
Action: Mouse scrolled (939, 424) with delta (0, 0)
Screenshot: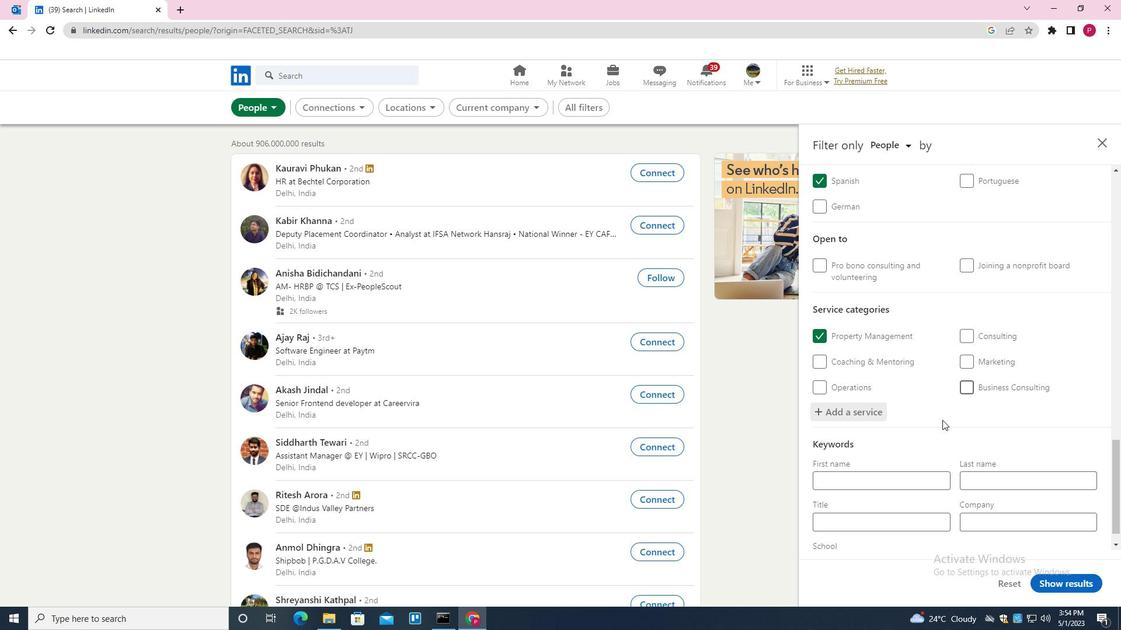 
Action: Mouse moved to (936, 430)
Screenshot: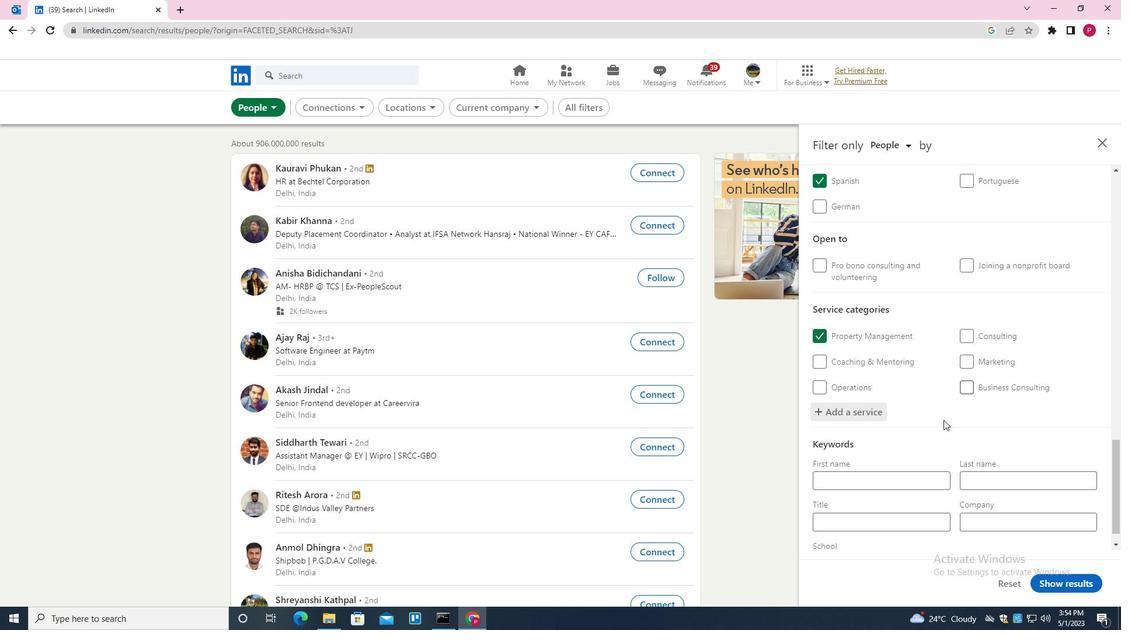 
Action: Mouse scrolled (936, 429) with delta (0, 0)
Screenshot: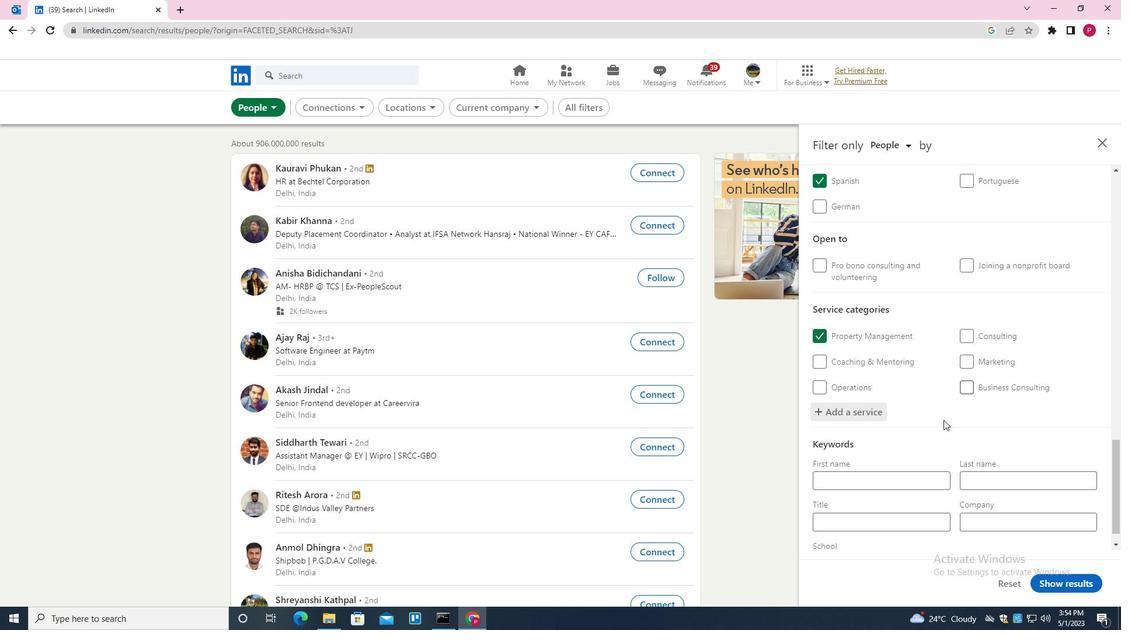 
Action: Mouse moved to (934, 436)
Screenshot: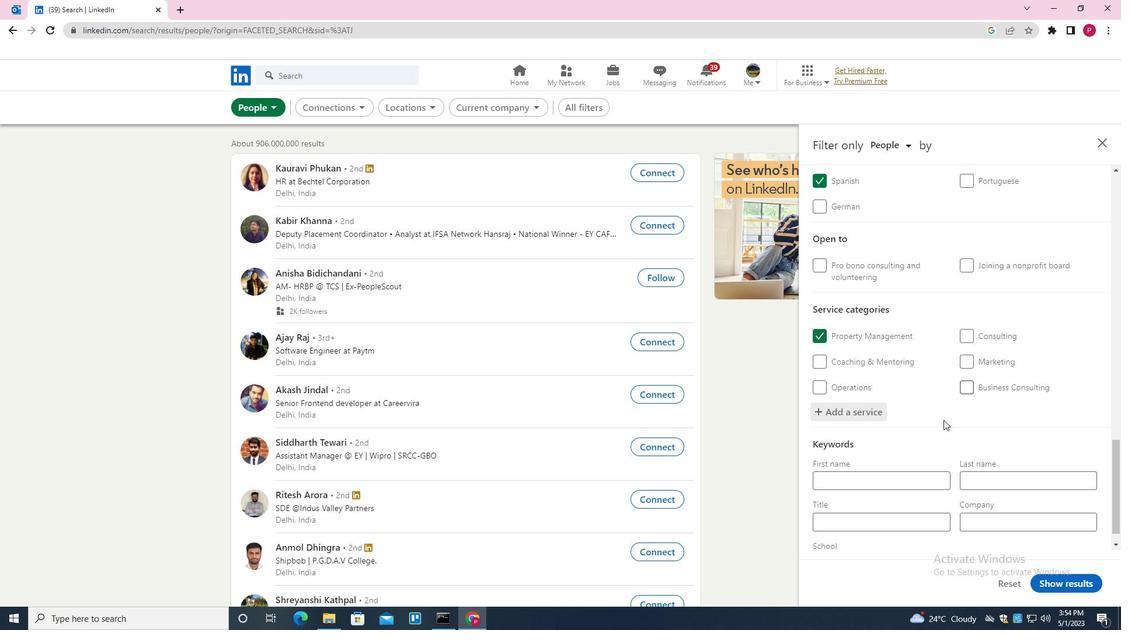
Action: Mouse scrolled (934, 435) with delta (0, 0)
Screenshot: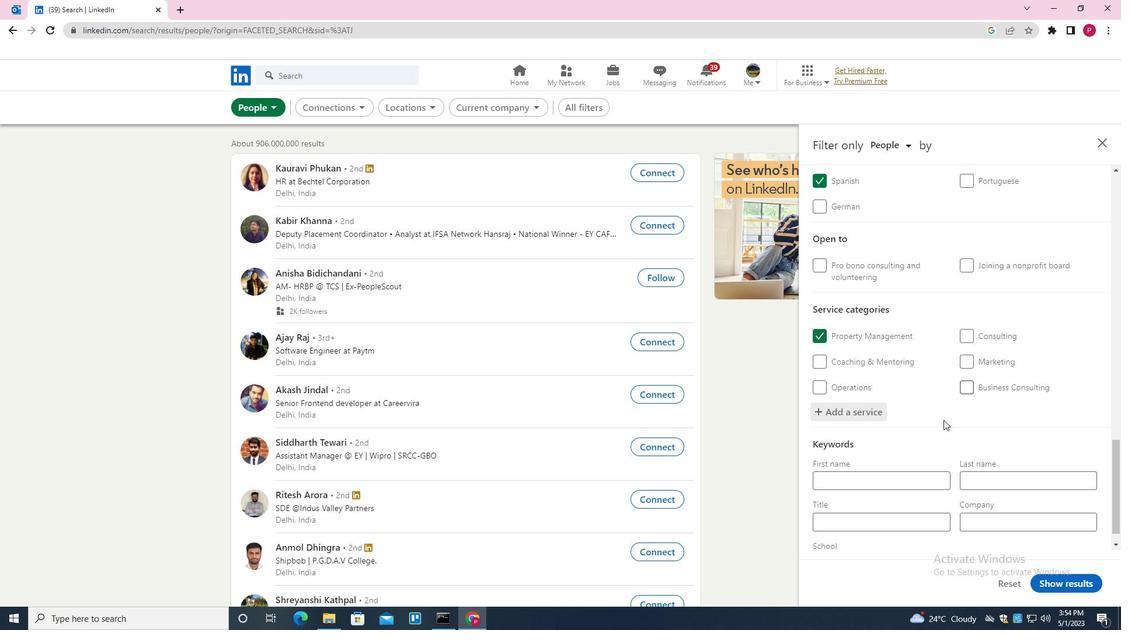 
Action: Mouse moved to (931, 441)
Screenshot: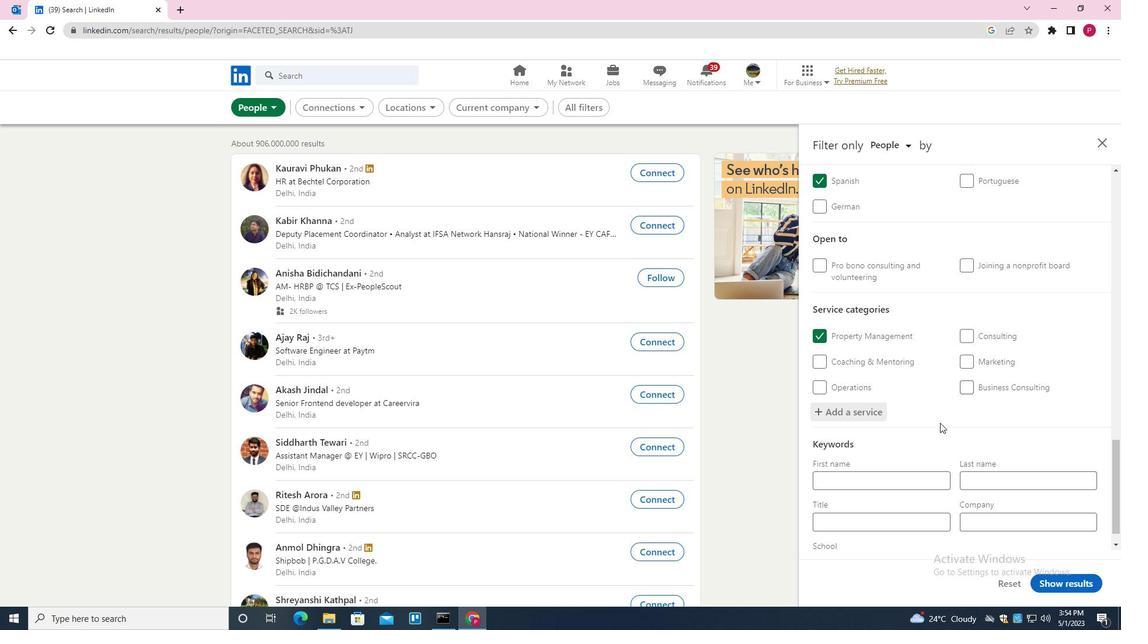 
Action: Mouse scrolled (931, 441) with delta (0, 0)
Screenshot: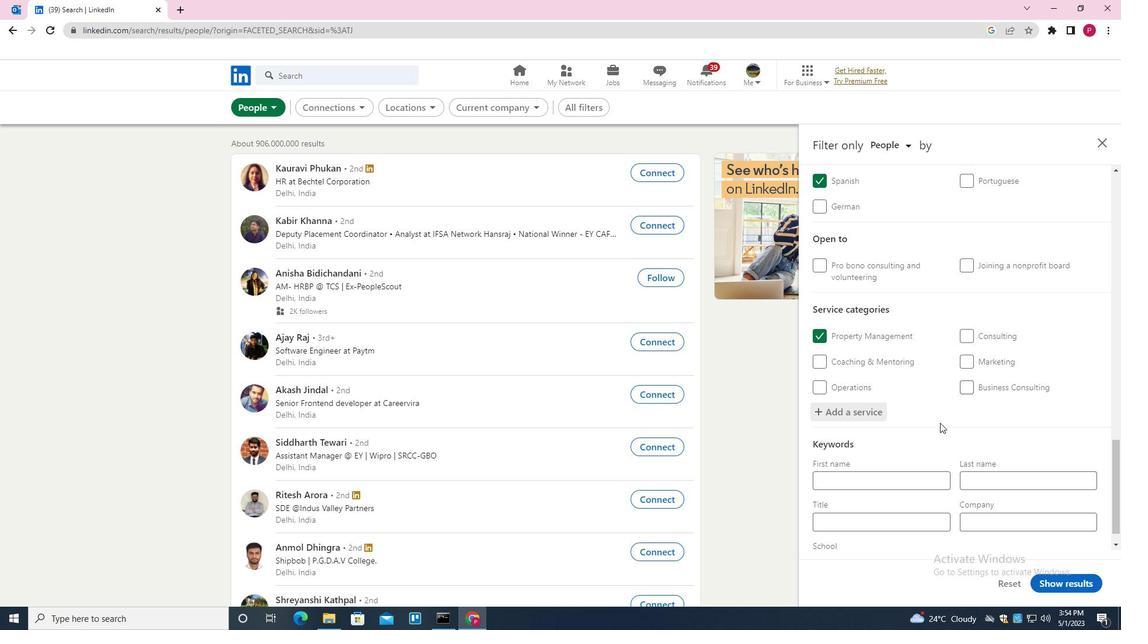 
Action: Mouse moved to (900, 481)
Screenshot: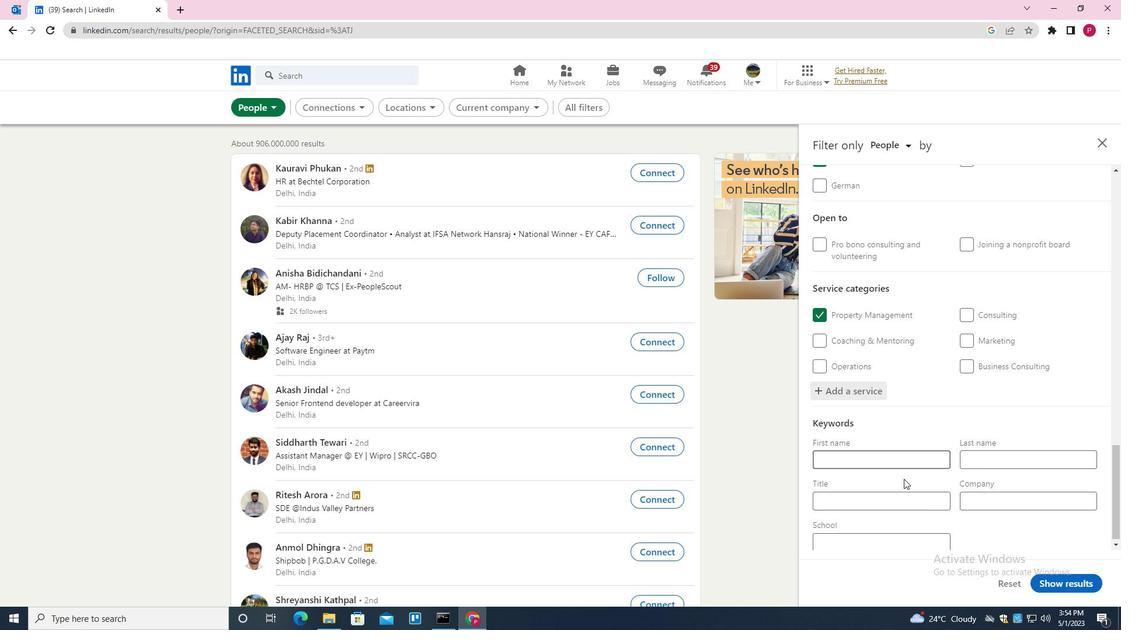 
Action: Mouse pressed left at (900, 481)
Screenshot: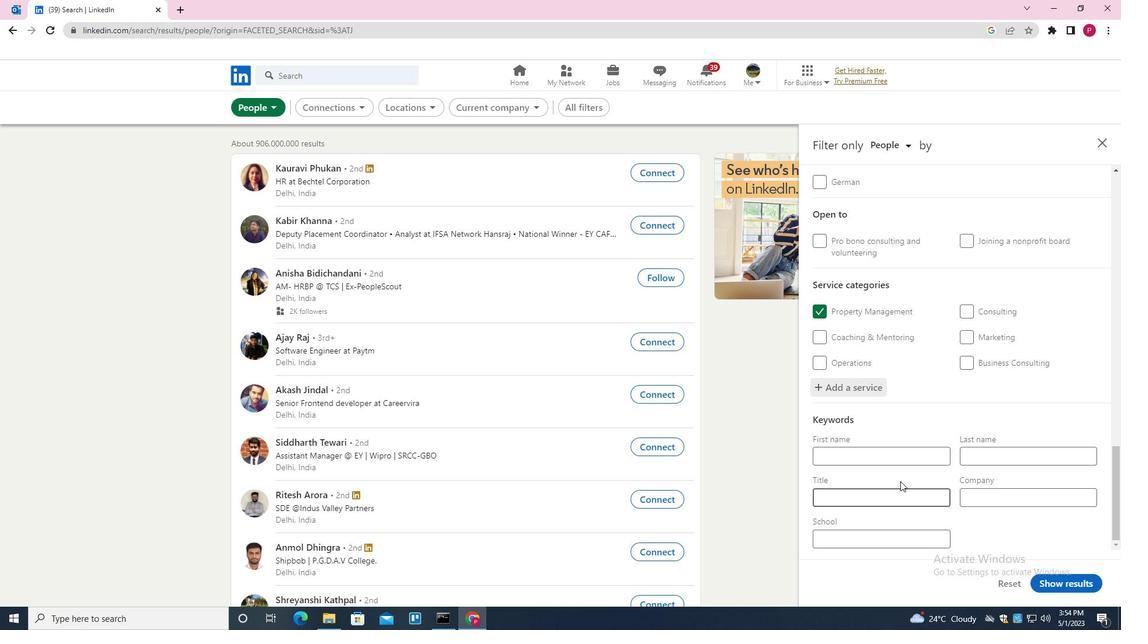 
Action: Mouse moved to (901, 491)
Screenshot: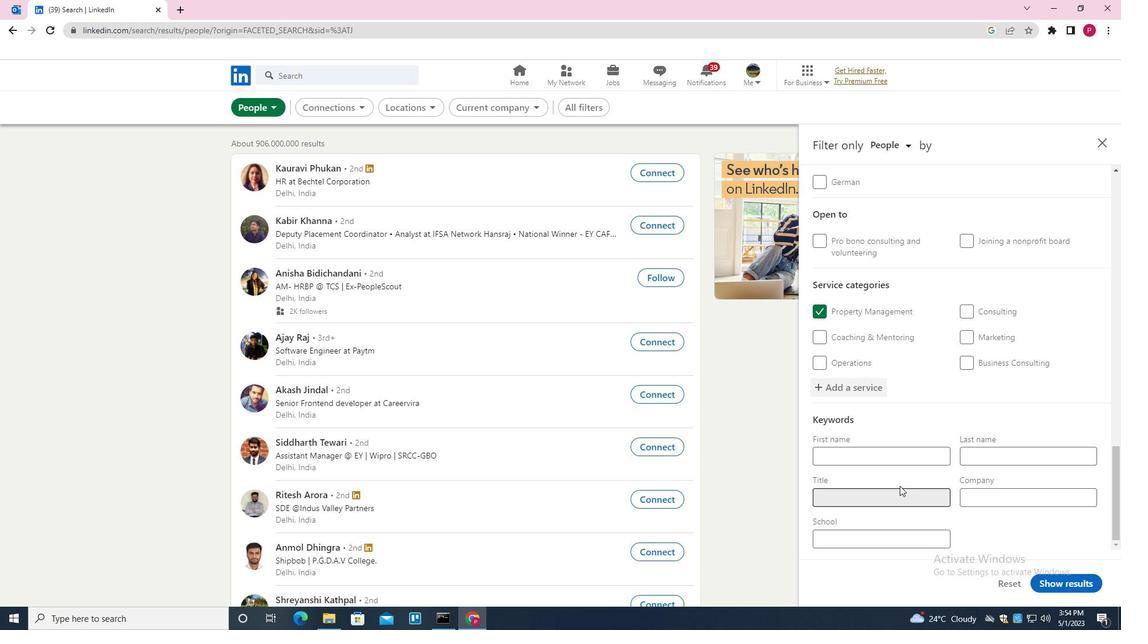 
Action: Key pressed <Key.shift><Key.shift><Key.shift>SAFETY<Key.space><Key.shift>ENGINEER
Screenshot: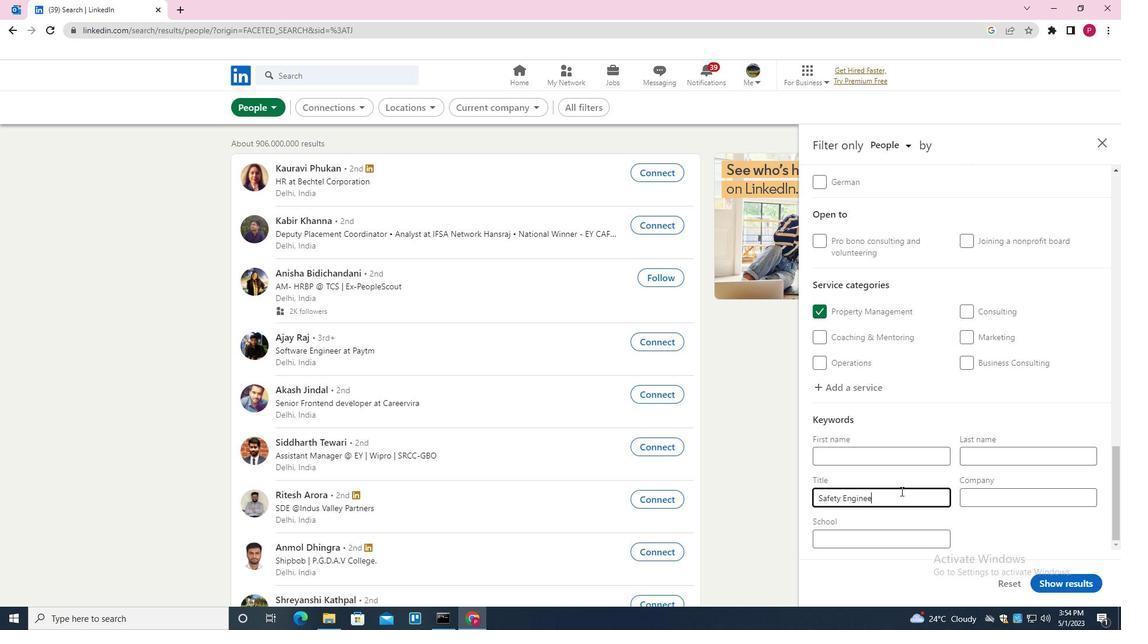 
Action: Mouse moved to (1080, 584)
Screenshot: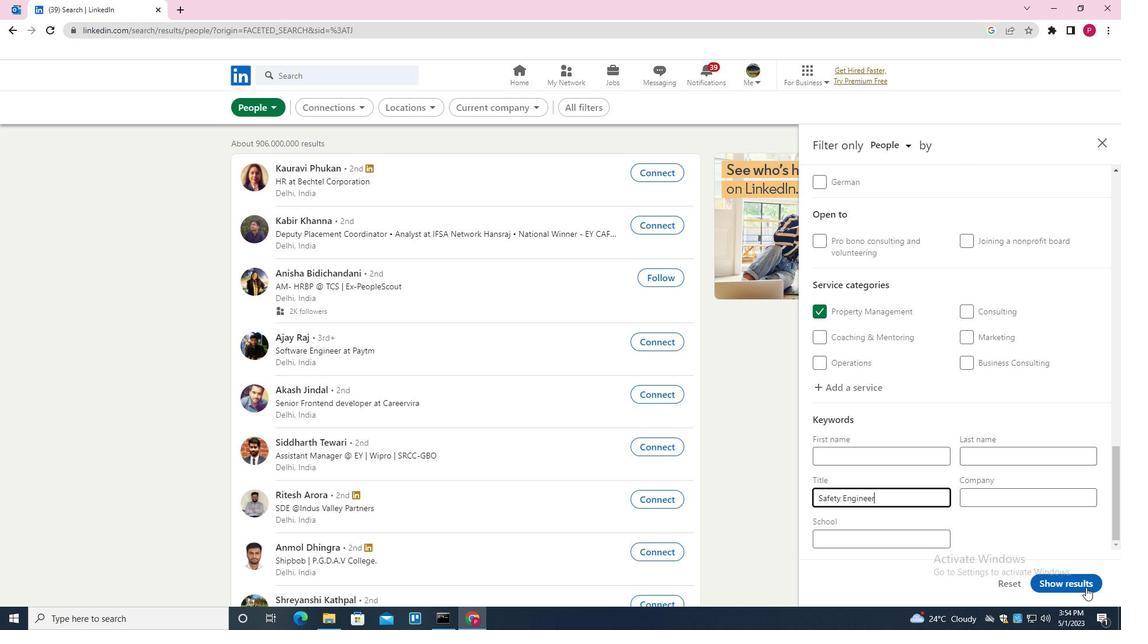 
Action: Mouse pressed left at (1080, 584)
Screenshot: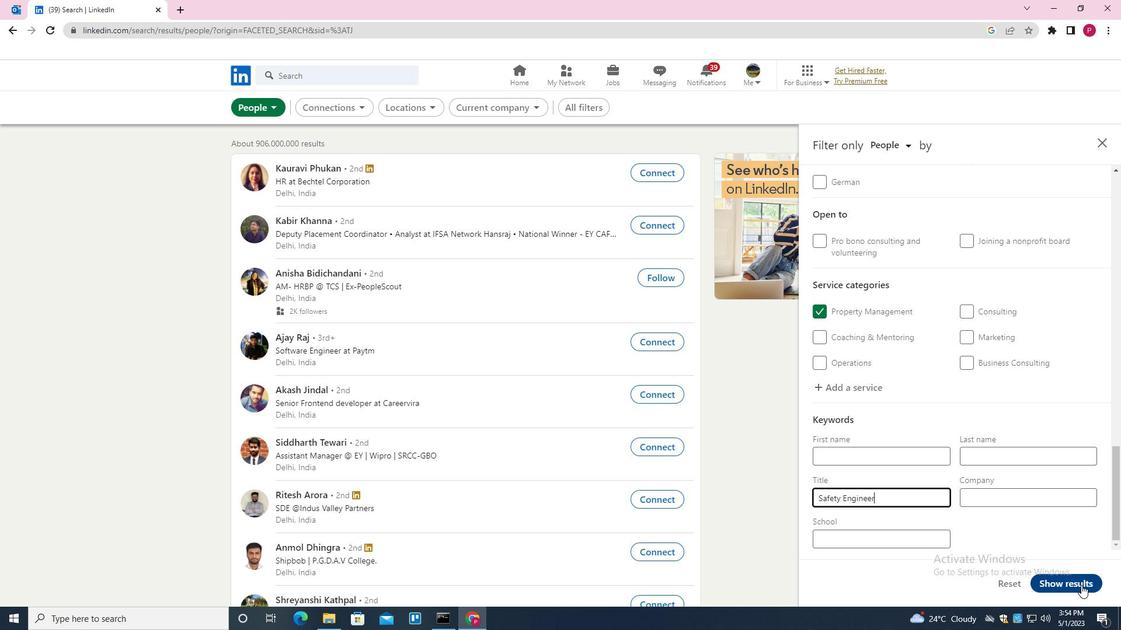
Action: Mouse moved to (508, 220)
Screenshot: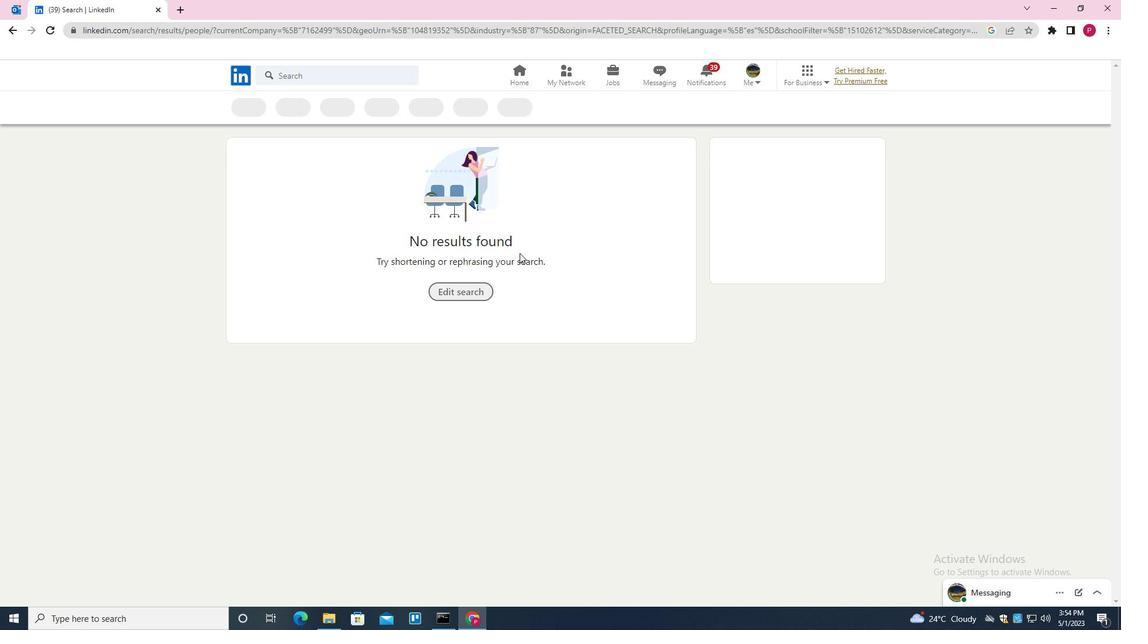 
